 Task: Find connections with filter location Molins de Rei with filter topic #lawyerlifewith filter profile language English with filter current company Freshers Jobs with filter school Lachoo Memorial College of Science & Tech with filter industry Legal Services with filter service category Interior Design with filter keywords title Marketing Manager
Action: Mouse moved to (164, 247)
Screenshot: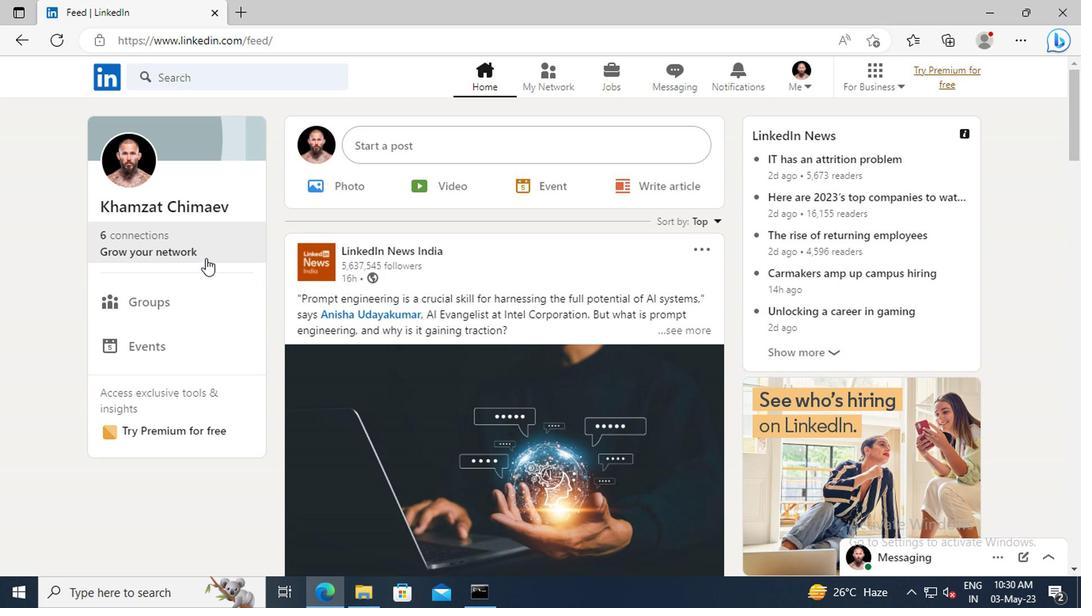 
Action: Mouse pressed left at (164, 247)
Screenshot: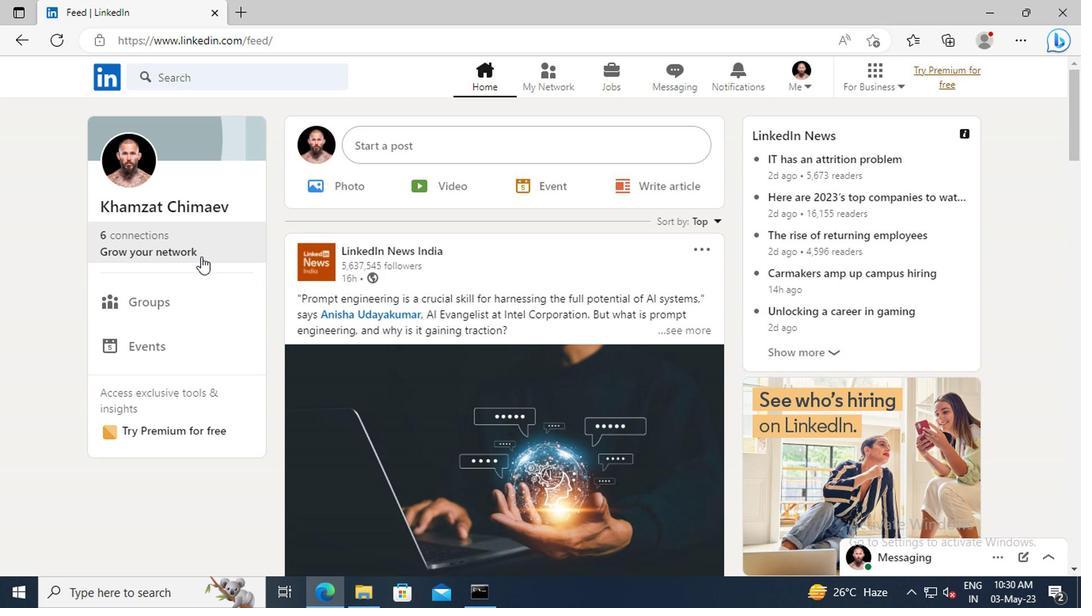 
Action: Mouse moved to (160, 167)
Screenshot: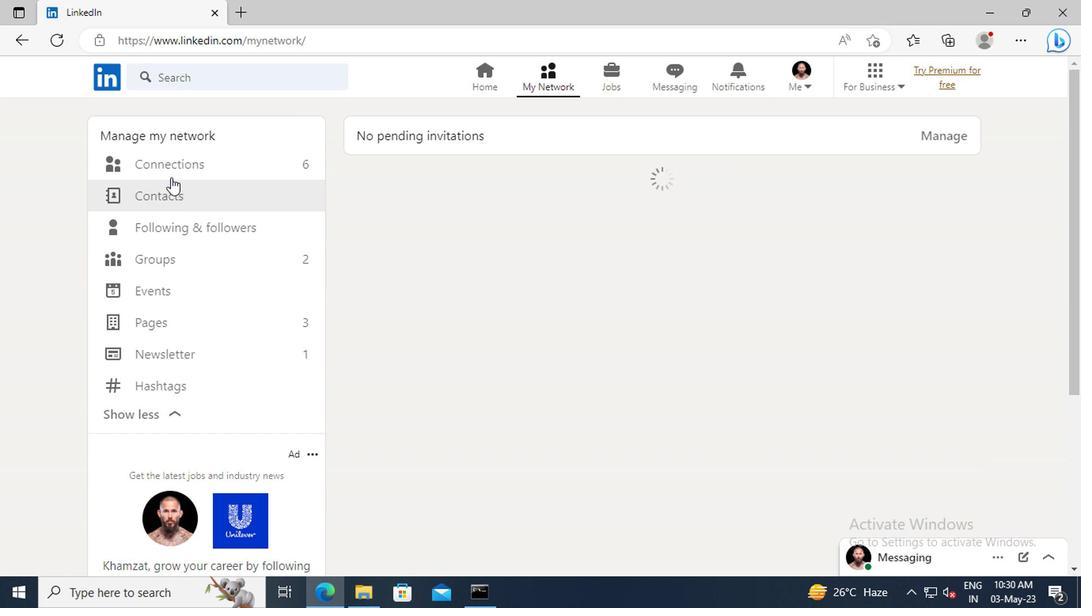 
Action: Mouse pressed left at (160, 167)
Screenshot: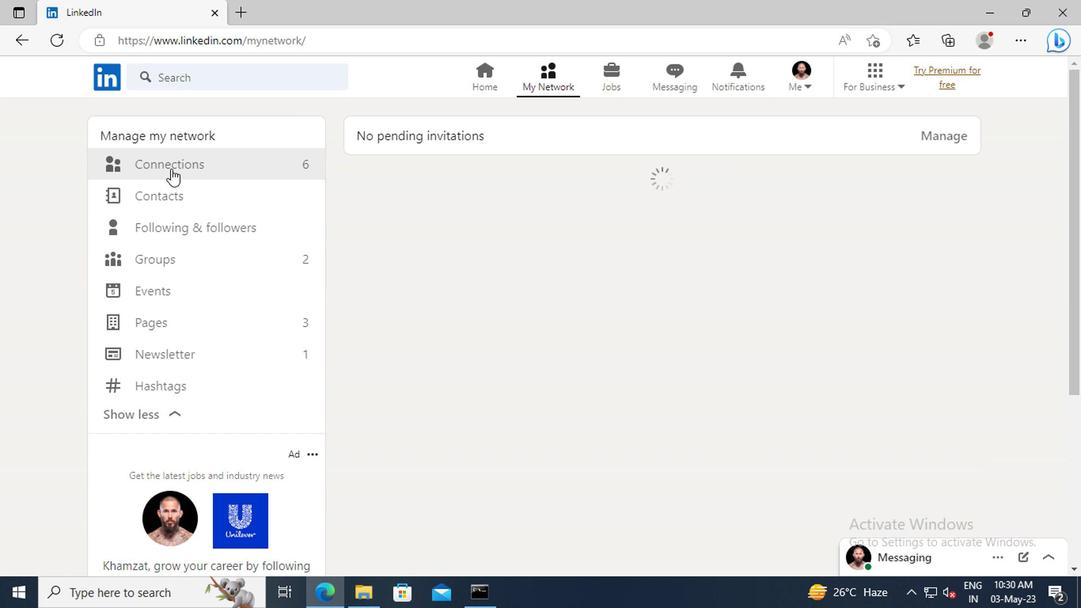 
Action: Mouse moved to (623, 167)
Screenshot: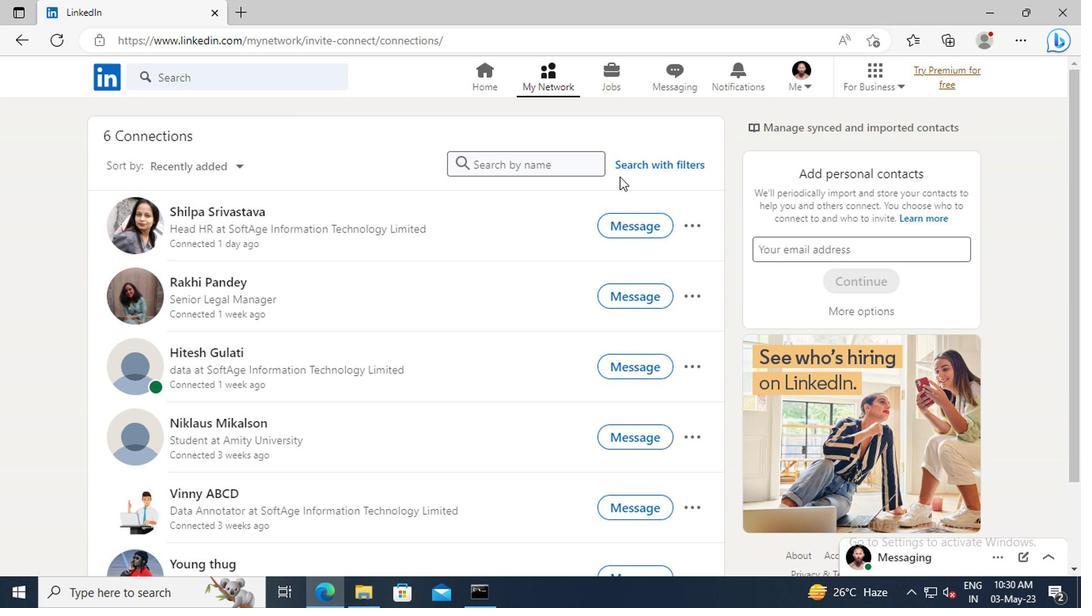 
Action: Mouse pressed left at (623, 167)
Screenshot: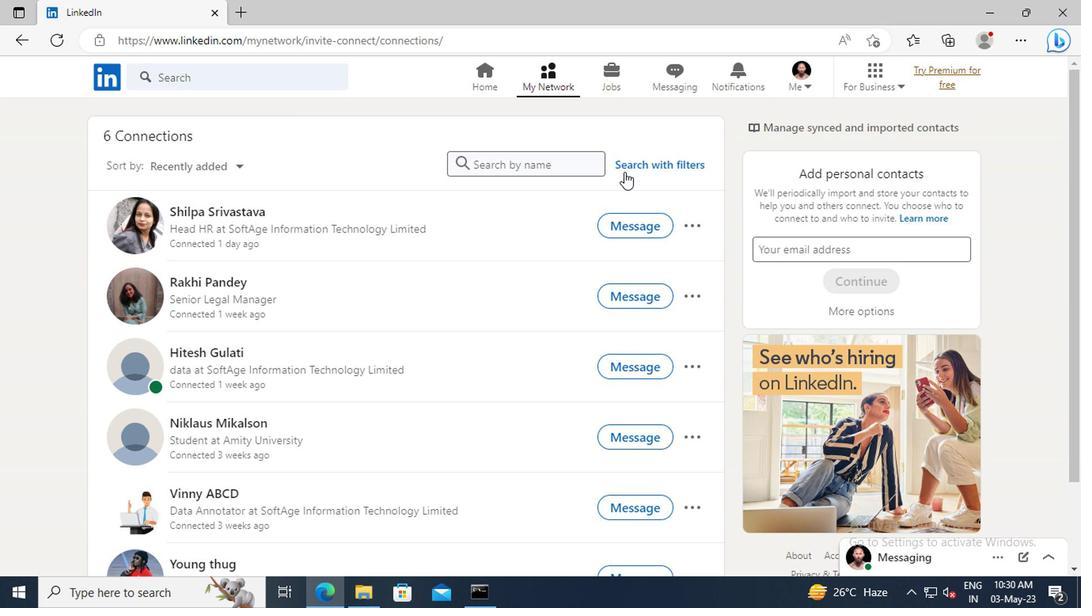 
Action: Mouse moved to (591, 121)
Screenshot: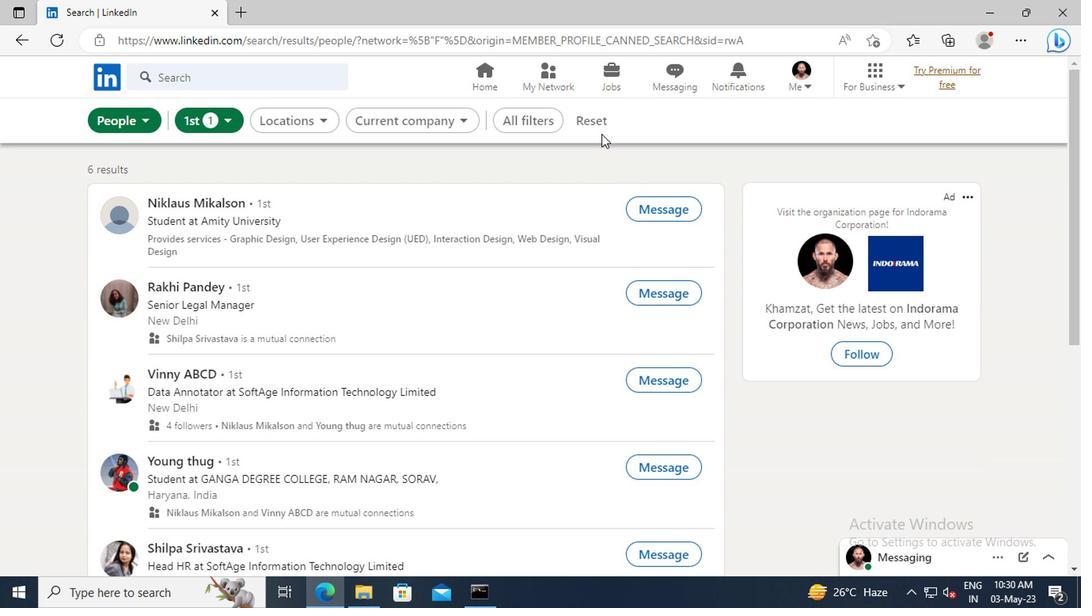 
Action: Mouse pressed left at (591, 121)
Screenshot: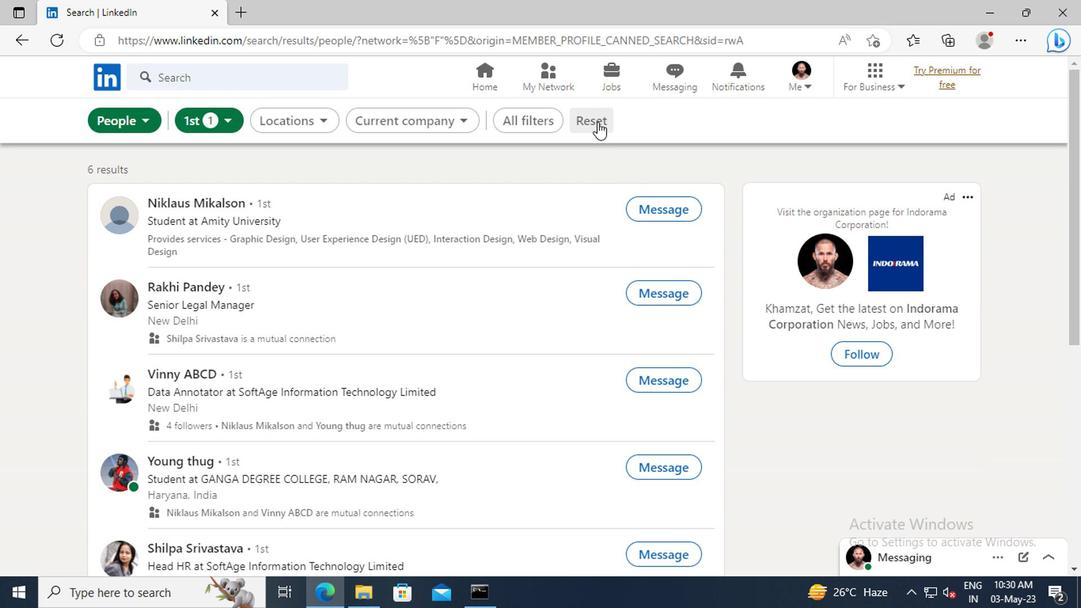 
Action: Mouse moved to (571, 120)
Screenshot: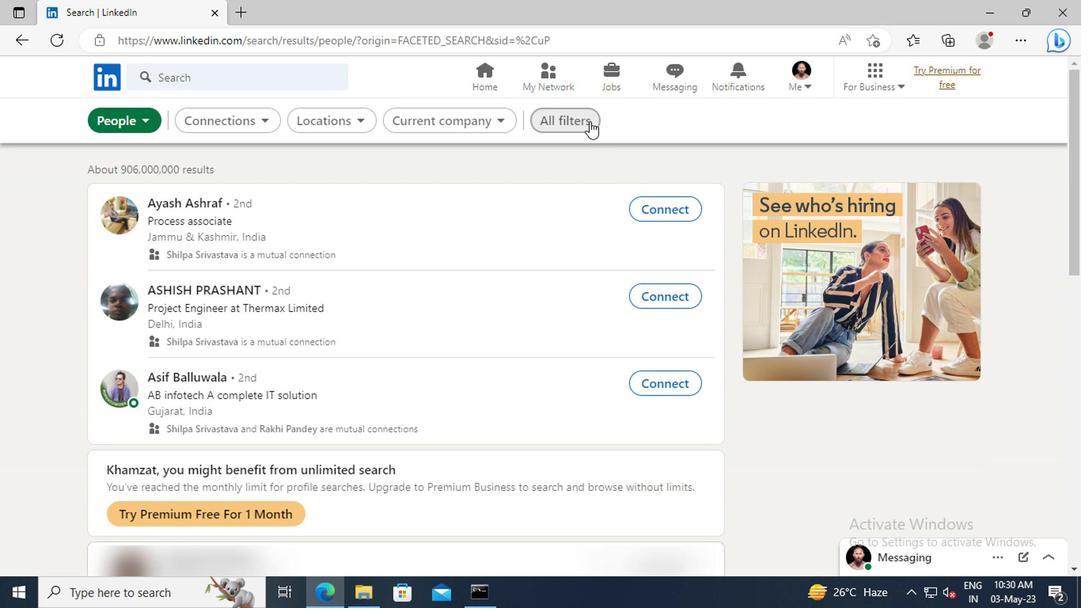 
Action: Mouse pressed left at (571, 120)
Screenshot: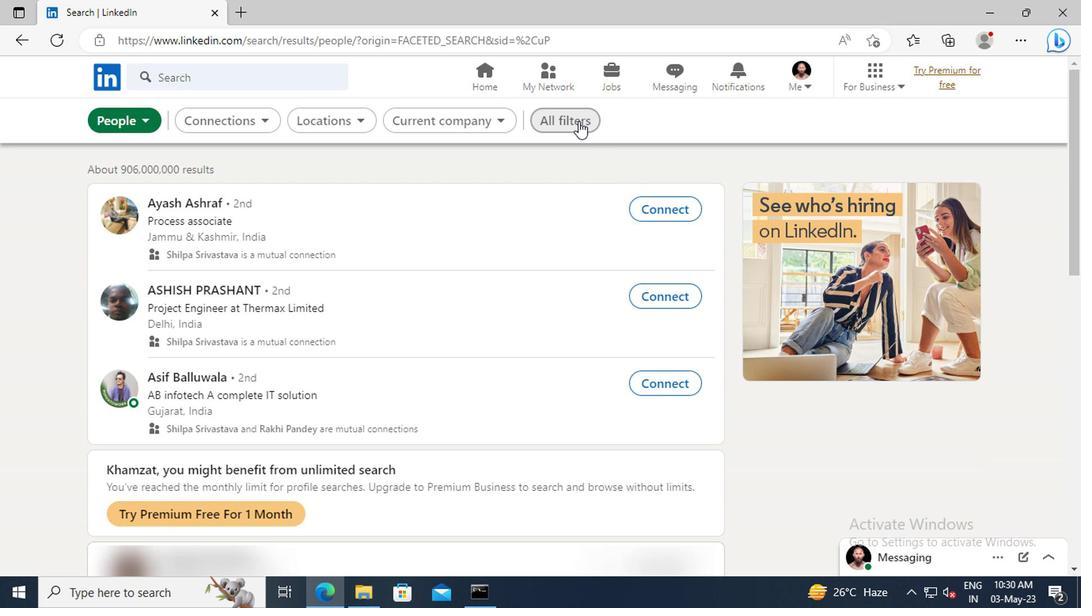 
Action: Mouse moved to (865, 284)
Screenshot: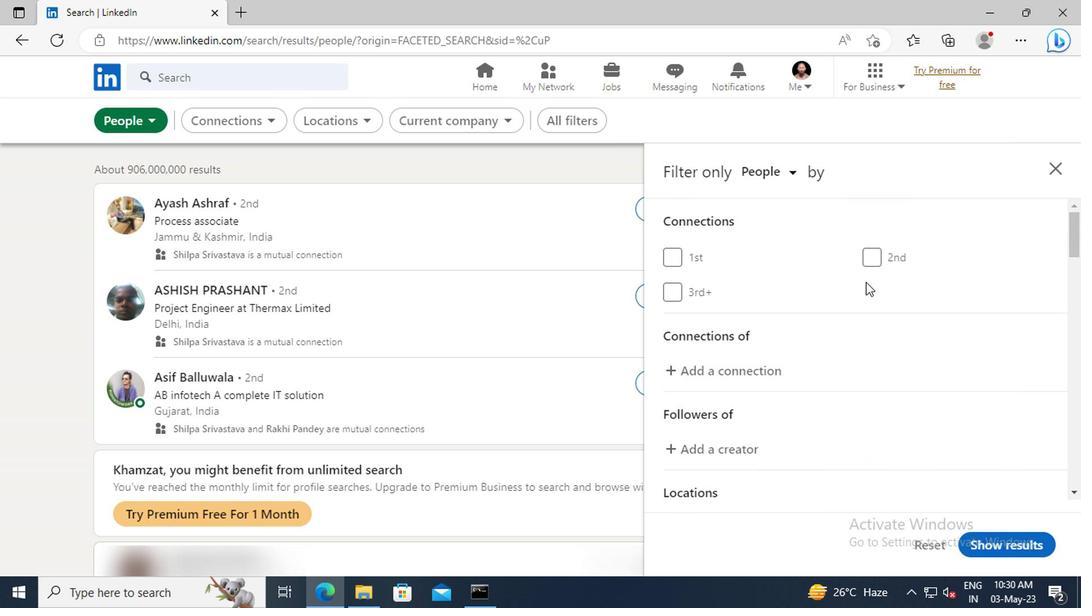 
Action: Mouse scrolled (865, 283) with delta (0, 0)
Screenshot: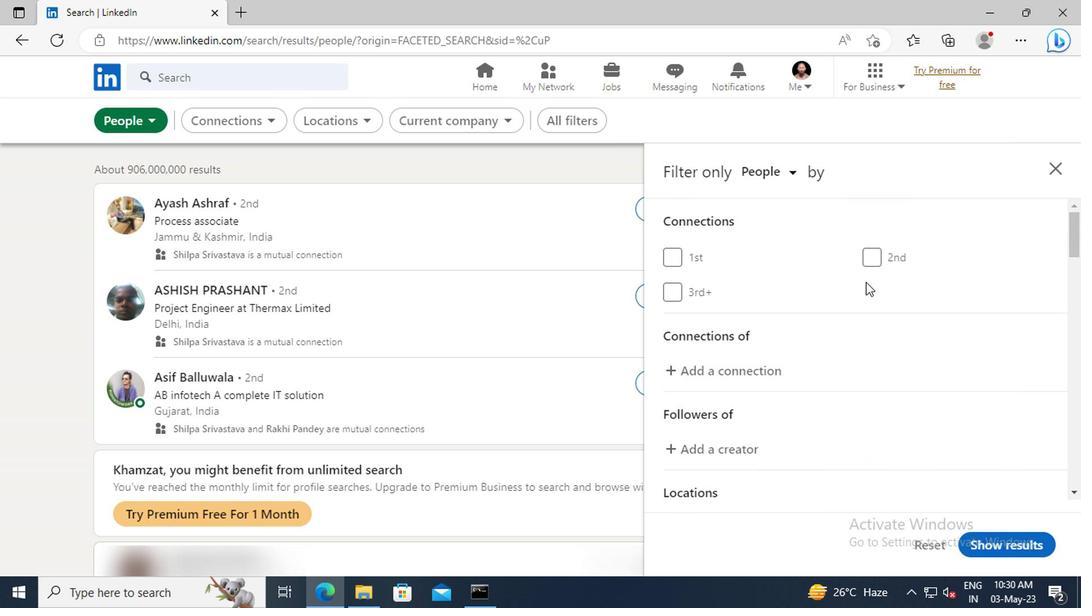 
Action: Mouse scrolled (865, 283) with delta (0, 0)
Screenshot: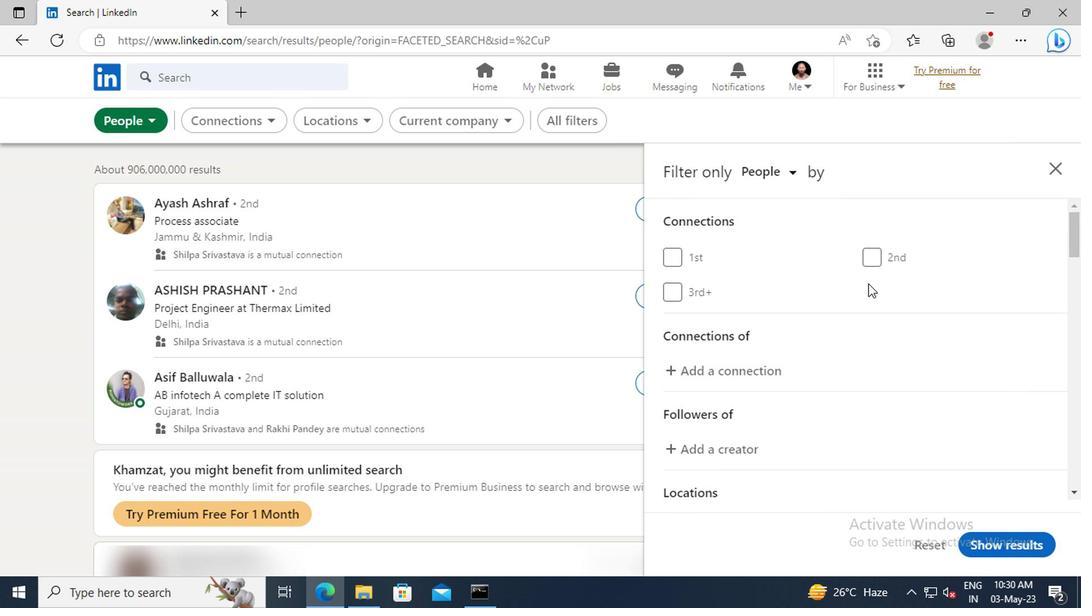 
Action: Mouse scrolled (865, 283) with delta (0, 0)
Screenshot: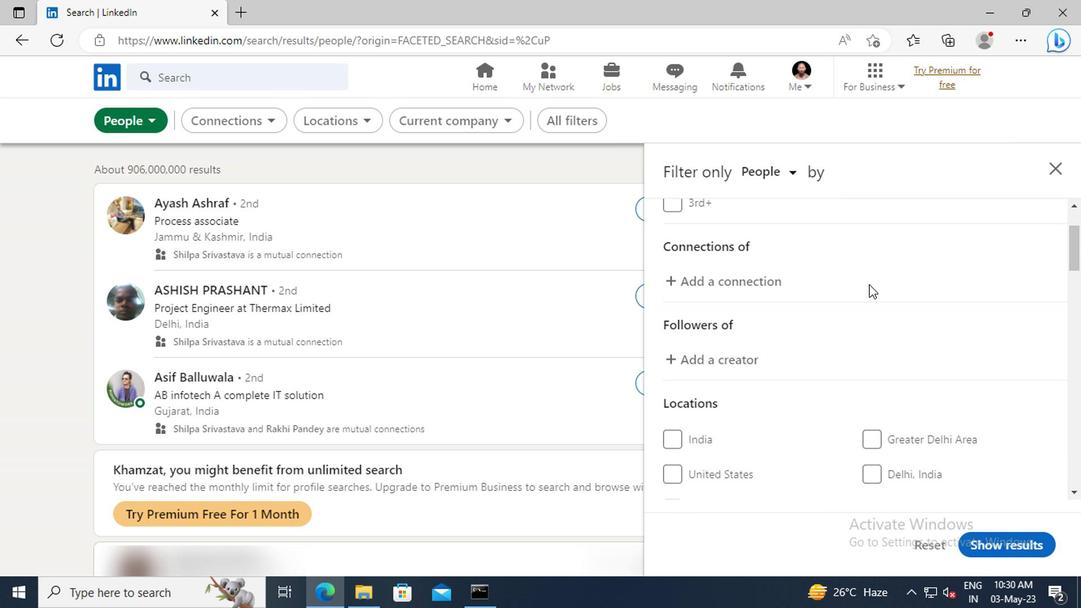 
Action: Mouse scrolled (865, 283) with delta (0, 0)
Screenshot: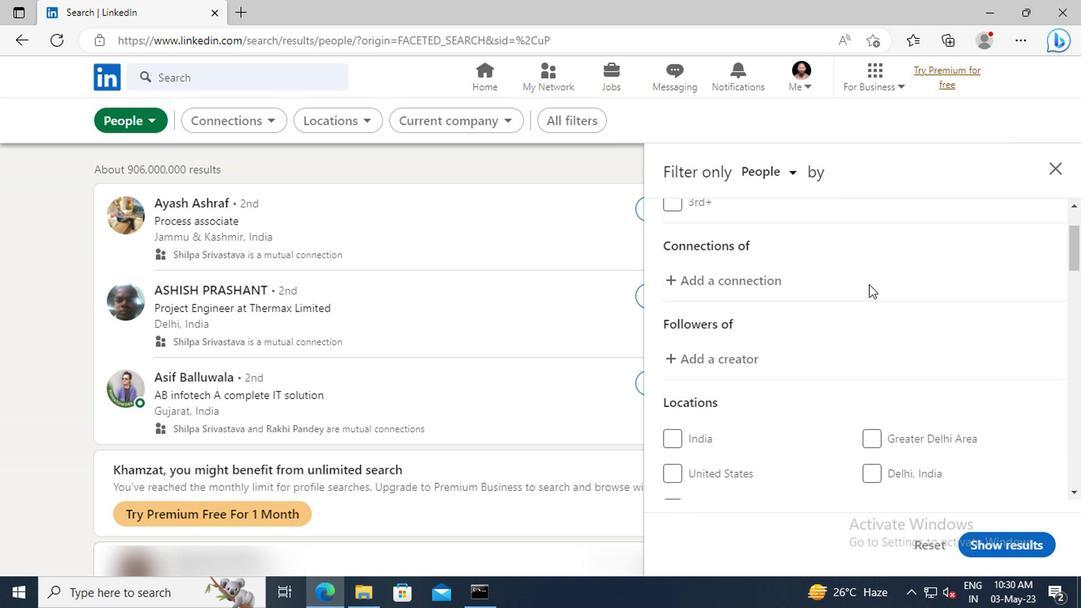 
Action: Mouse scrolled (865, 283) with delta (0, 0)
Screenshot: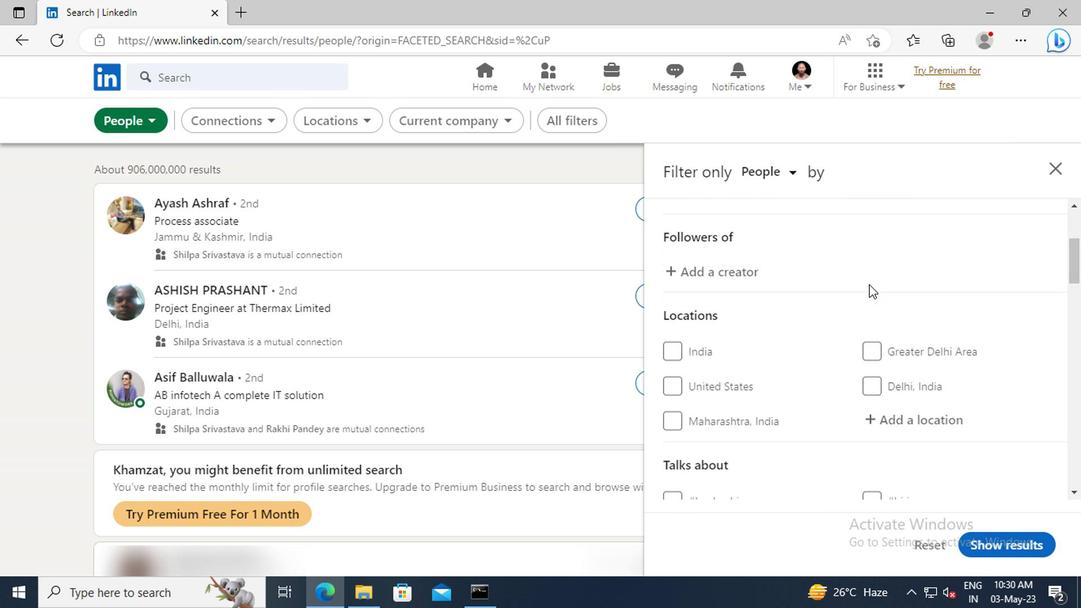 
Action: Mouse moved to (883, 380)
Screenshot: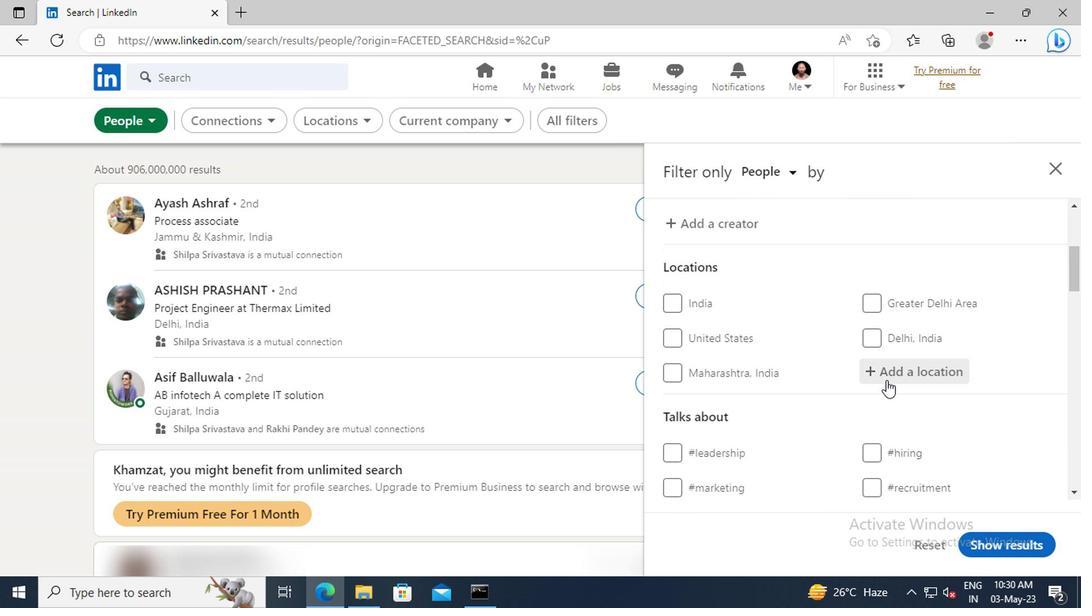 
Action: Mouse pressed left at (883, 380)
Screenshot: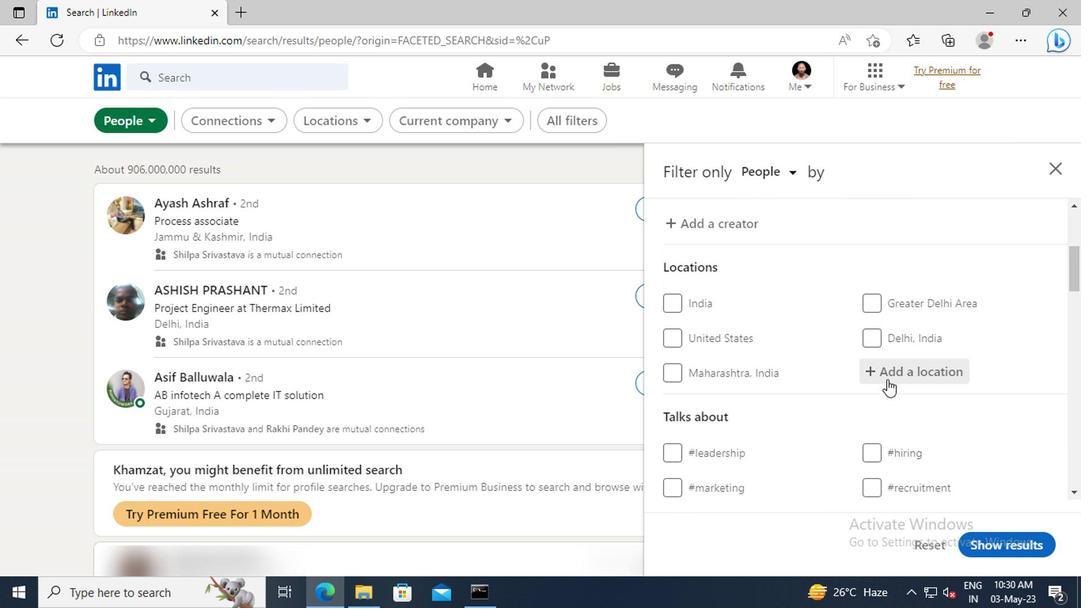
Action: Key pressed <Key.shift>MOLINS<Key.space>DE
Screenshot: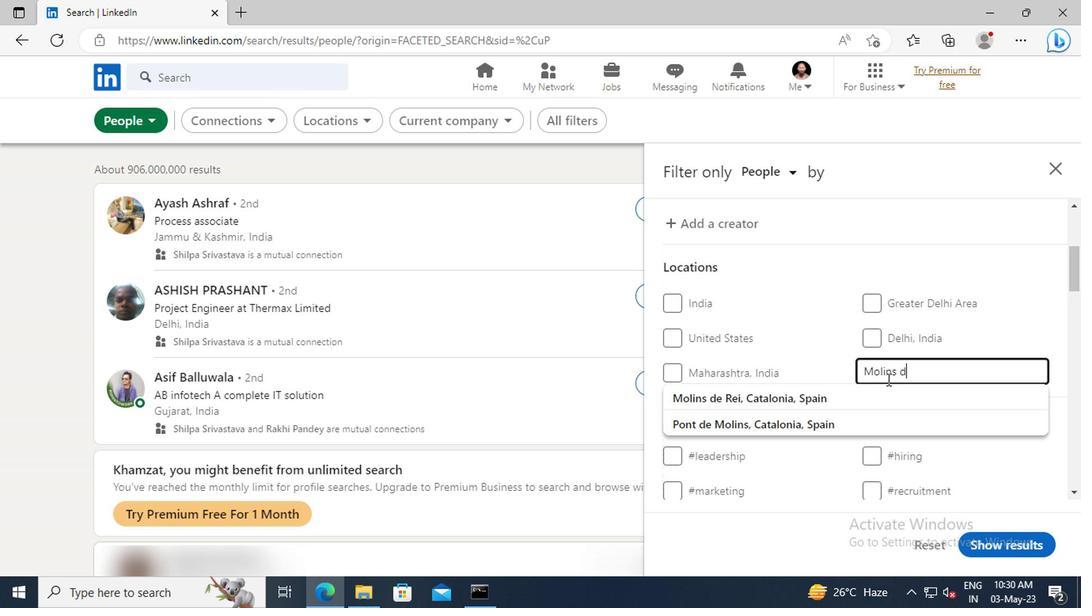
Action: Mouse moved to (887, 391)
Screenshot: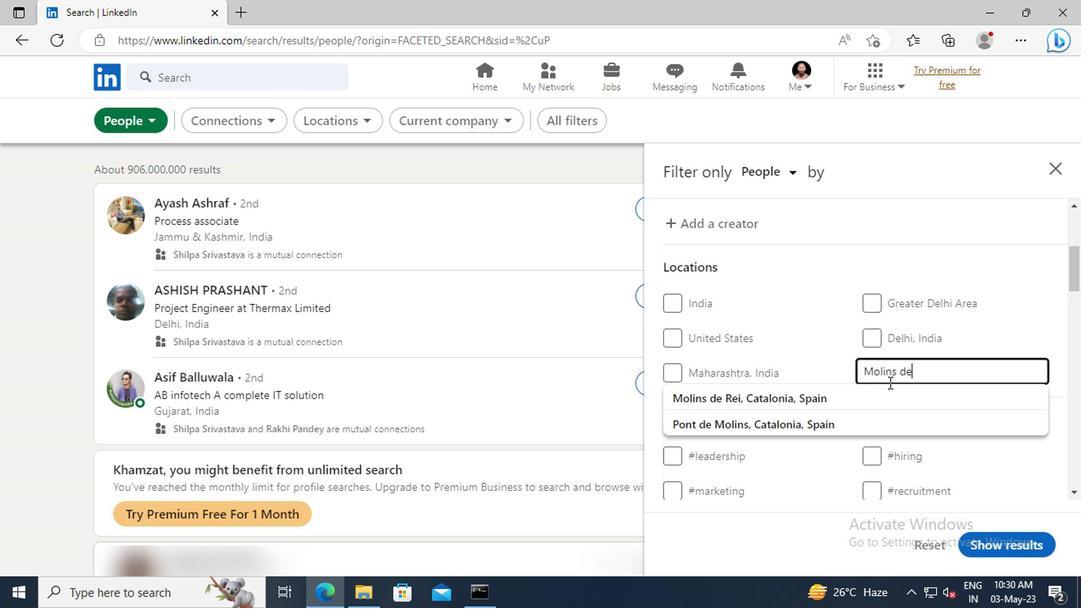
Action: Mouse pressed left at (887, 391)
Screenshot: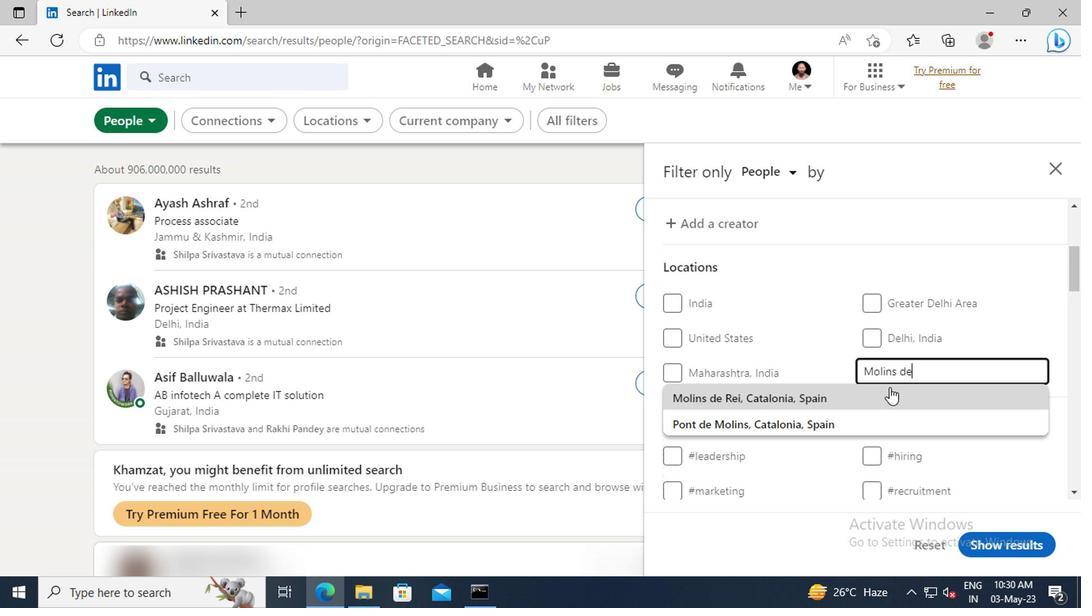 
Action: Mouse scrolled (887, 391) with delta (0, 0)
Screenshot: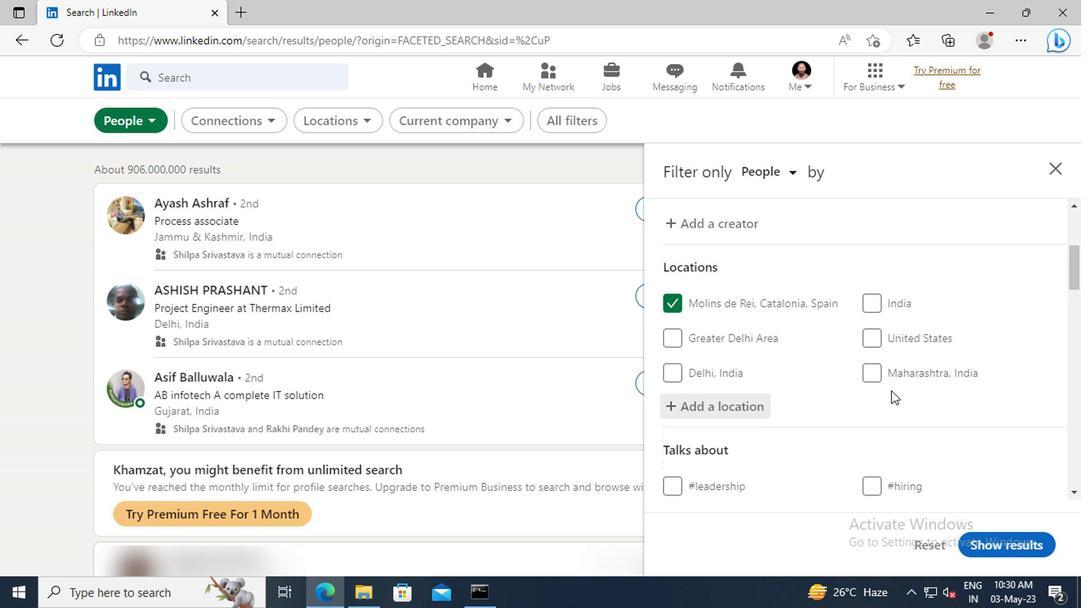 
Action: Mouse moved to (887, 389)
Screenshot: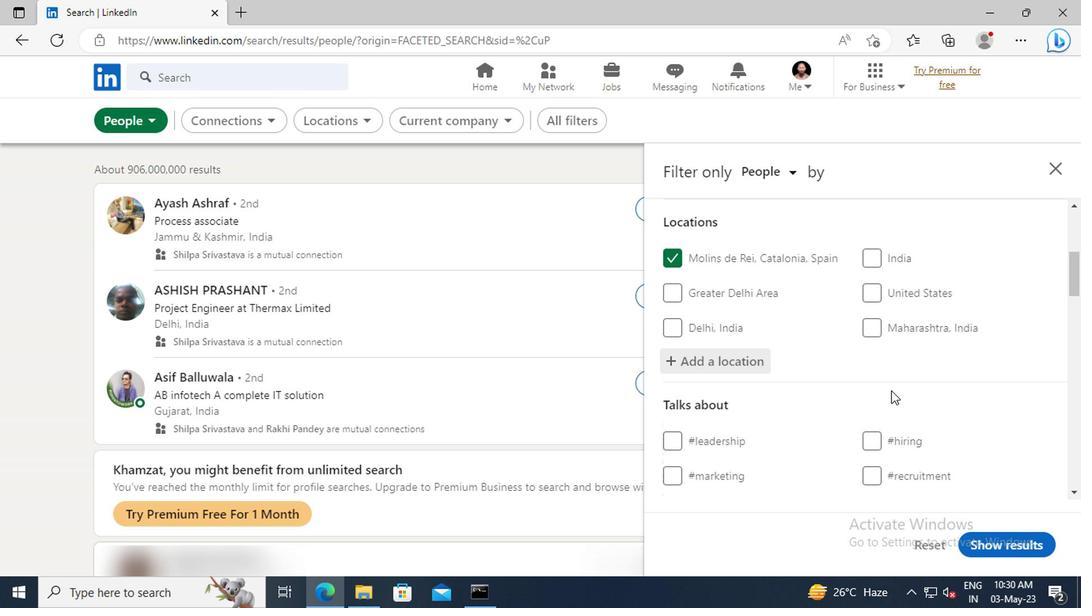 
Action: Mouse scrolled (887, 389) with delta (0, 0)
Screenshot: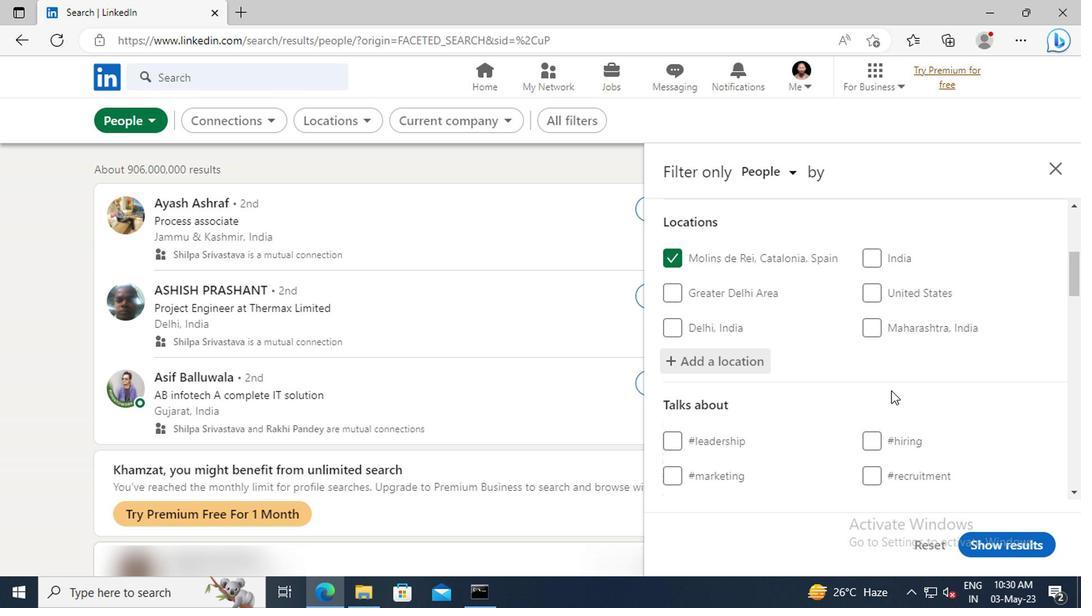 
Action: Mouse scrolled (887, 389) with delta (0, 0)
Screenshot: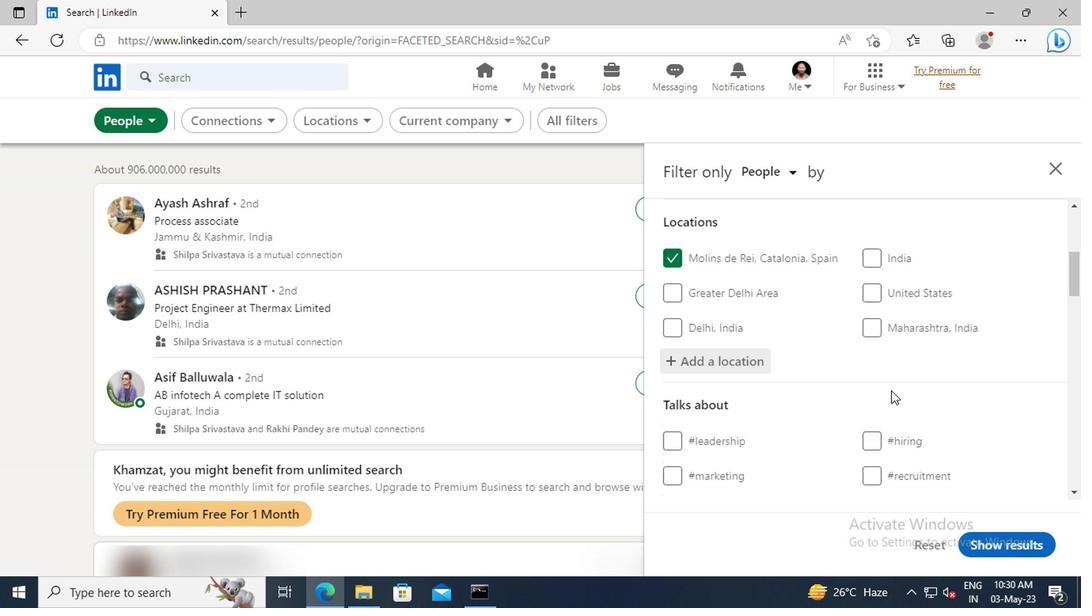 
Action: Mouse moved to (881, 372)
Screenshot: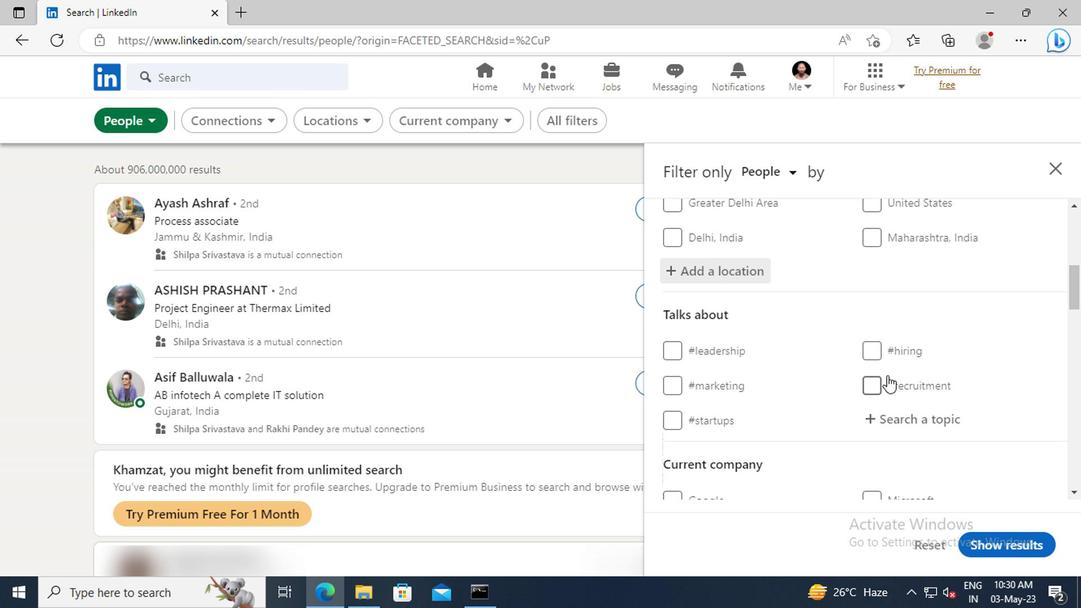 
Action: Mouse scrolled (881, 371) with delta (0, 0)
Screenshot: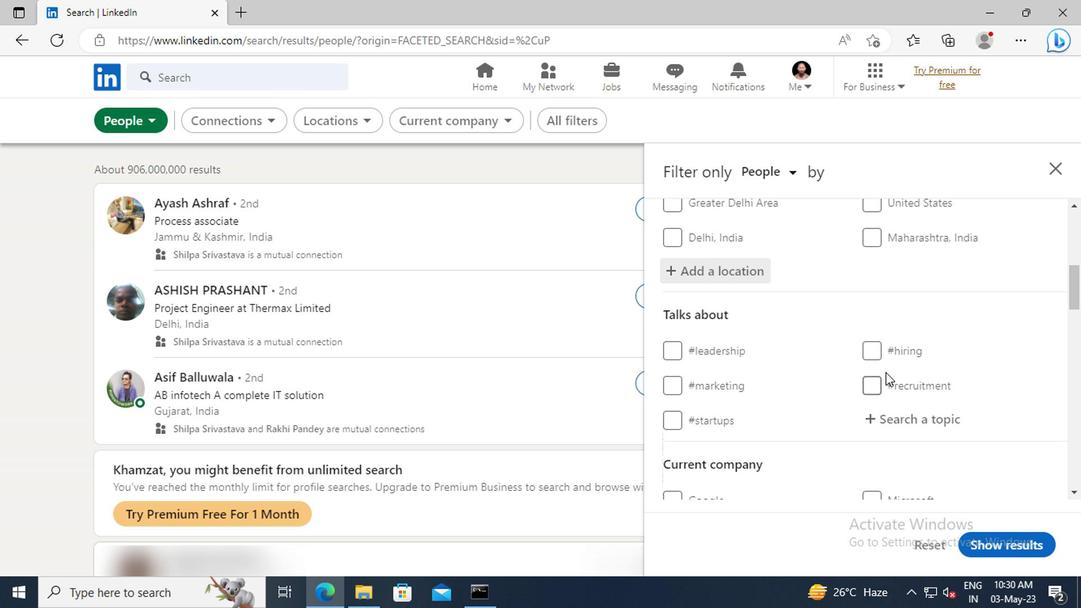 
Action: Mouse moved to (893, 375)
Screenshot: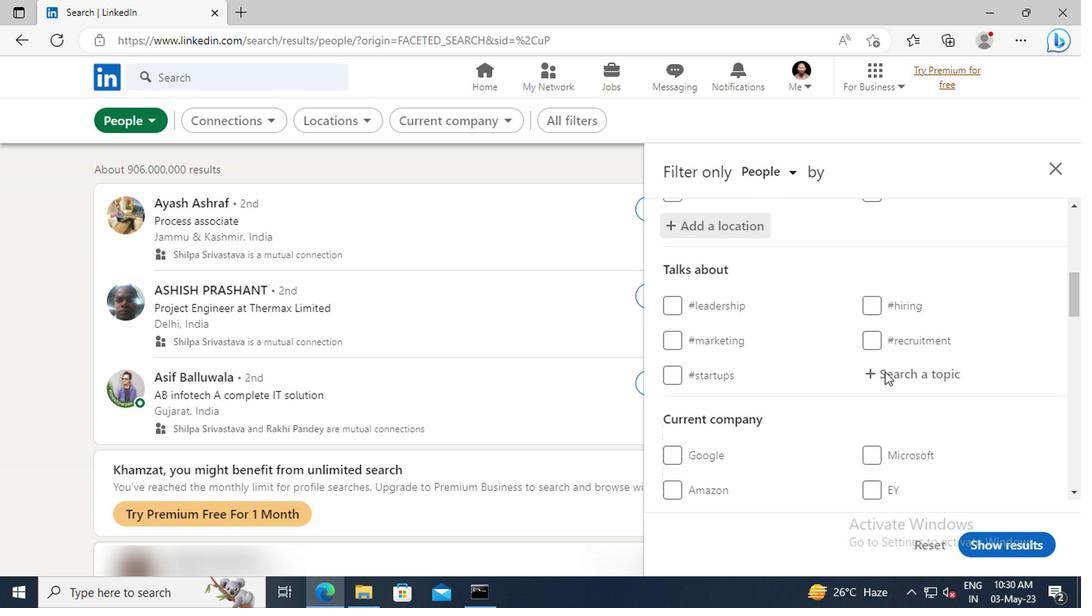 
Action: Mouse pressed left at (893, 375)
Screenshot: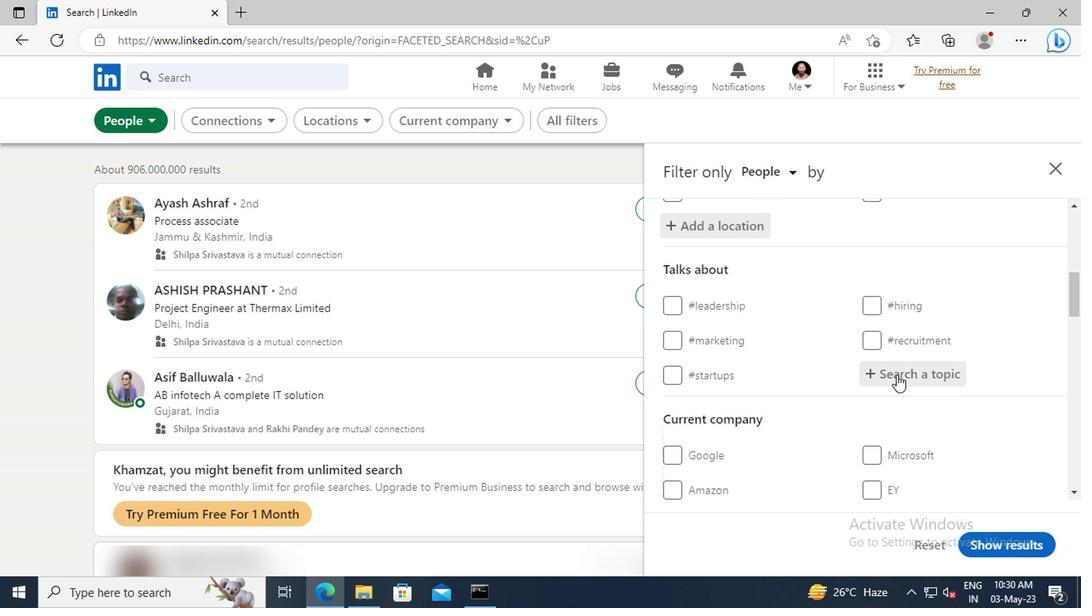 
Action: Key pressed LAWYERLI
Screenshot: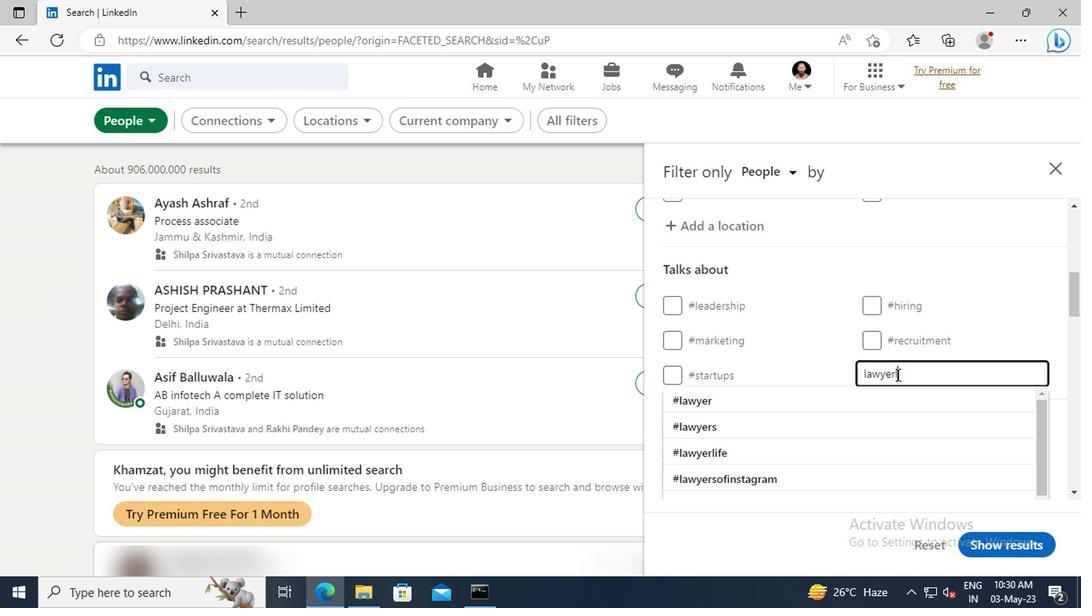 
Action: Mouse moved to (899, 393)
Screenshot: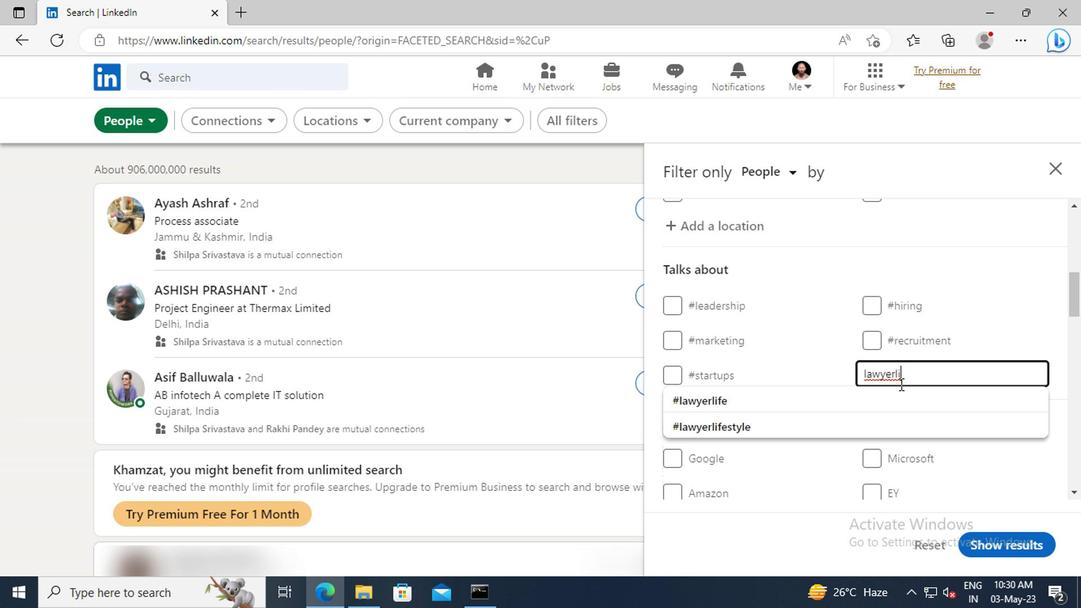 
Action: Mouse pressed left at (899, 393)
Screenshot: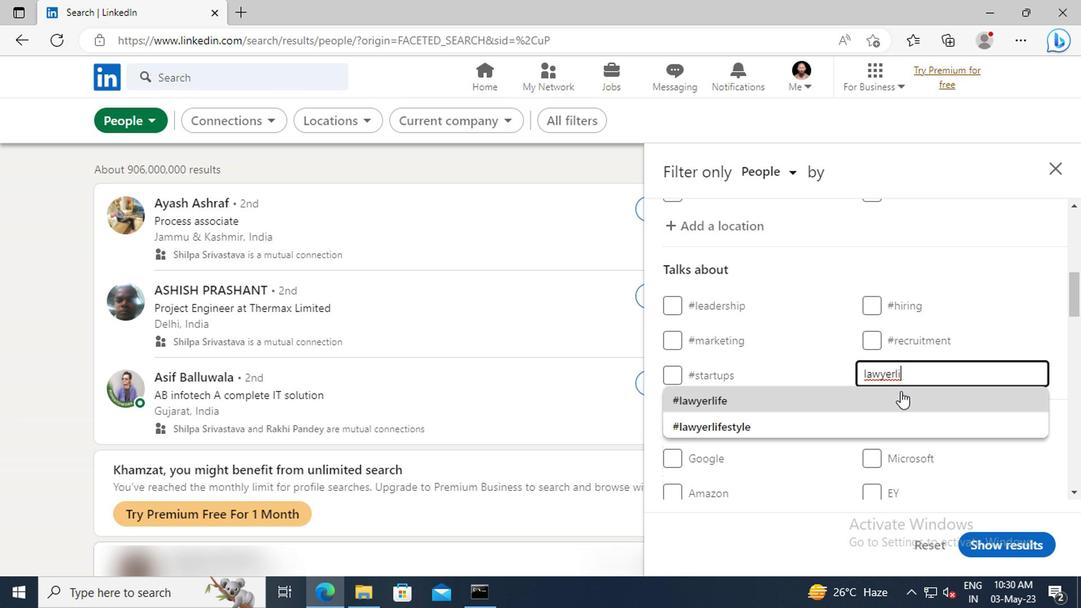 
Action: Mouse scrolled (899, 393) with delta (0, 0)
Screenshot: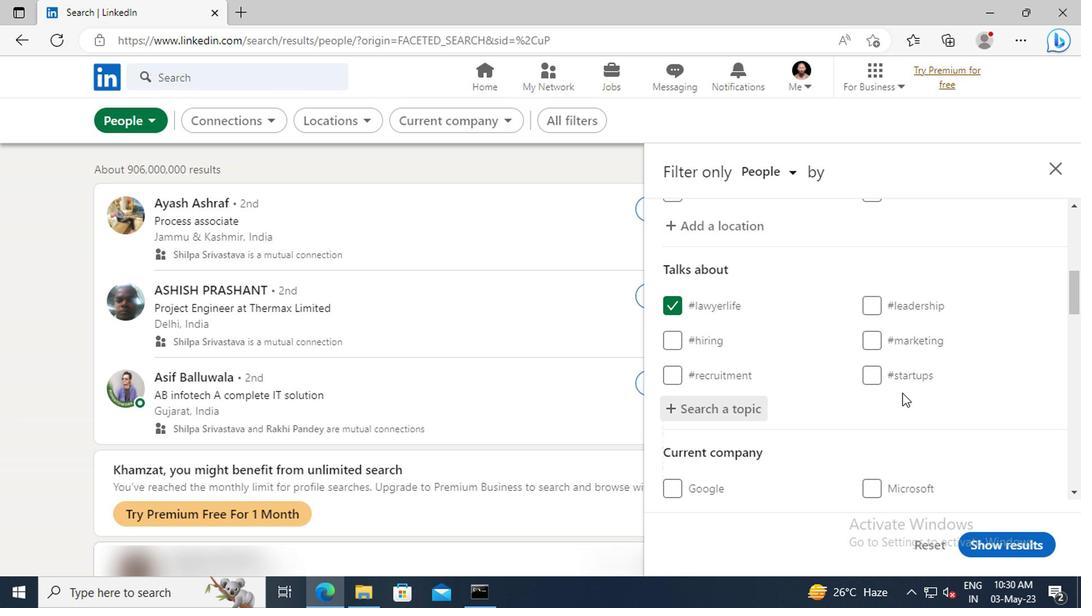 
Action: Mouse scrolled (899, 393) with delta (0, 0)
Screenshot: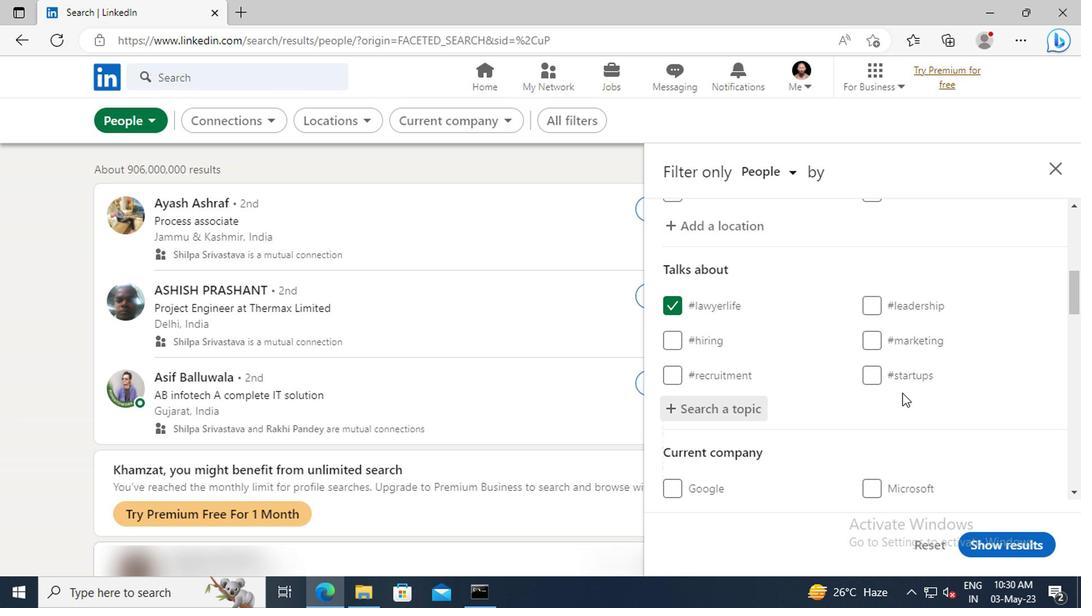 
Action: Mouse scrolled (899, 393) with delta (0, 0)
Screenshot: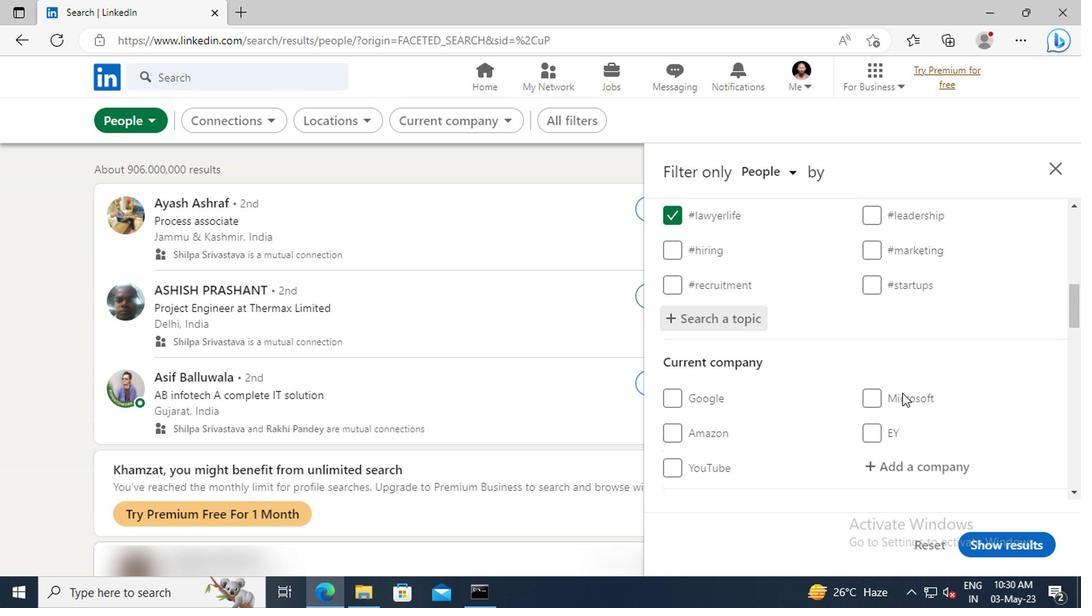 
Action: Mouse scrolled (899, 393) with delta (0, 0)
Screenshot: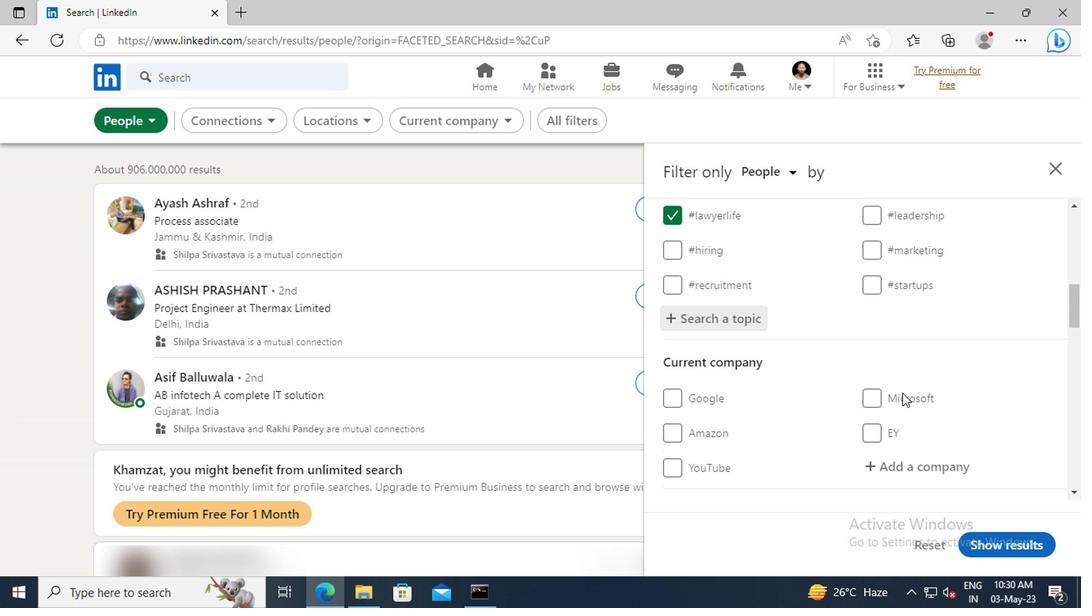 
Action: Mouse scrolled (899, 393) with delta (0, 0)
Screenshot: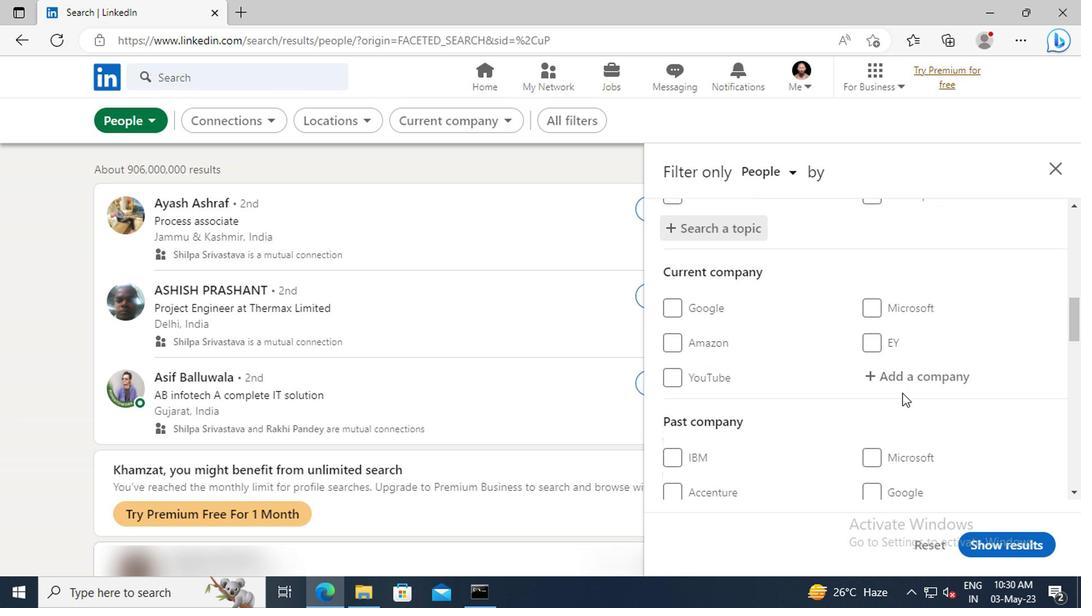 
Action: Mouse scrolled (899, 393) with delta (0, 0)
Screenshot: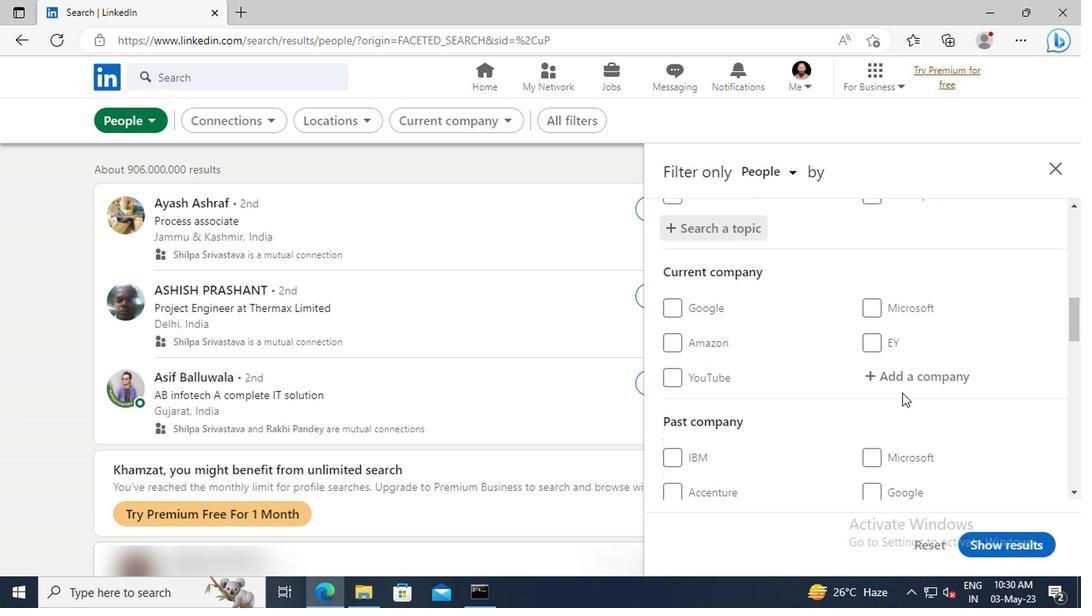 
Action: Mouse scrolled (899, 393) with delta (0, 0)
Screenshot: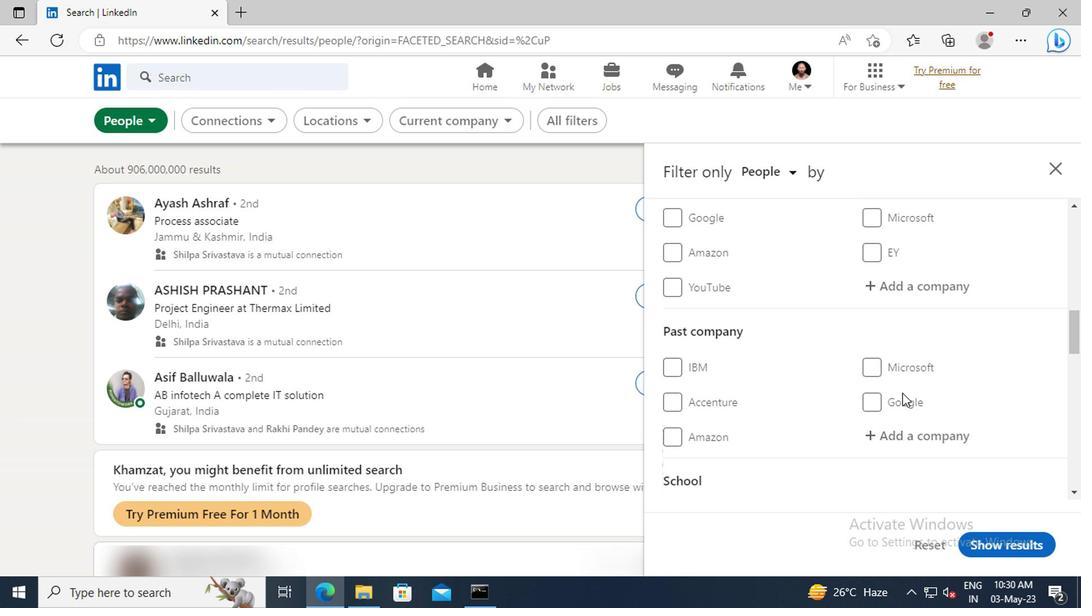 
Action: Mouse scrolled (899, 393) with delta (0, 0)
Screenshot: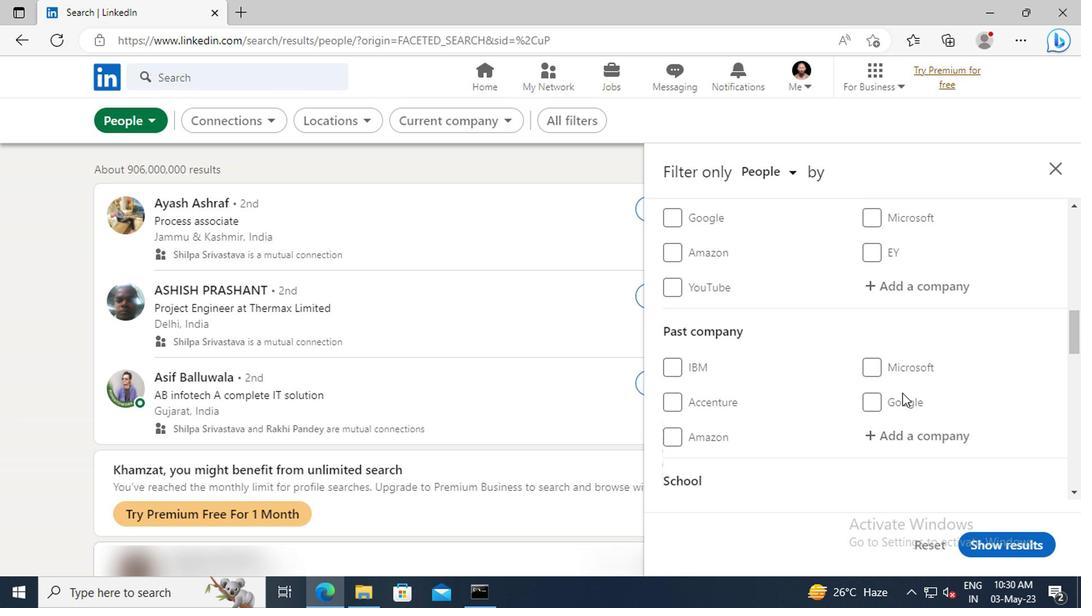 
Action: Mouse scrolled (899, 393) with delta (0, 0)
Screenshot: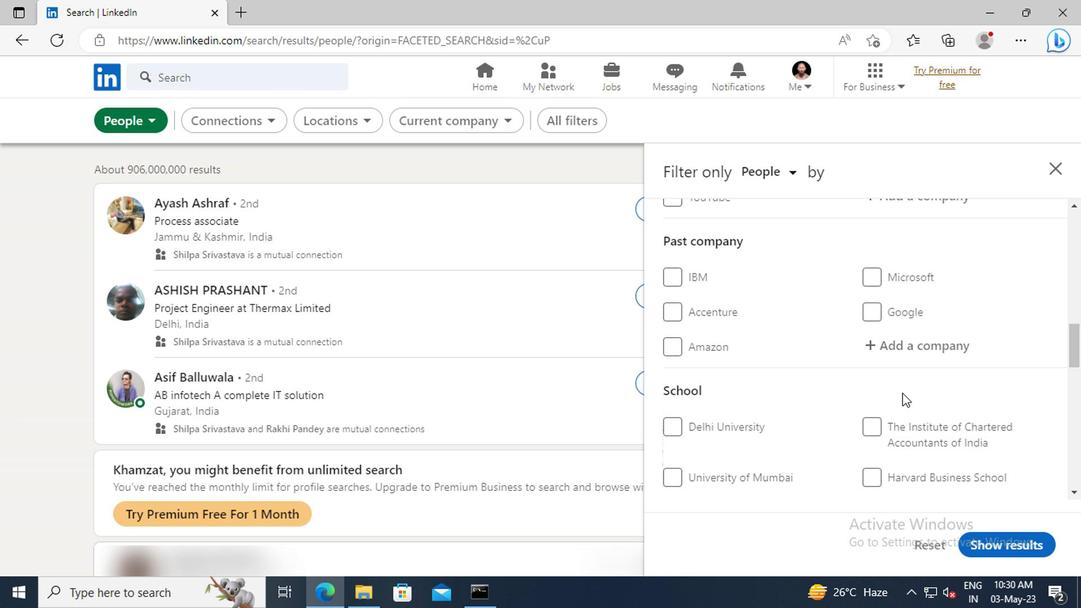 
Action: Mouse scrolled (899, 393) with delta (0, 0)
Screenshot: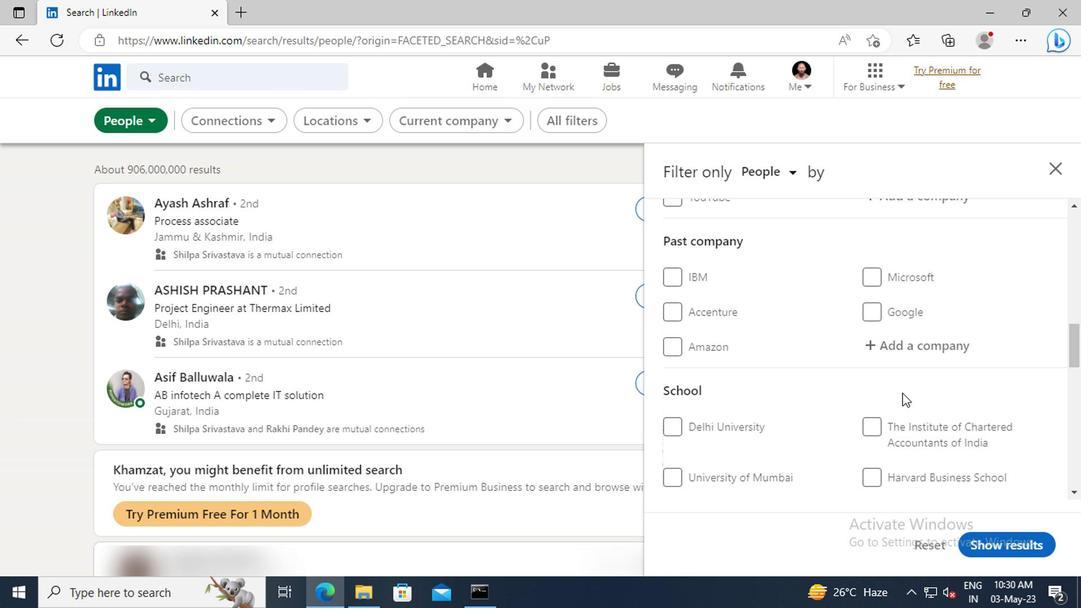 
Action: Mouse scrolled (899, 393) with delta (0, 0)
Screenshot: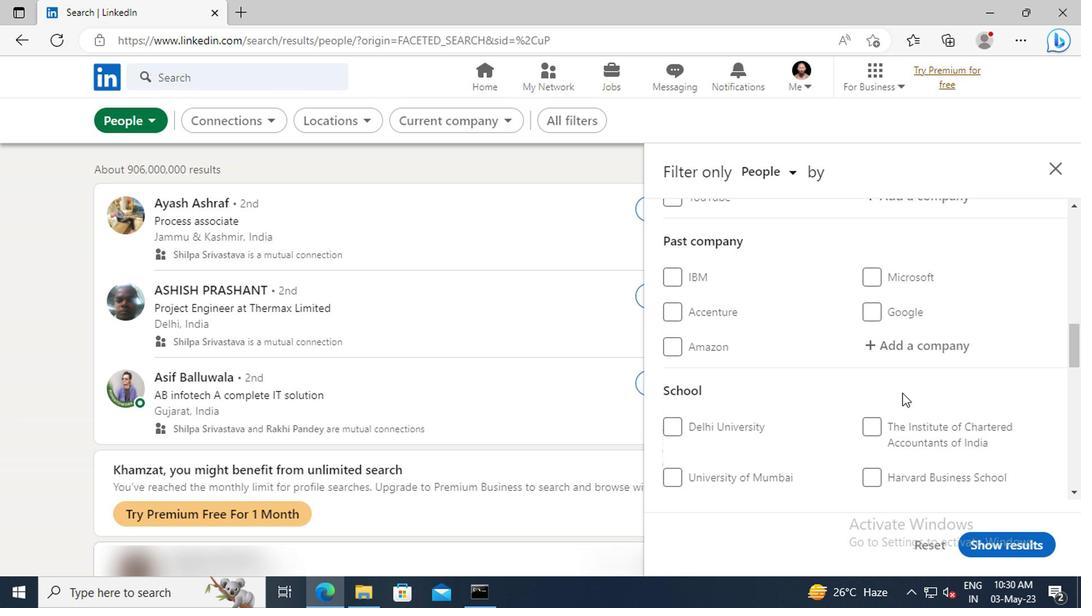 
Action: Mouse scrolled (899, 393) with delta (0, 0)
Screenshot: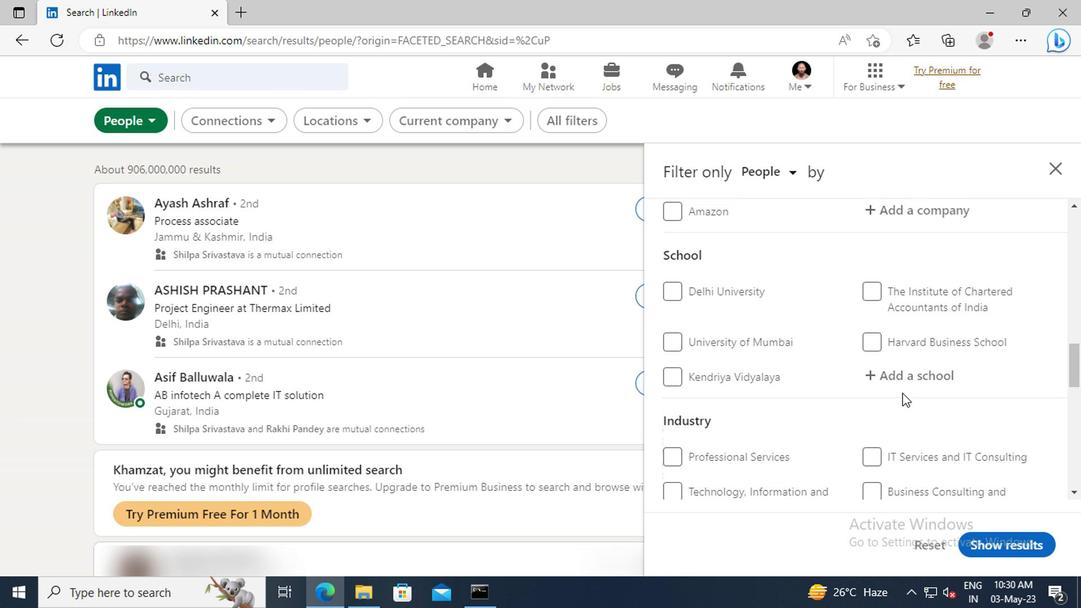 
Action: Mouse scrolled (899, 393) with delta (0, 0)
Screenshot: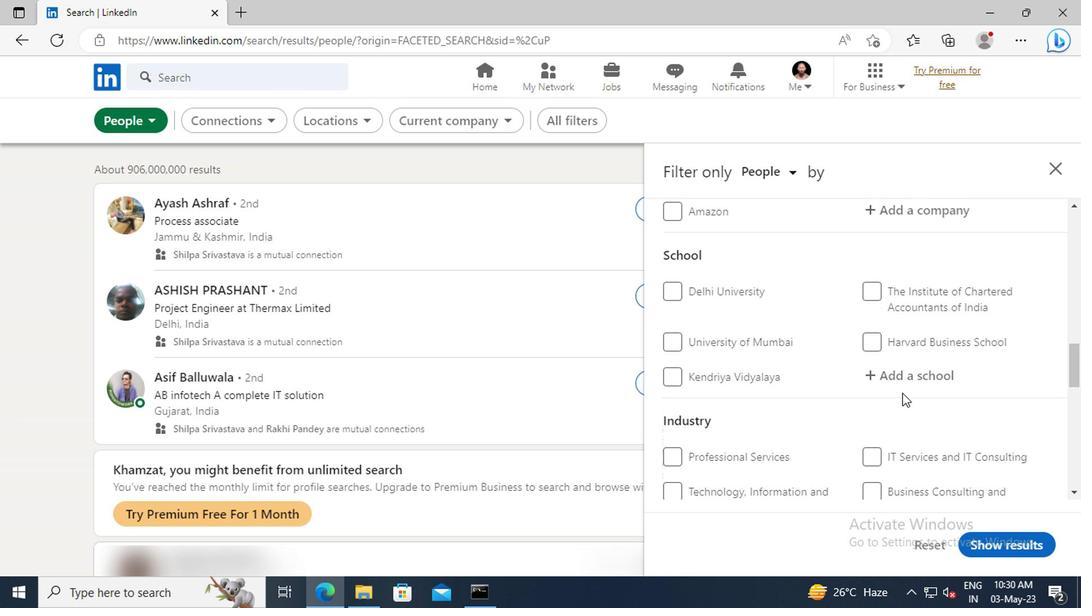 
Action: Mouse scrolled (899, 393) with delta (0, 0)
Screenshot: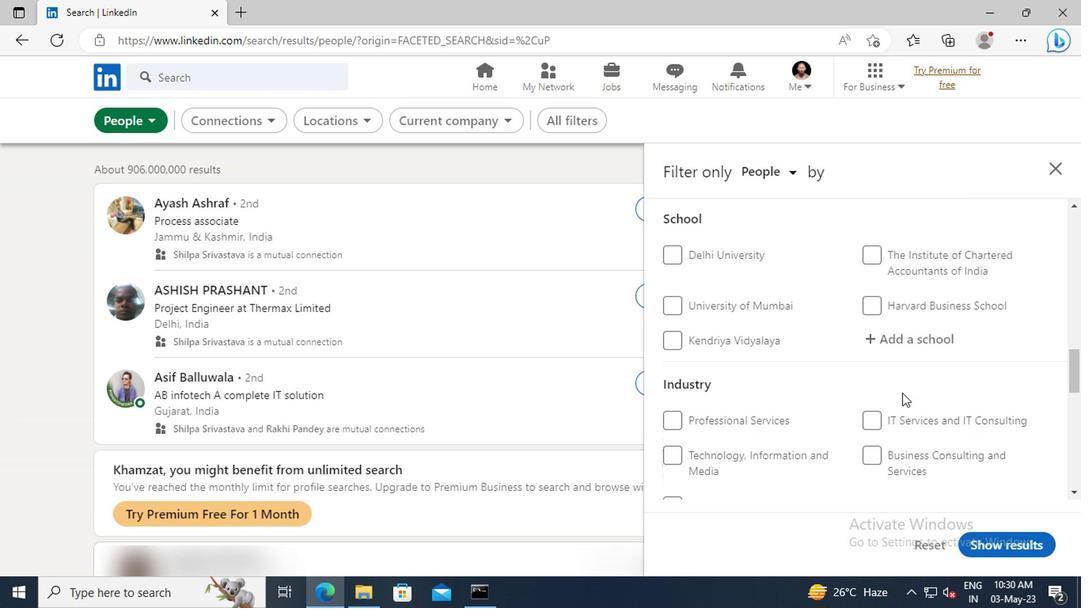 
Action: Mouse scrolled (899, 393) with delta (0, 0)
Screenshot: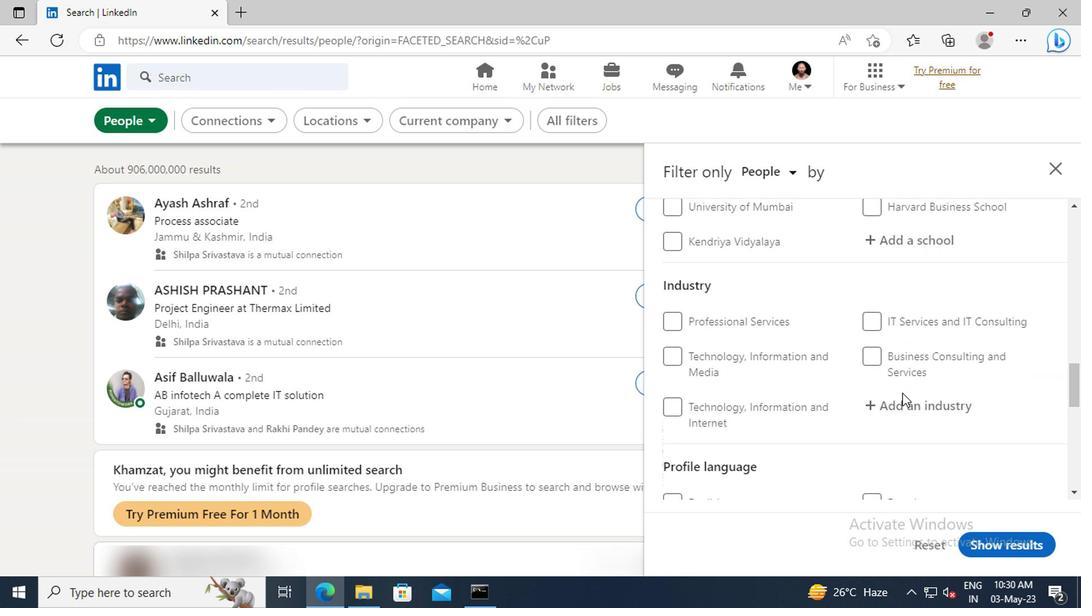 
Action: Mouse scrolled (899, 393) with delta (0, 0)
Screenshot: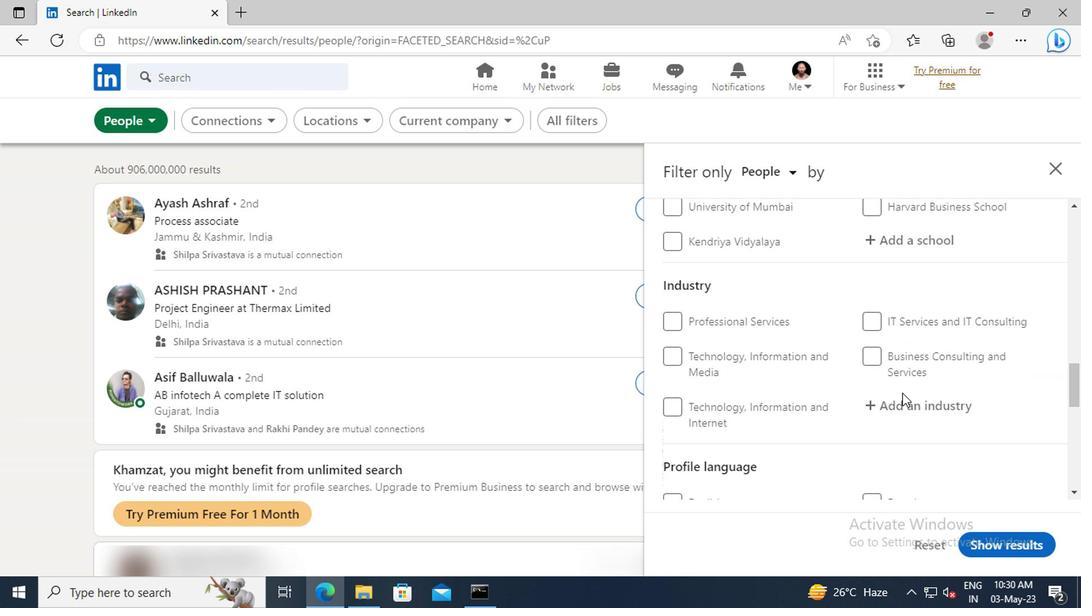 
Action: Mouse moved to (672, 414)
Screenshot: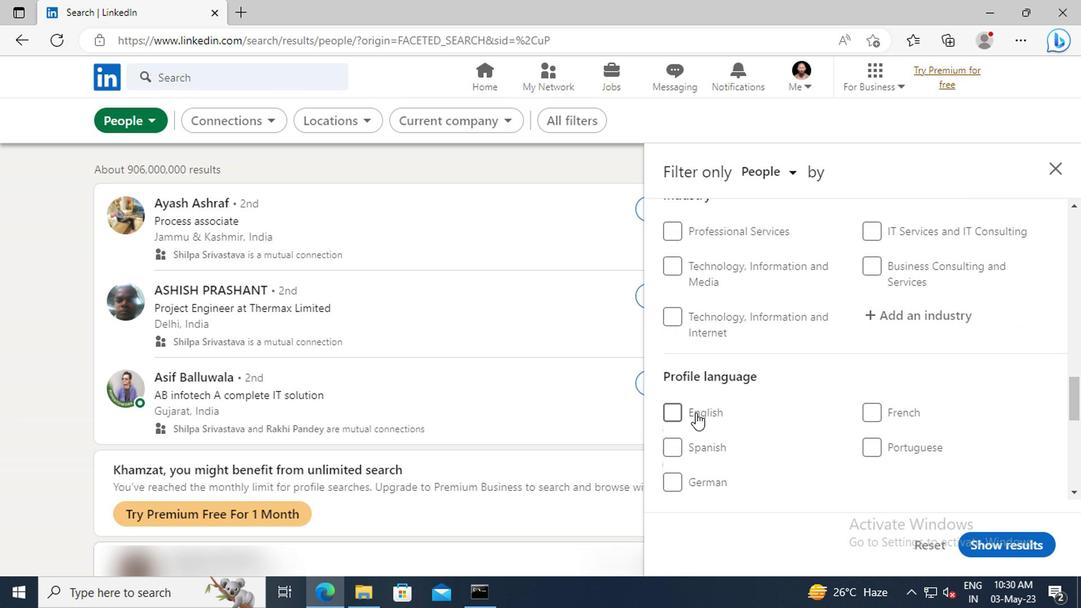 
Action: Mouse pressed left at (672, 414)
Screenshot: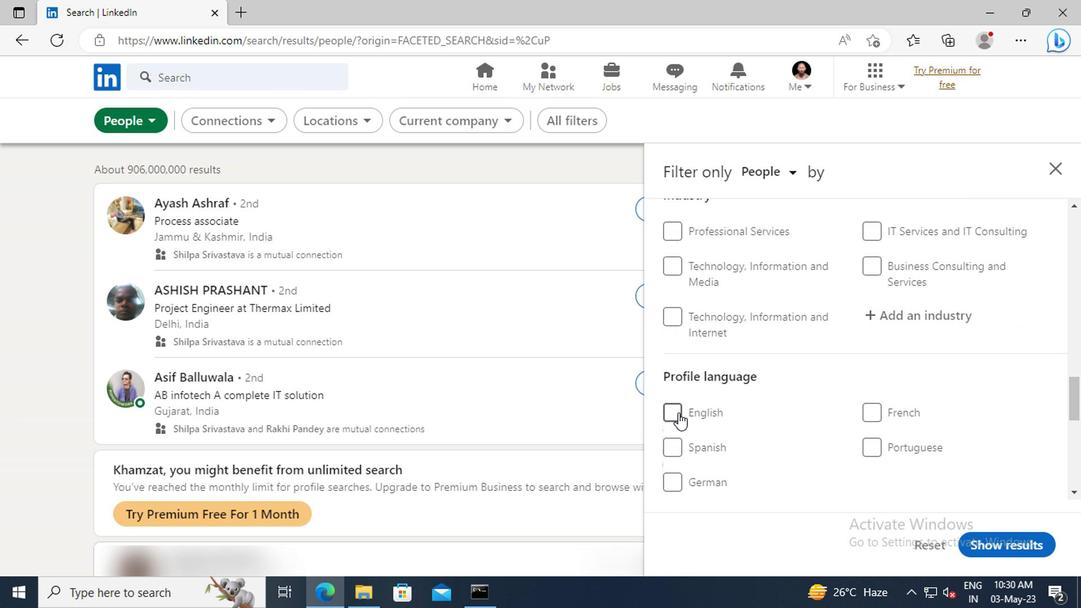 
Action: Mouse moved to (830, 410)
Screenshot: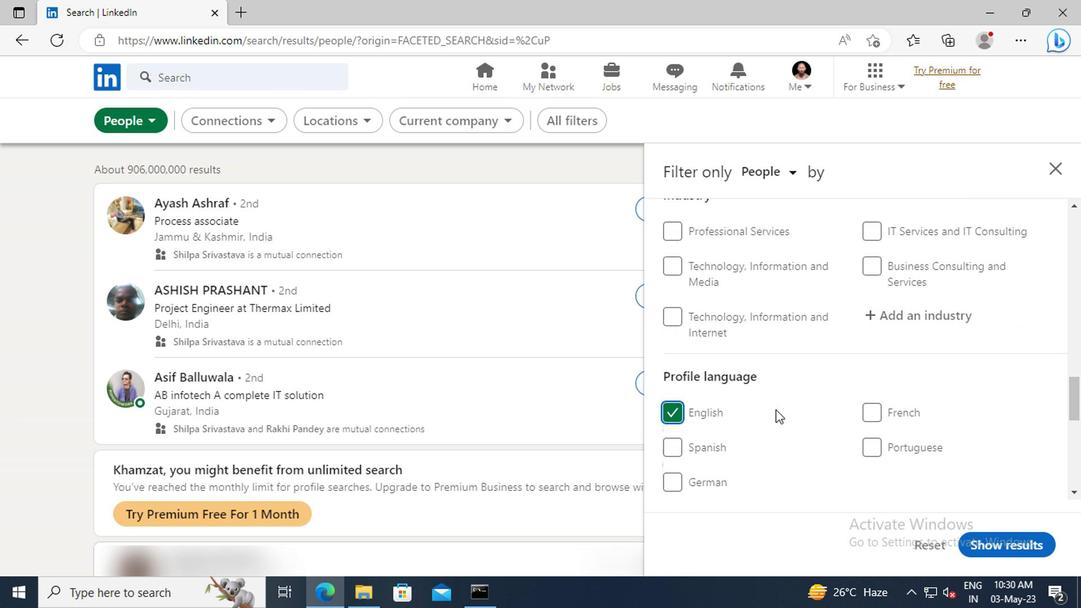 
Action: Mouse scrolled (830, 410) with delta (0, 0)
Screenshot: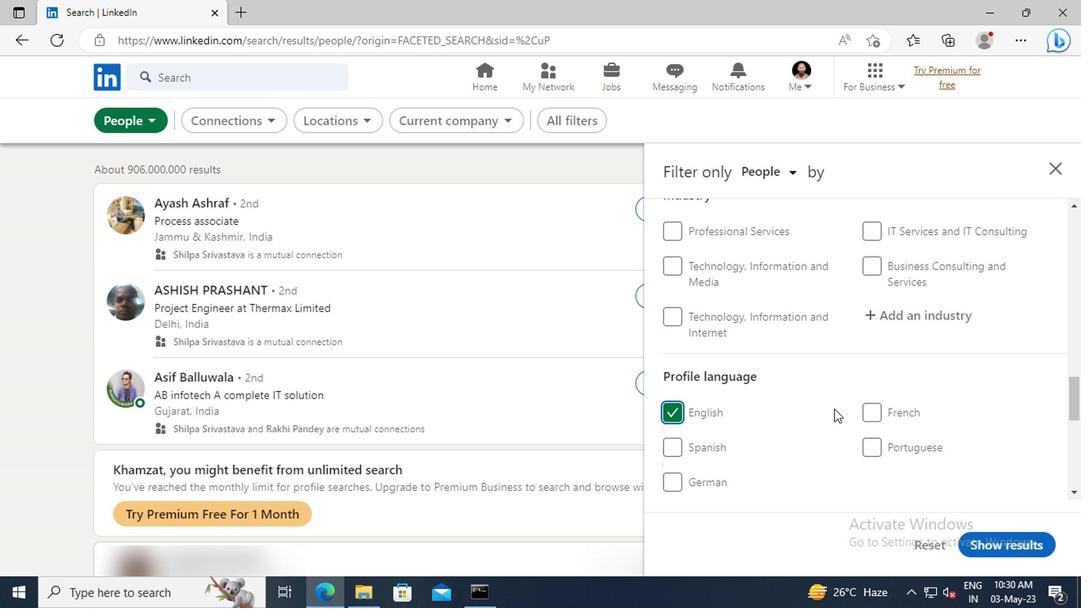 
Action: Mouse scrolled (830, 410) with delta (0, 0)
Screenshot: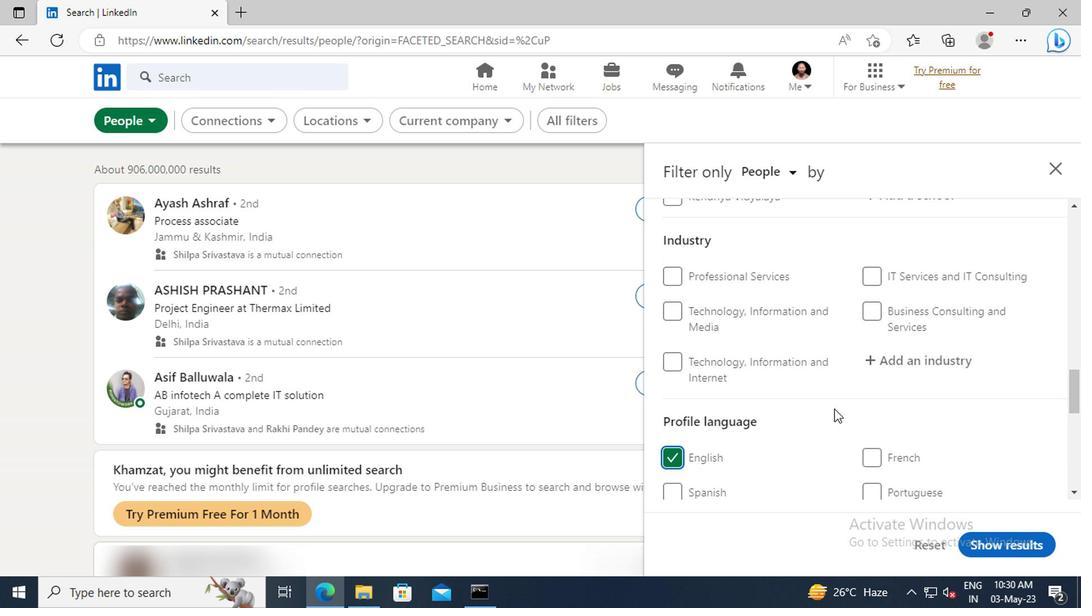 
Action: Mouse scrolled (830, 410) with delta (0, 0)
Screenshot: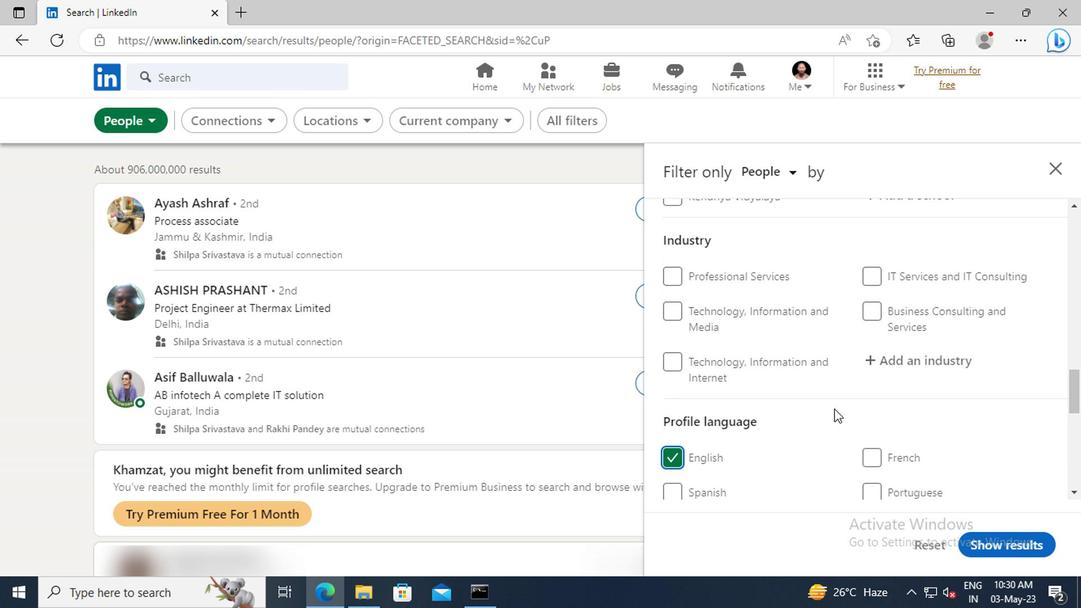 
Action: Mouse scrolled (830, 410) with delta (0, 0)
Screenshot: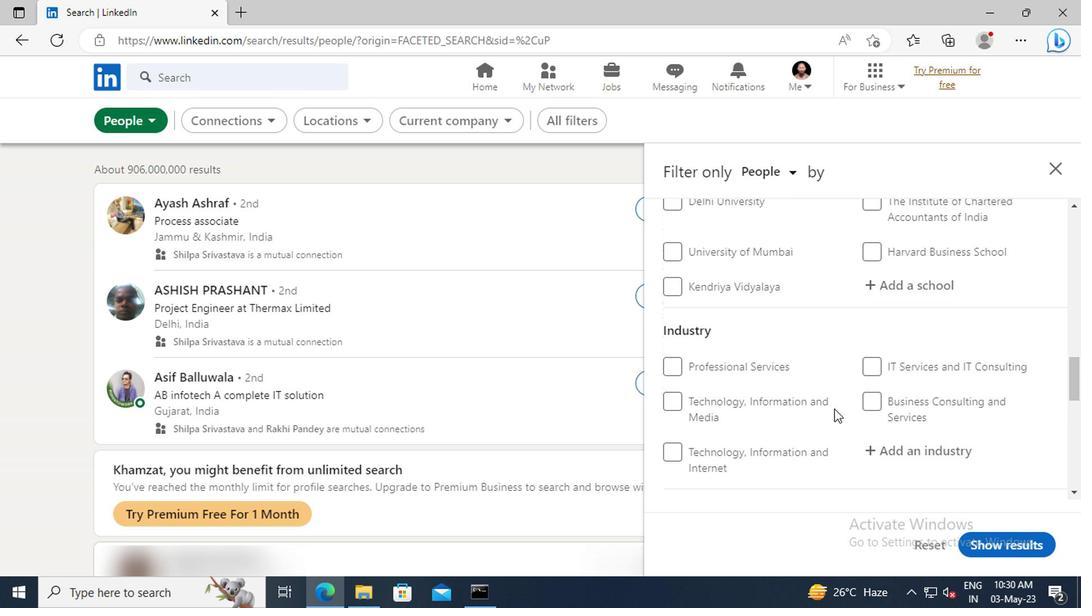
Action: Mouse scrolled (830, 410) with delta (0, 0)
Screenshot: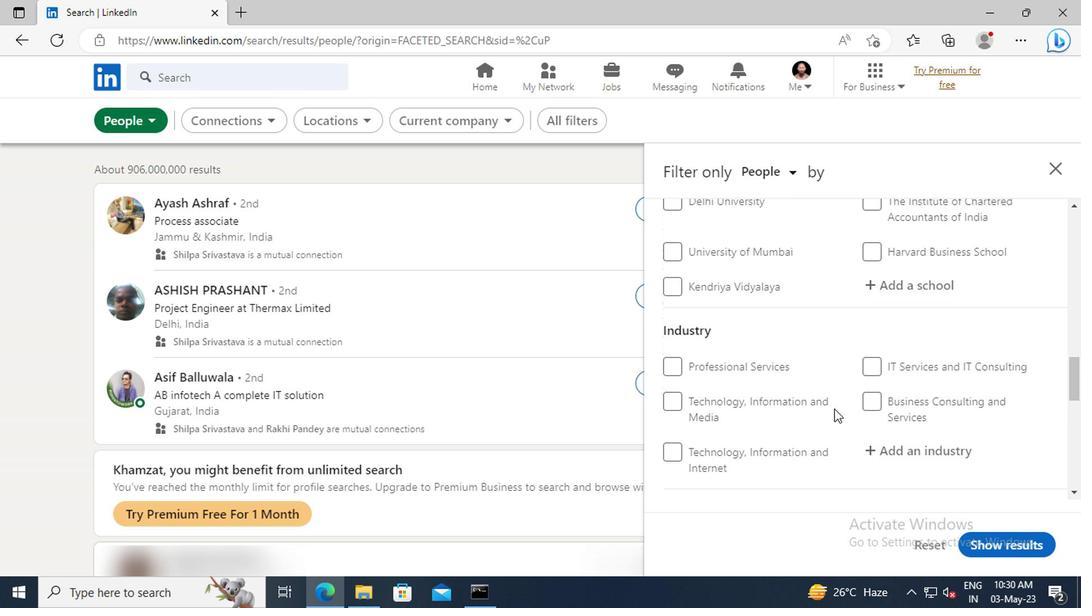 
Action: Mouse scrolled (830, 410) with delta (0, 0)
Screenshot: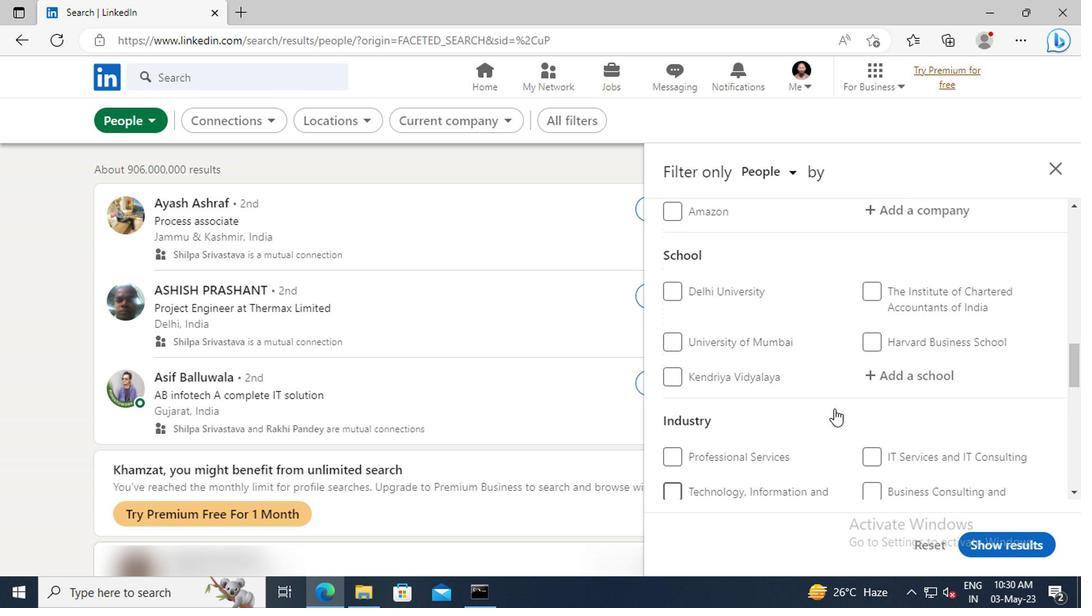 
Action: Mouse scrolled (830, 410) with delta (0, 0)
Screenshot: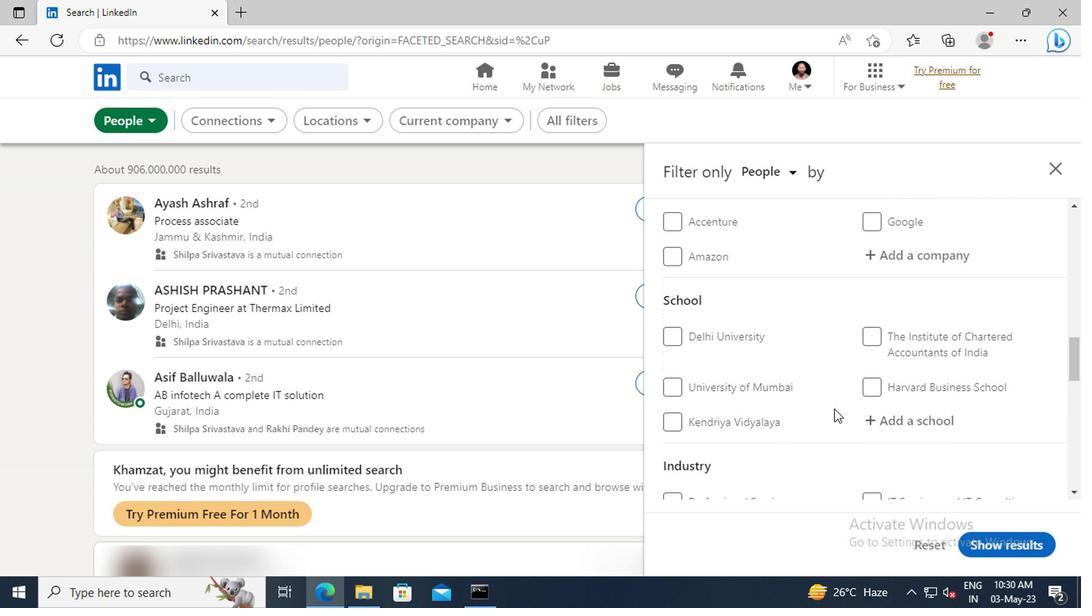 
Action: Mouse scrolled (830, 410) with delta (0, 0)
Screenshot: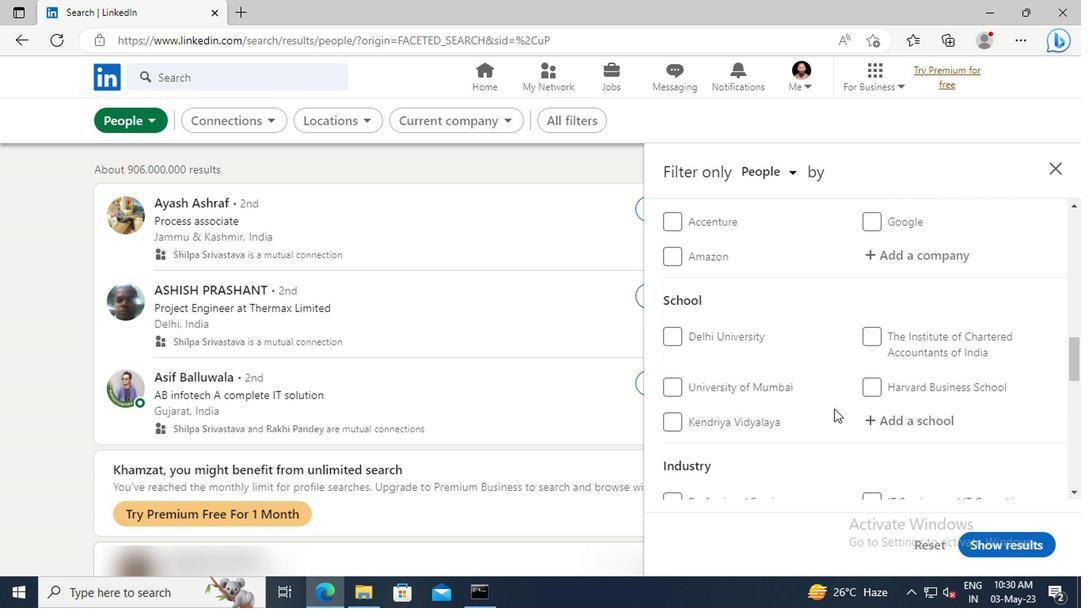 
Action: Mouse scrolled (830, 410) with delta (0, 0)
Screenshot: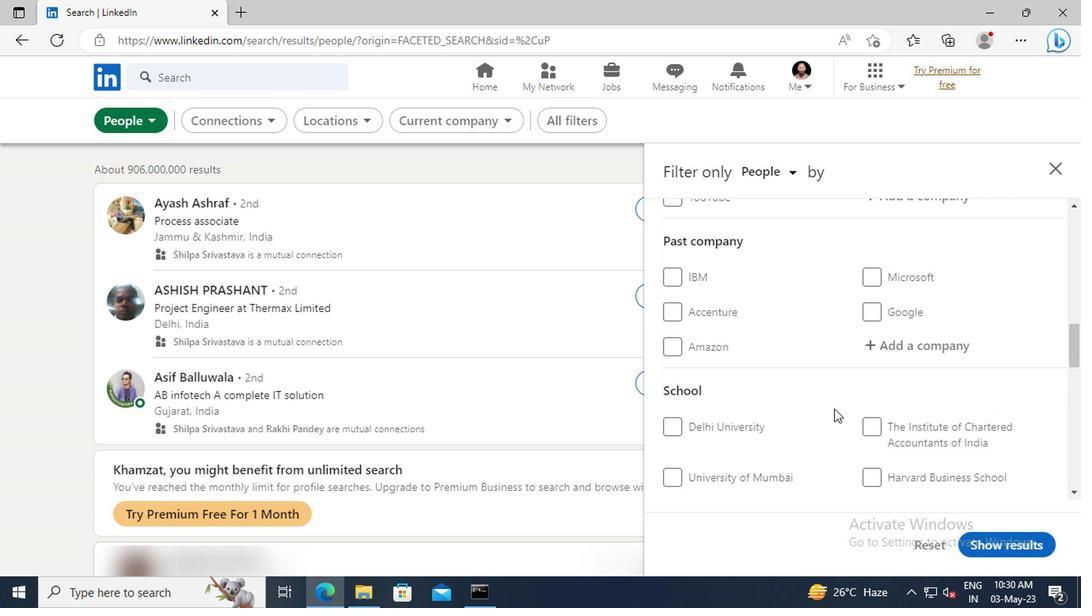 
Action: Mouse scrolled (830, 410) with delta (0, 0)
Screenshot: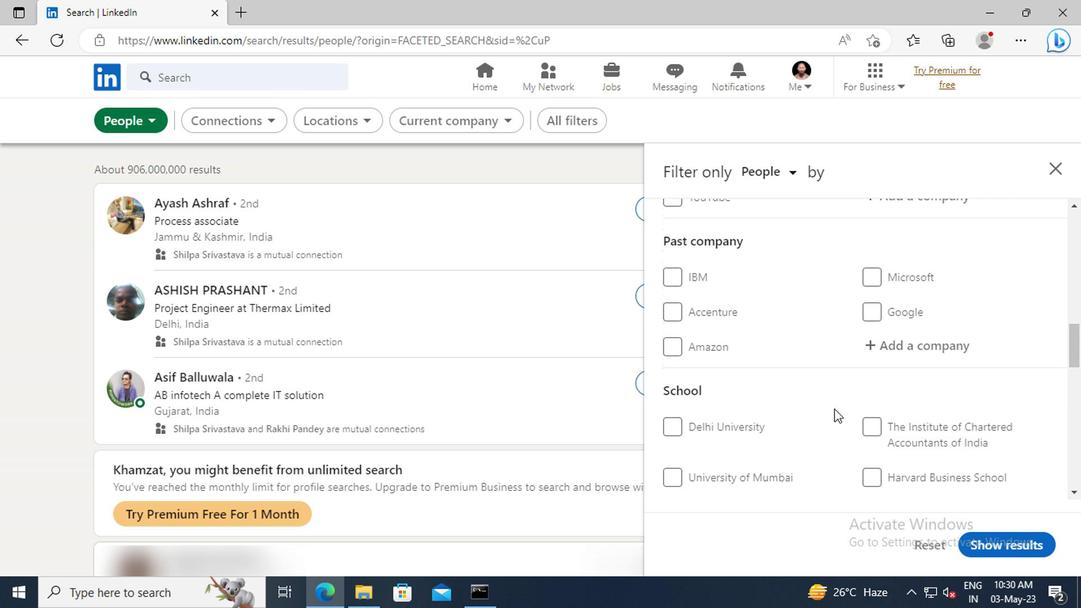 
Action: Mouse scrolled (830, 410) with delta (0, 0)
Screenshot: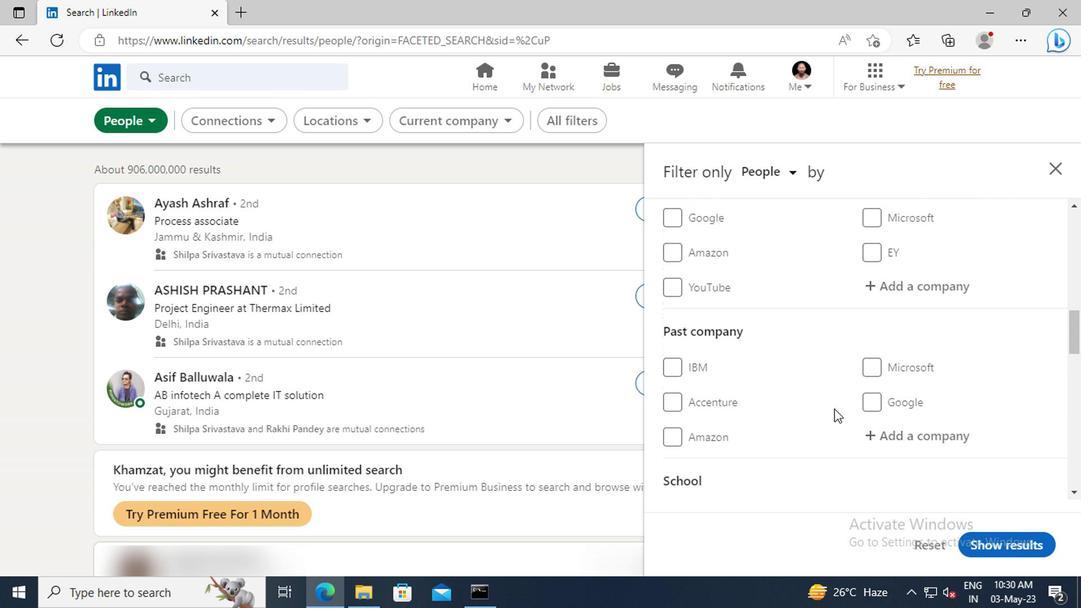 
Action: Mouse scrolled (830, 410) with delta (0, 0)
Screenshot: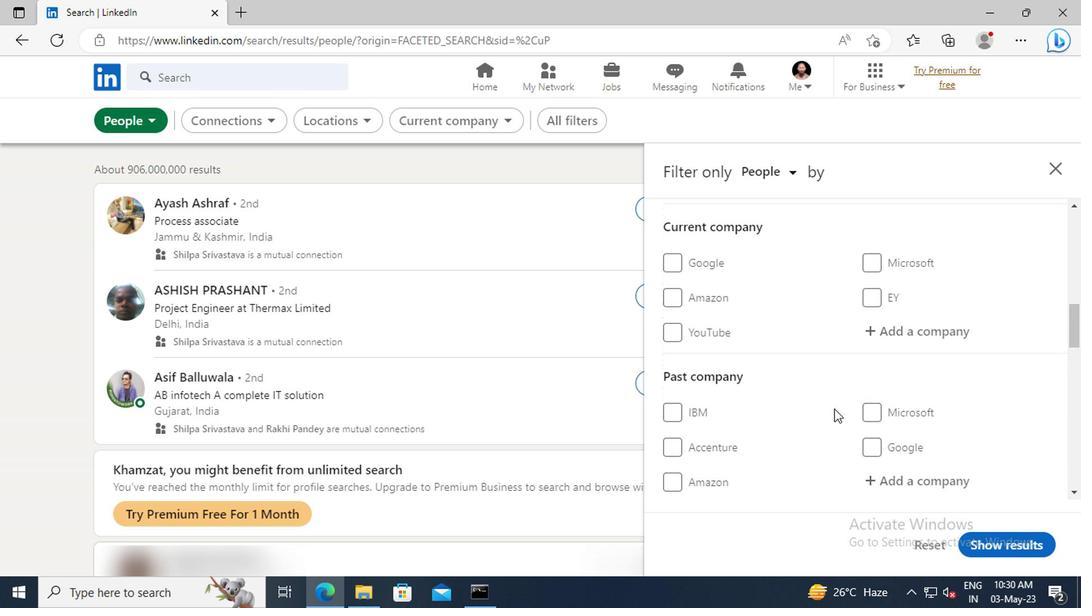 
Action: Mouse moved to (871, 381)
Screenshot: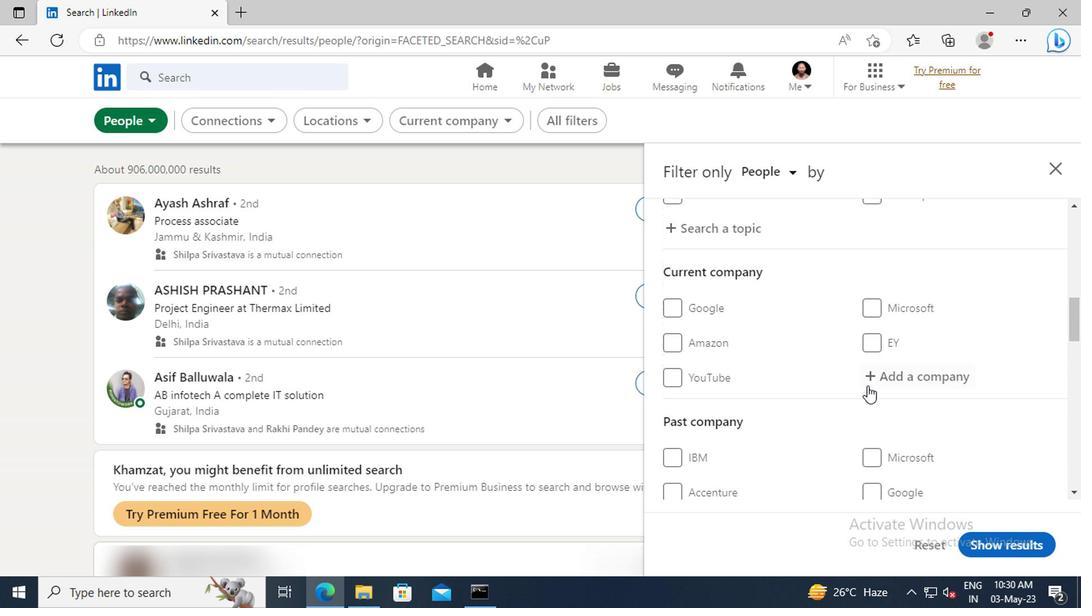 
Action: Mouse pressed left at (871, 381)
Screenshot: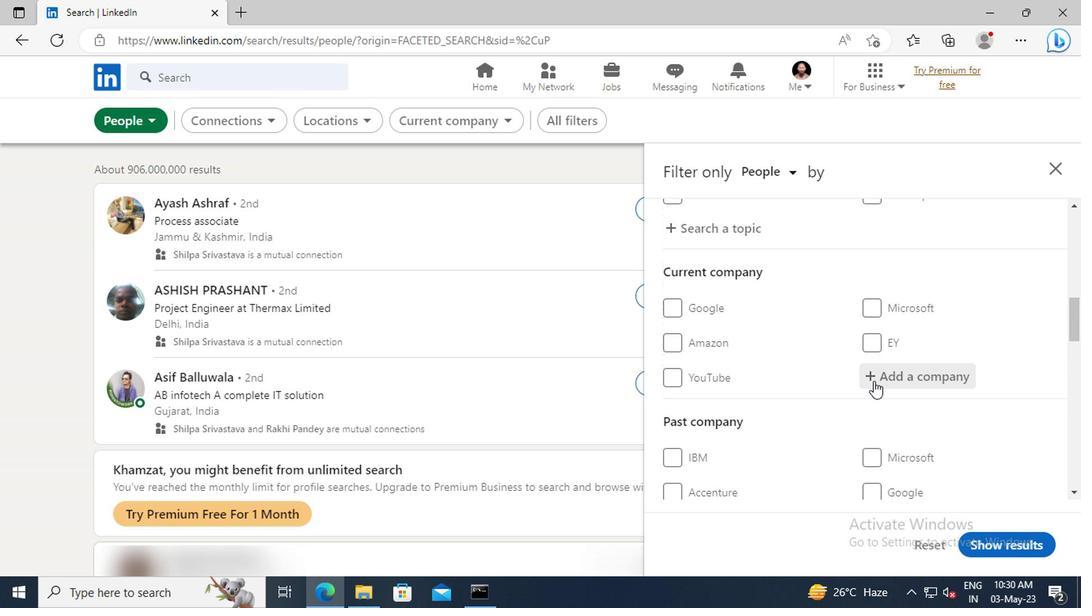 
Action: Key pressed <Key.shift><Key.shift><Key.shift><Key.shift><Key.shift>FRESHERS<Key.space><Key.shift>JO
Screenshot: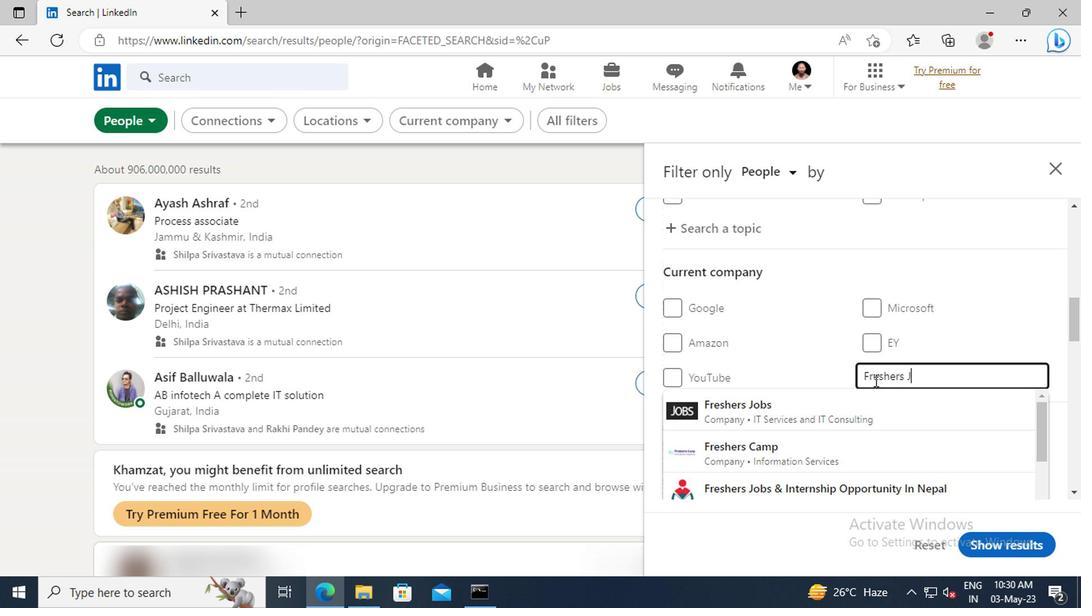 
Action: Mouse moved to (868, 399)
Screenshot: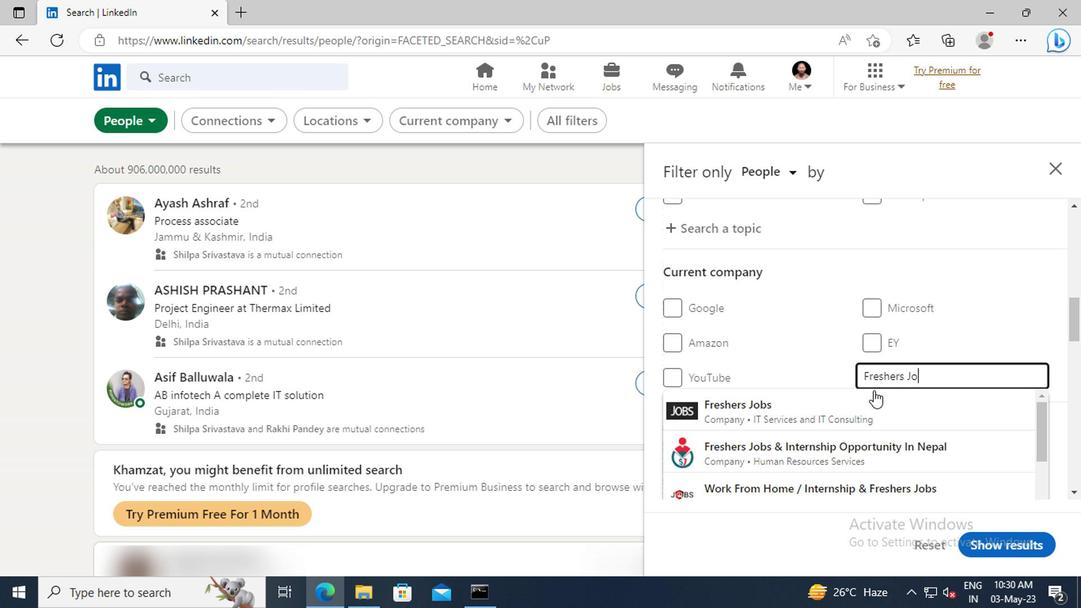 
Action: Mouse pressed left at (868, 399)
Screenshot: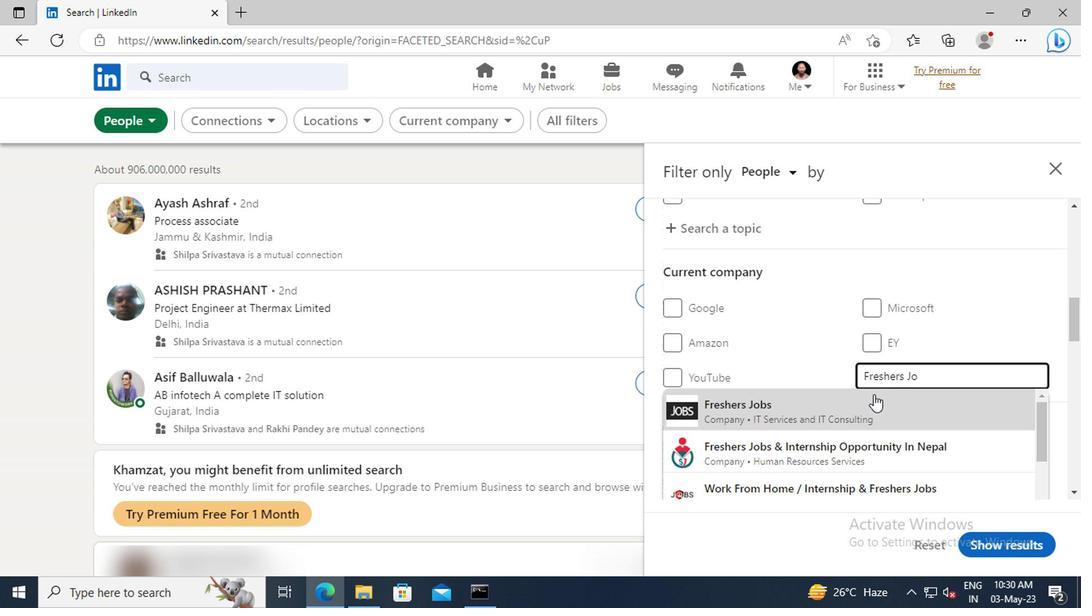 
Action: Mouse scrolled (868, 398) with delta (0, 0)
Screenshot: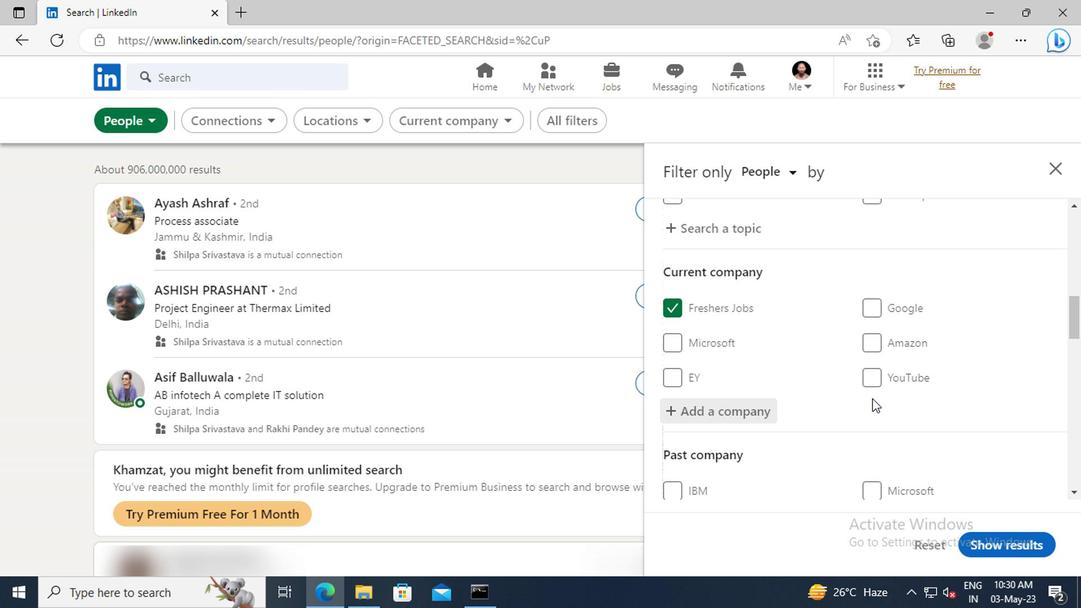 
Action: Mouse scrolled (868, 398) with delta (0, 0)
Screenshot: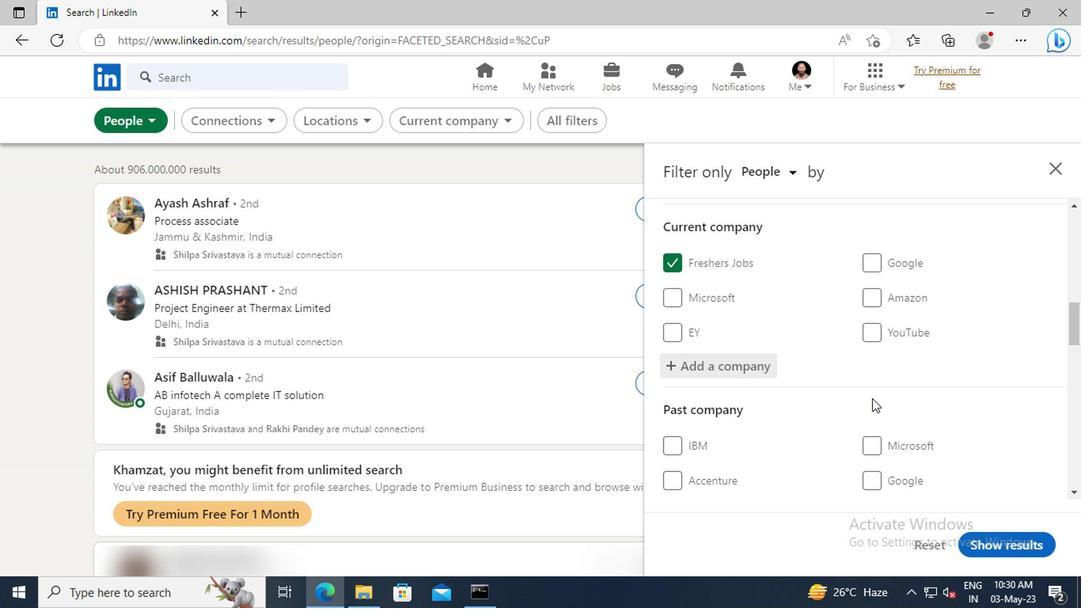 
Action: Mouse scrolled (868, 398) with delta (0, 0)
Screenshot: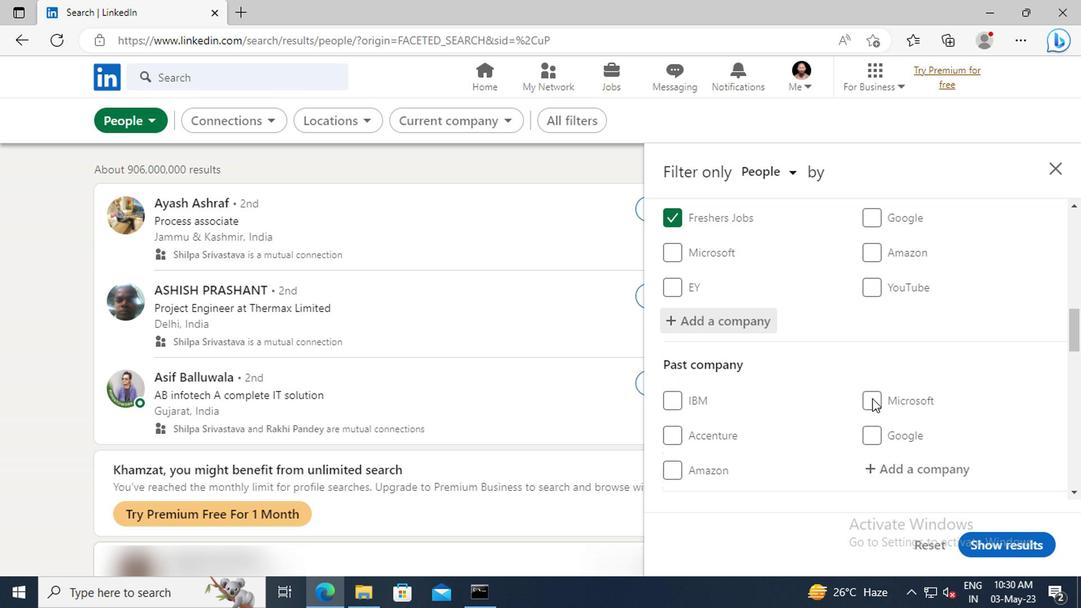 
Action: Mouse scrolled (868, 398) with delta (0, 0)
Screenshot: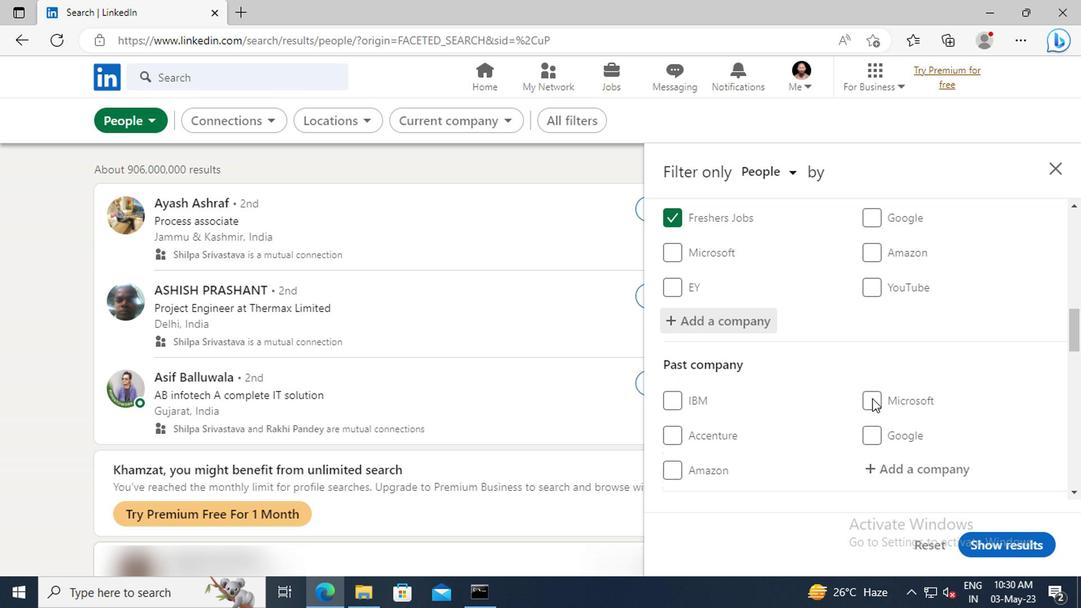 
Action: Mouse scrolled (868, 398) with delta (0, 0)
Screenshot: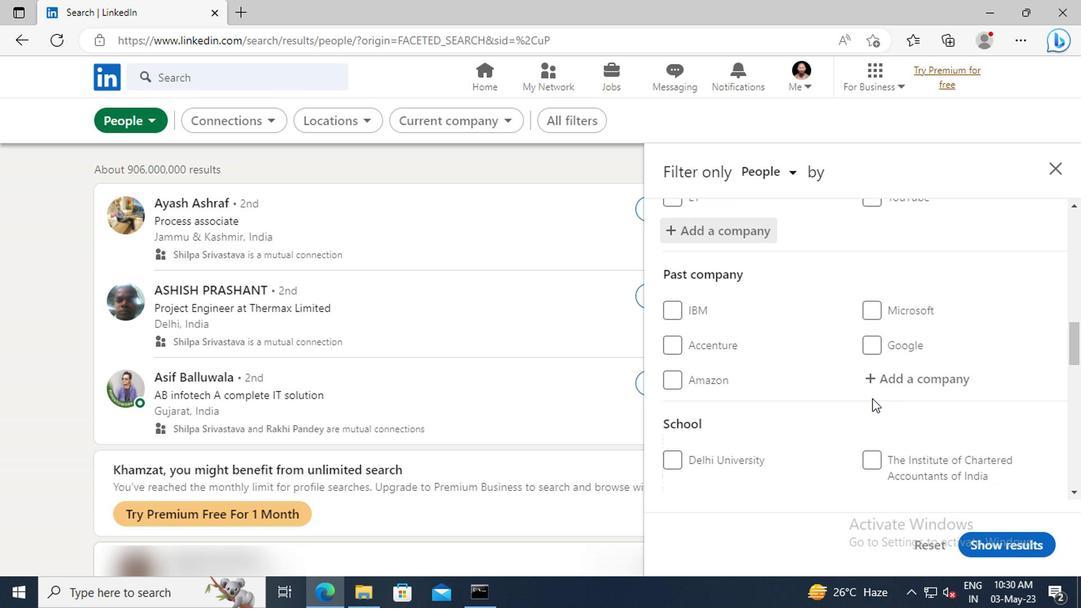 
Action: Mouse moved to (861, 388)
Screenshot: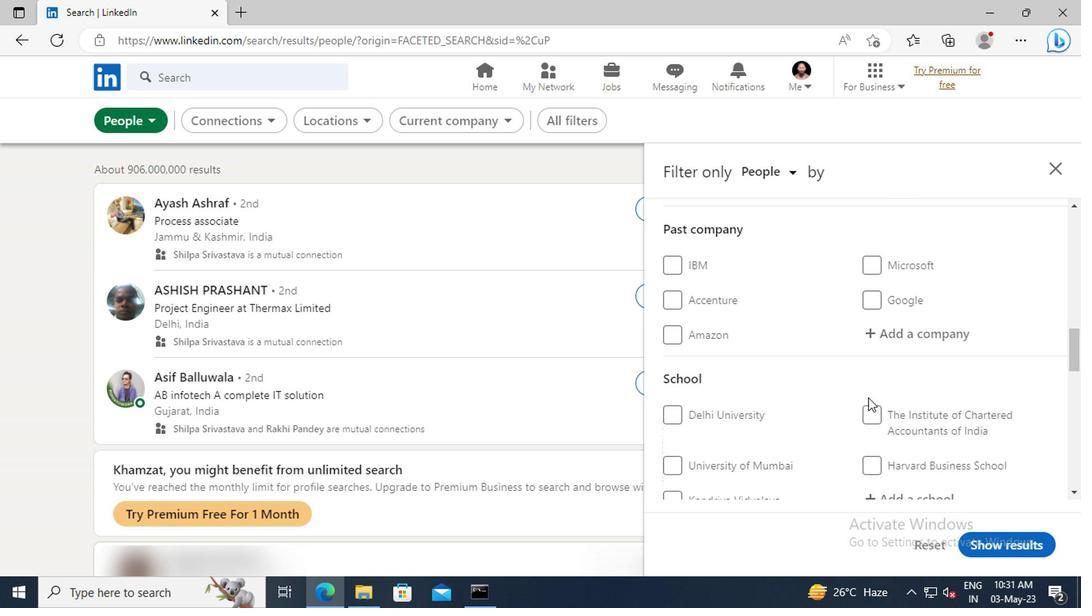 
Action: Mouse scrolled (861, 387) with delta (0, 0)
Screenshot: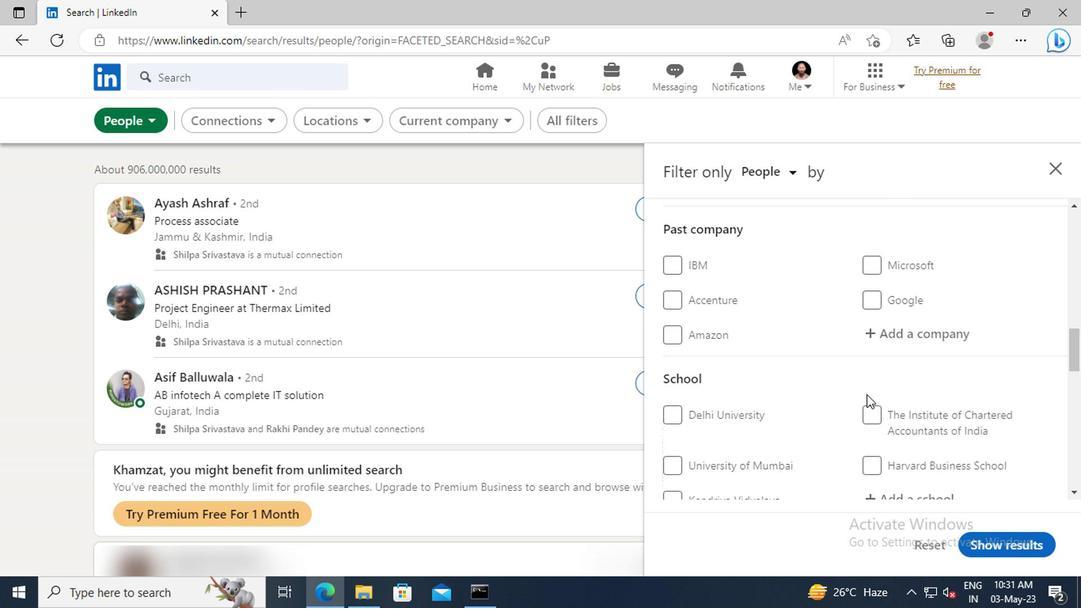 
Action: Mouse scrolled (861, 387) with delta (0, 0)
Screenshot: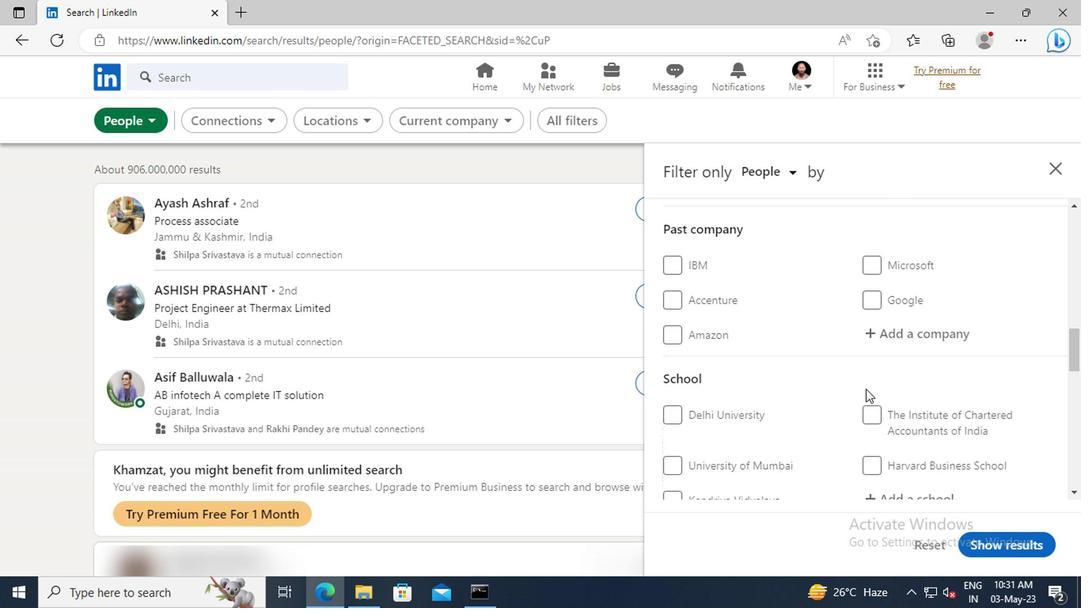 
Action: Mouse moved to (871, 408)
Screenshot: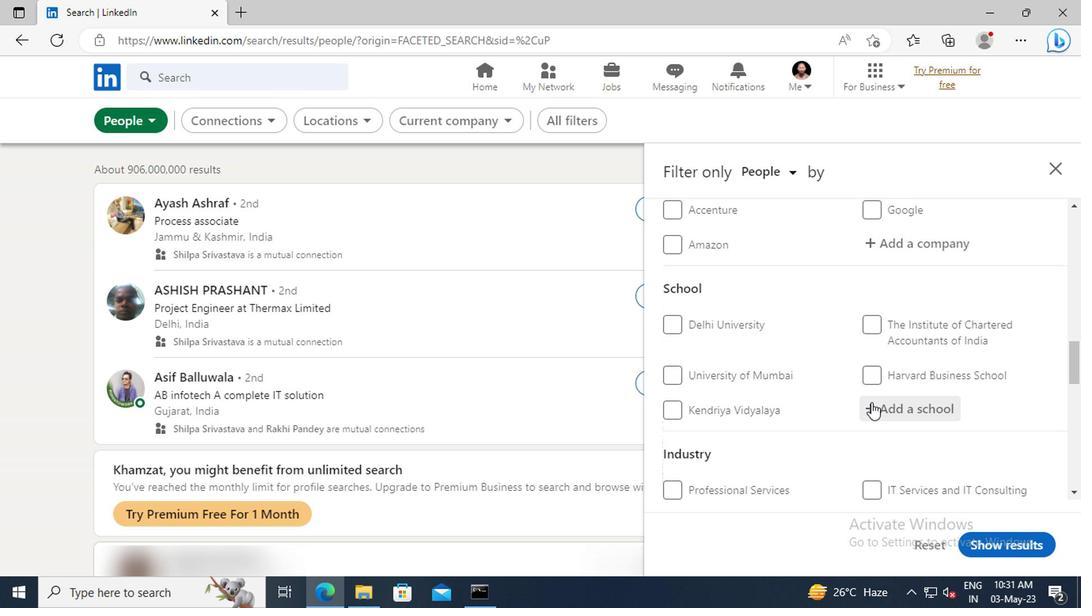 
Action: Mouse pressed left at (871, 408)
Screenshot: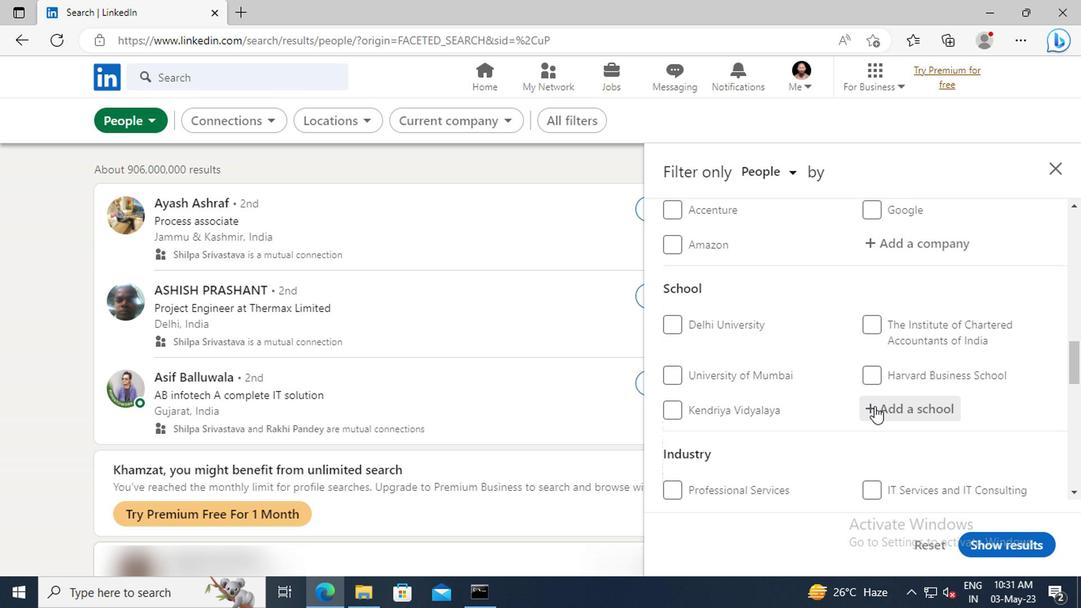 
Action: Key pressed <Key.shift>LACHOO<Key.space><Key.shift>M
Screenshot: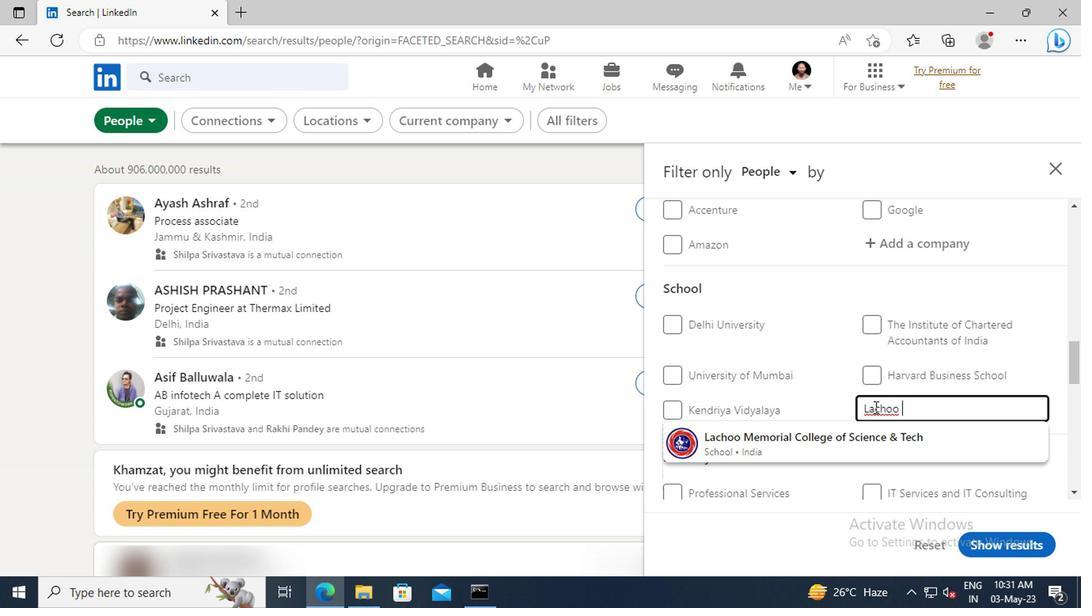 
Action: Mouse moved to (876, 434)
Screenshot: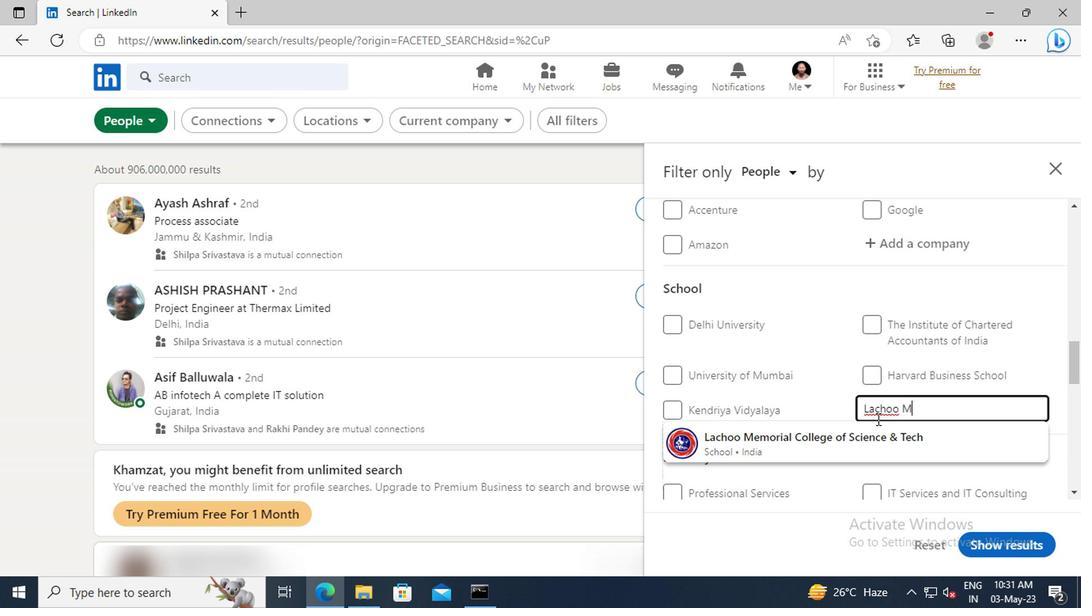 
Action: Mouse pressed left at (876, 434)
Screenshot: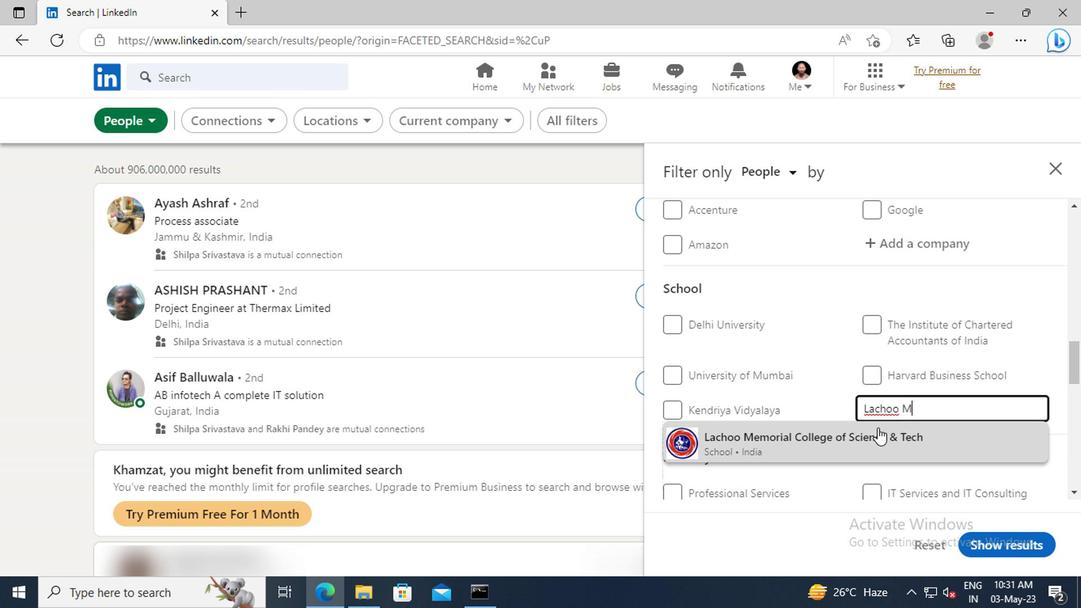 
Action: Mouse scrolled (876, 433) with delta (0, -1)
Screenshot: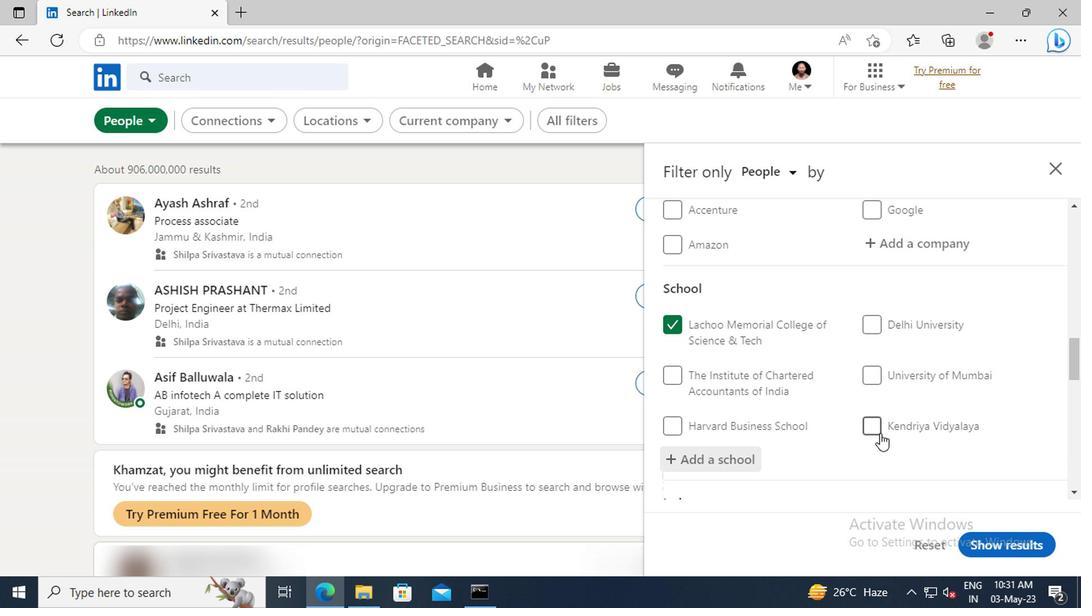 
Action: Mouse scrolled (876, 433) with delta (0, -1)
Screenshot: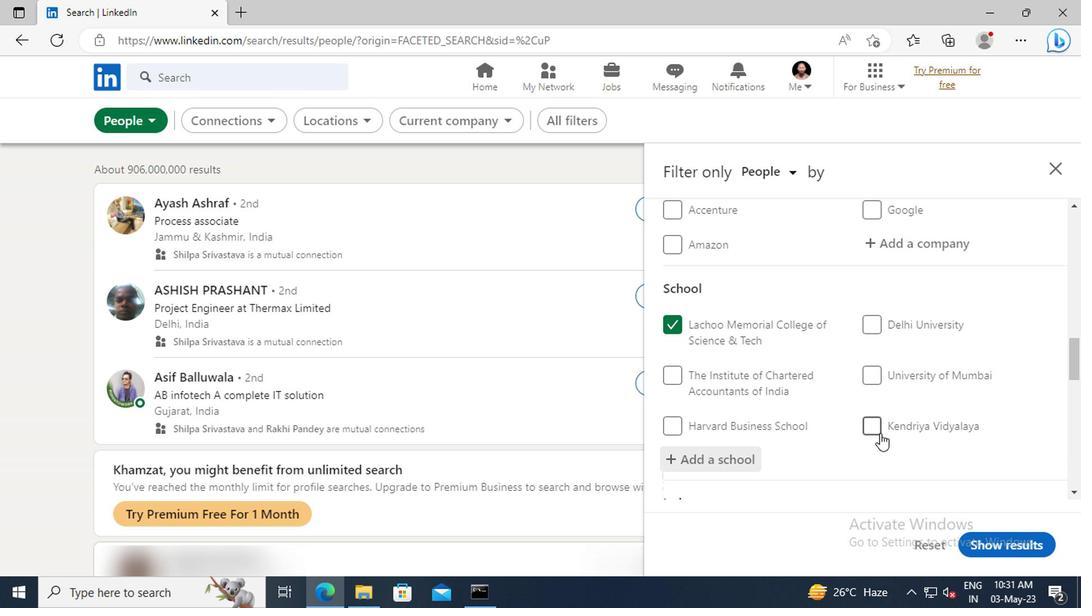 
Action: Mouse scrolled (876, 433) with delta (0, -1)
Screenshot: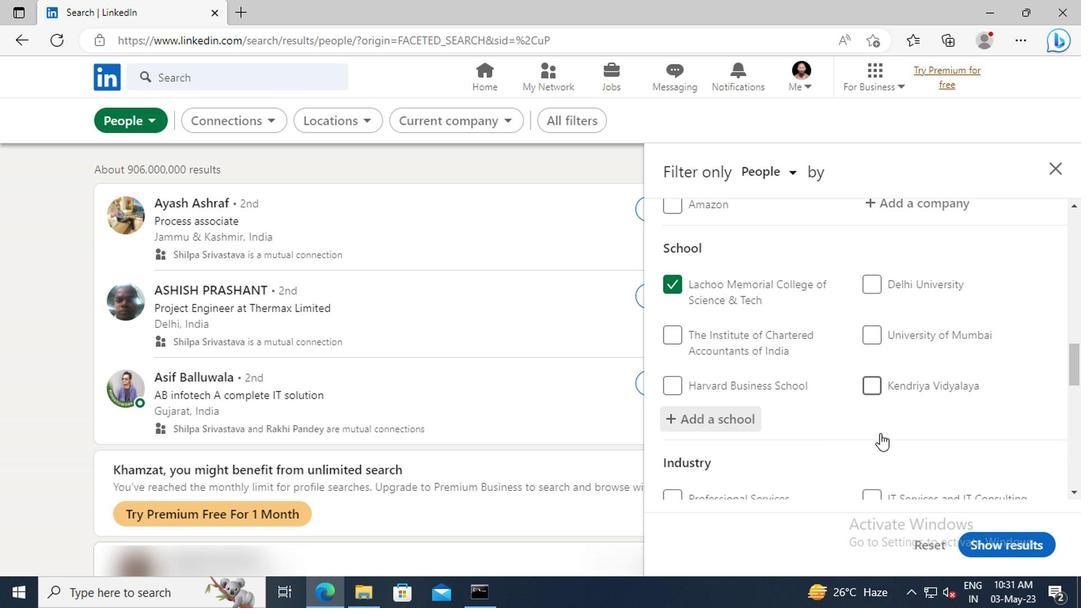 
Action: Mouse moved to (876, 396)
Screenshot: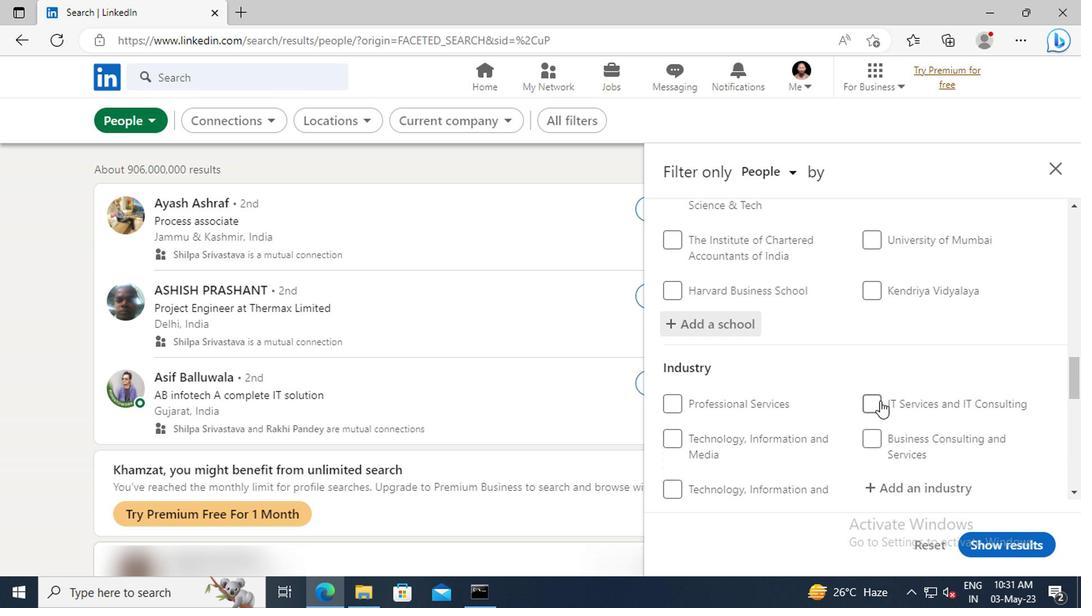 
Action: Mouse scrolled (876, 395) with delta (0, -1)
Screenshot: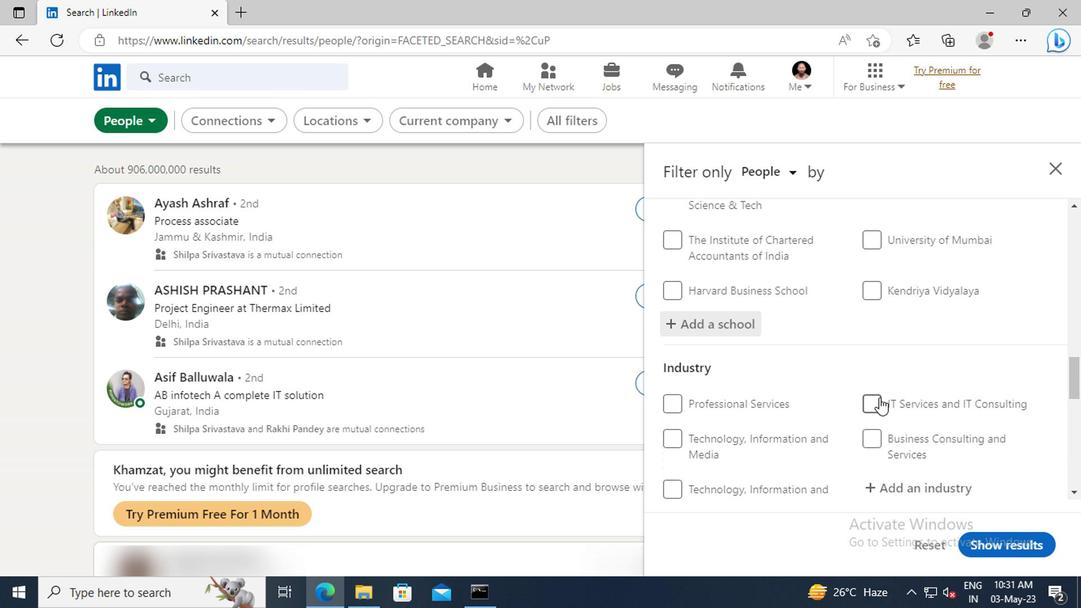 
Action: Mouse scrolled (876, 395) with delta (0, -1)
Screenshot: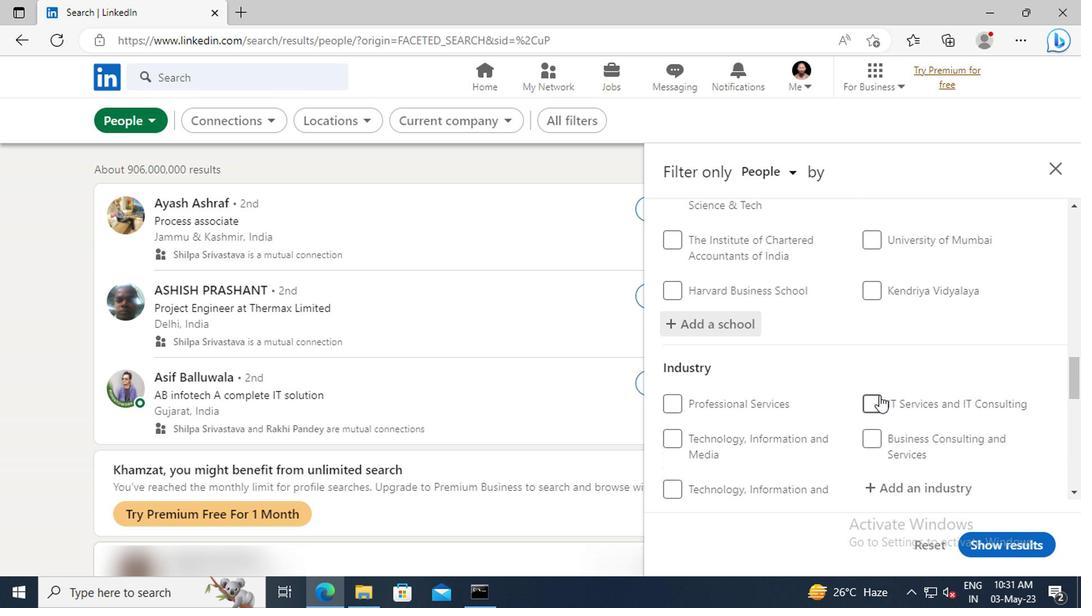 
Action: Mouse moved to (874, 378)
Screenshot: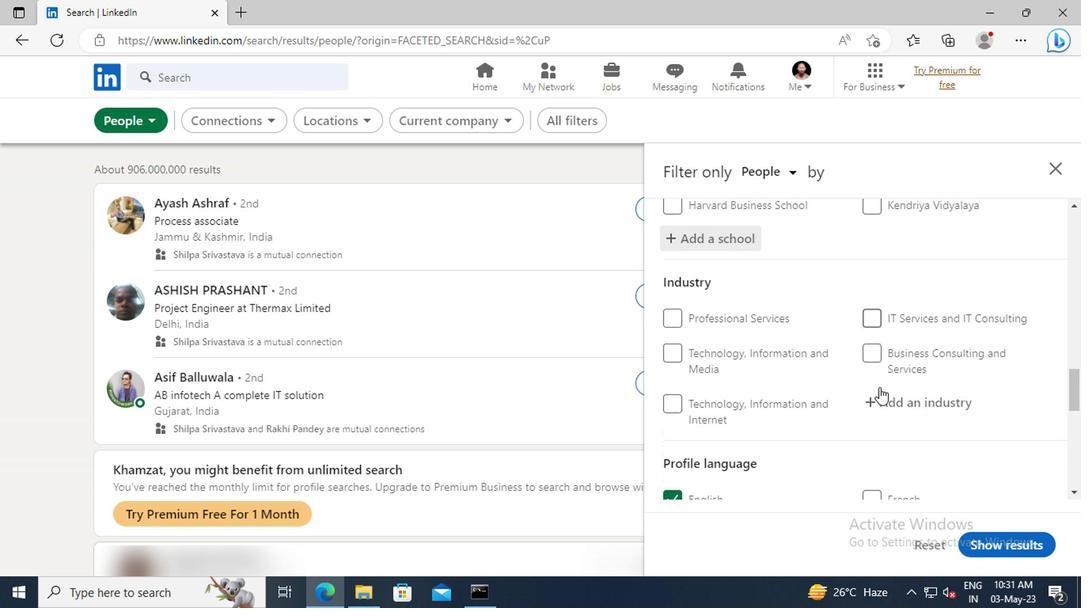 
Action: Mouse scrolled (874, 378) with delta (0, 0)
Screenshot: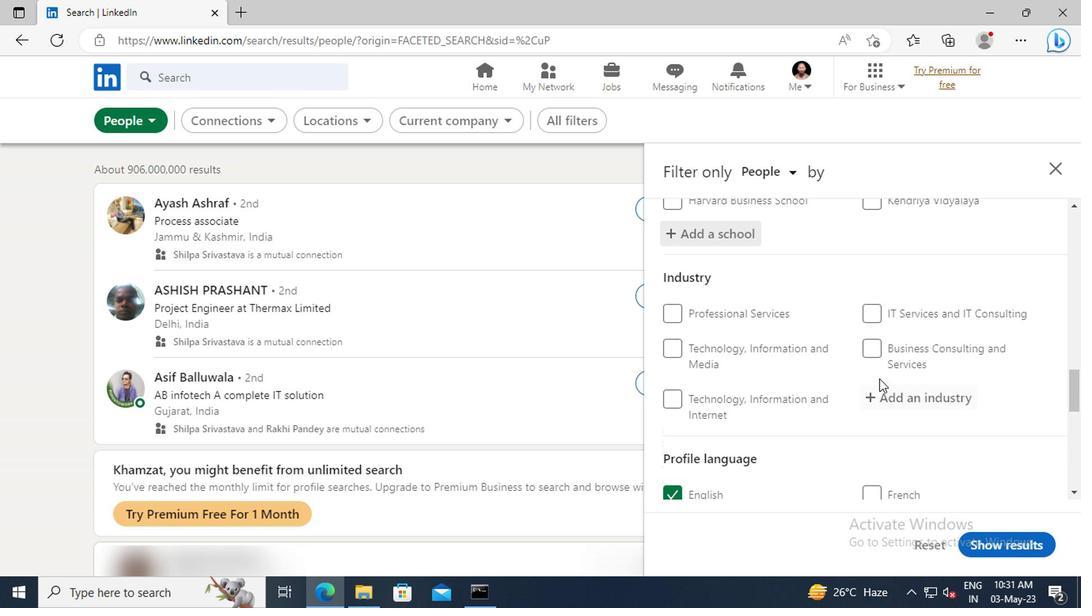 
Action: Mouse moved to (888, 360)
Screenshot: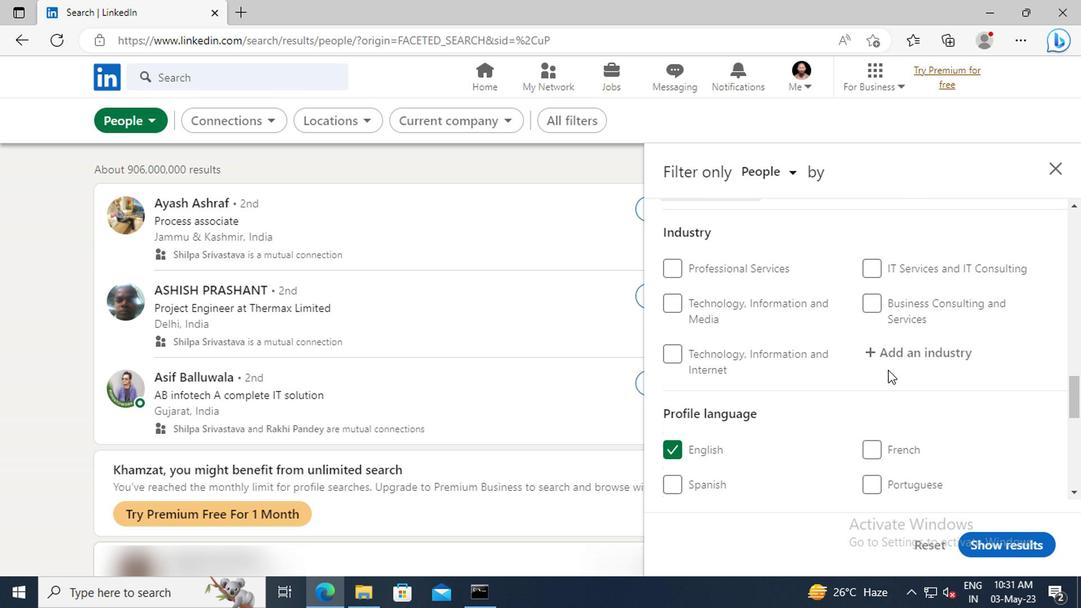 
Action: Mouse pressed left at (888, 360)
Screenshot: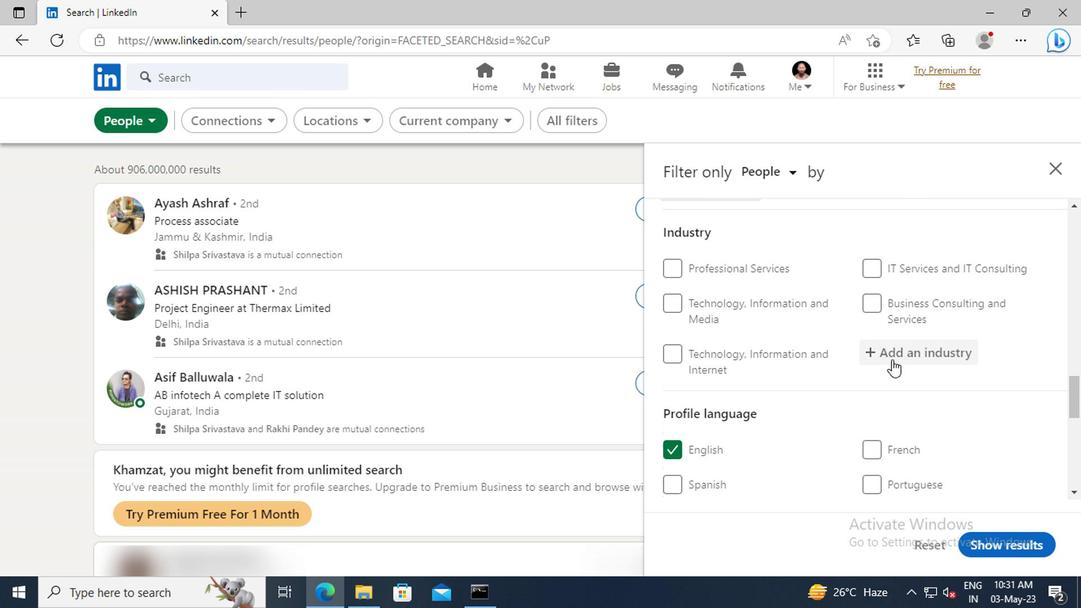 
Action: Key pressed <Key.shift>LEGAL<Key.space>
Screenshot: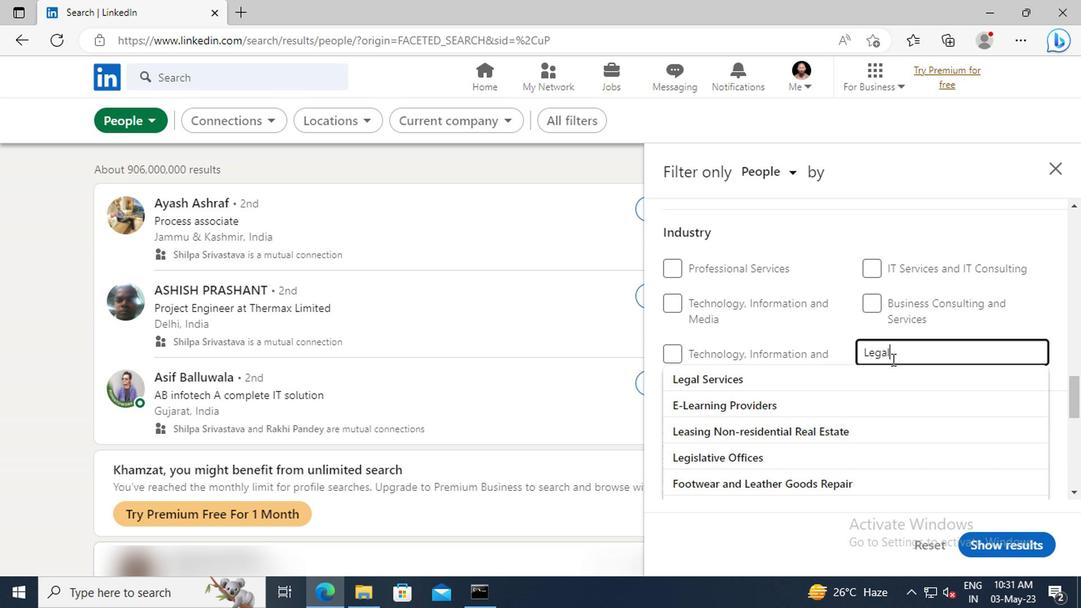 
Action: Mouse moved to (889, 370)
Screenshot: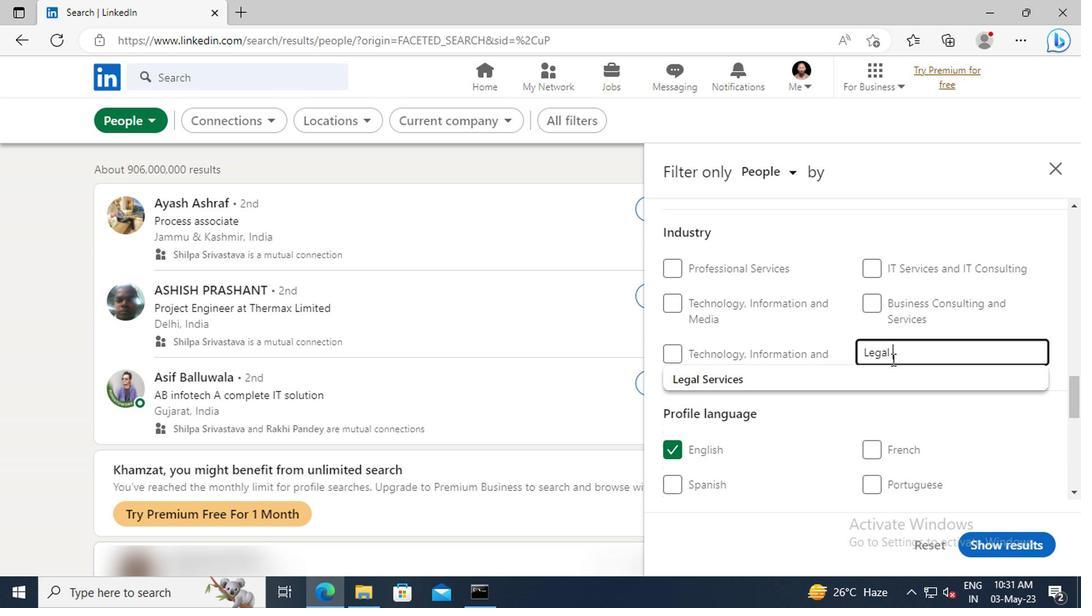 
Action: Mouse pressed left at (889, 370)
Screenshot: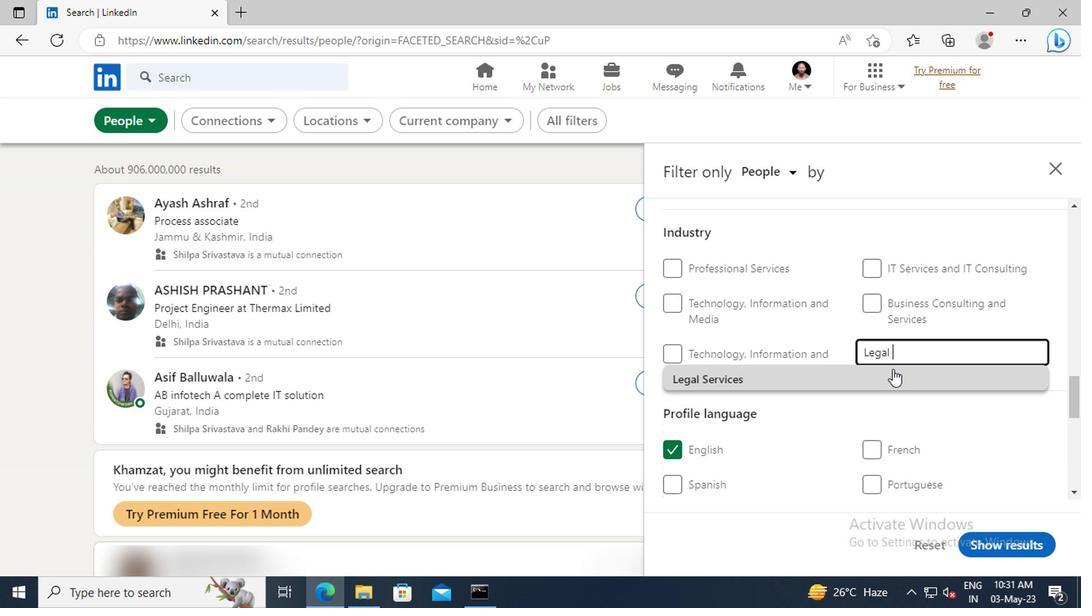 
Action: Mouse scrolled (889, 369) with delta (0, -1)
Screenshot: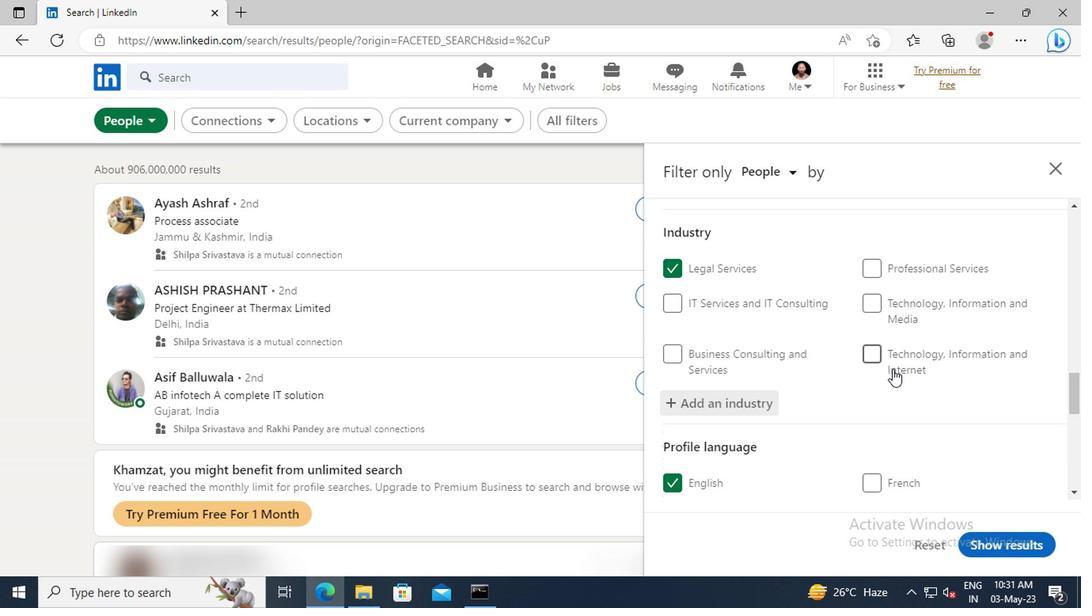 
Action: Mouse scrolled (889, 369) with delta (0, -1)
Screenshot: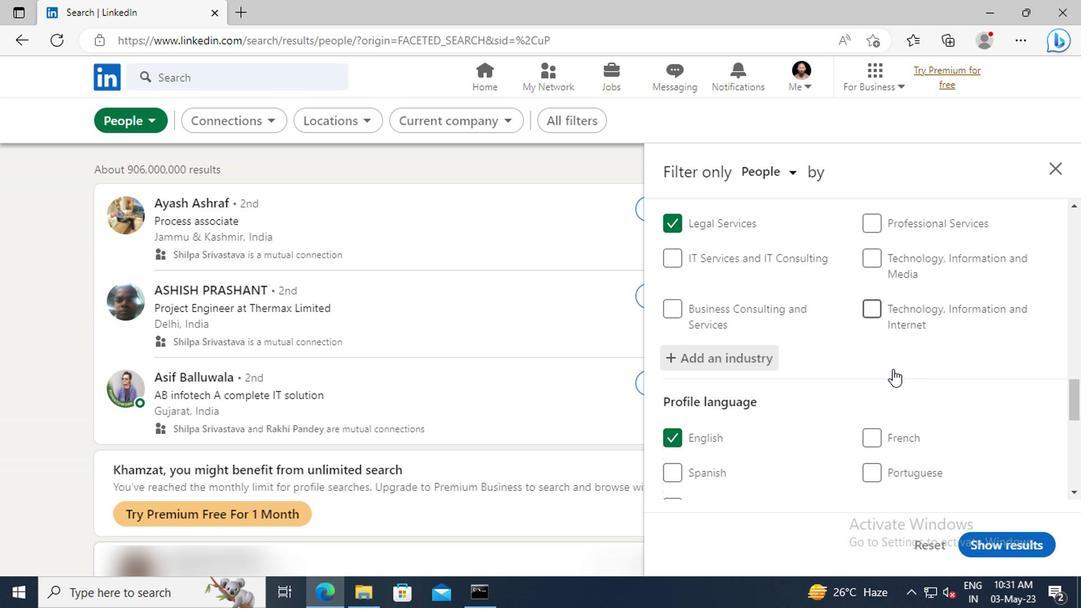 
Action: Mouse scrolled (889, 369) with delta (0, -1)
Screenshot: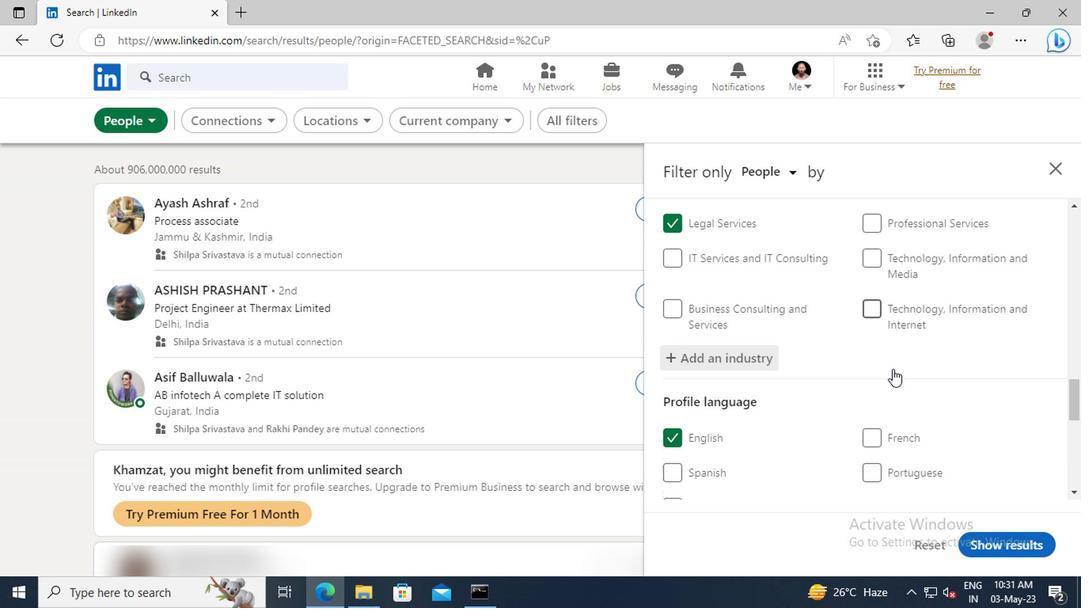 
Action: Mouse scrolled (889, 369) with delta (0, -1)
Screenshot: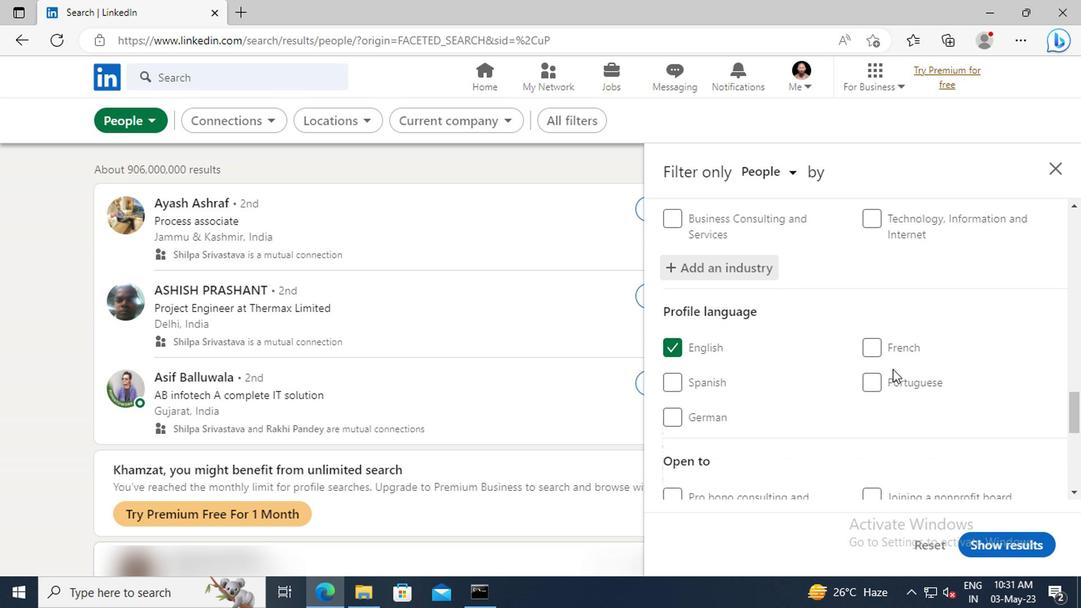 
Action: Mouse scrolled (889, 369) with delta (0, -1)
Screenshot: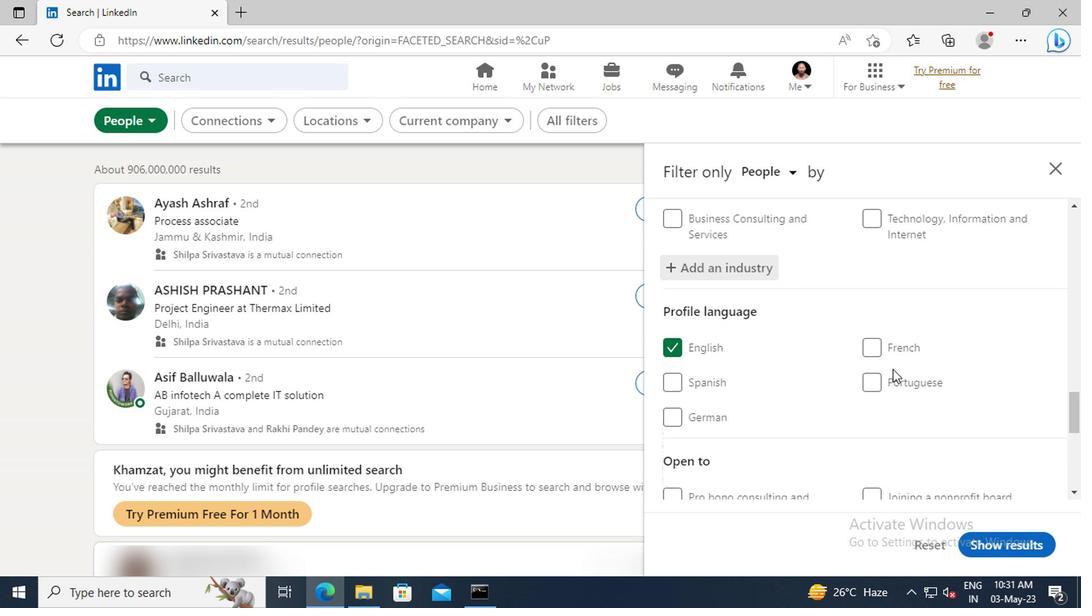 
Action: Mouse scrolled (889, 369) with delta (0, -1)
Screenshot: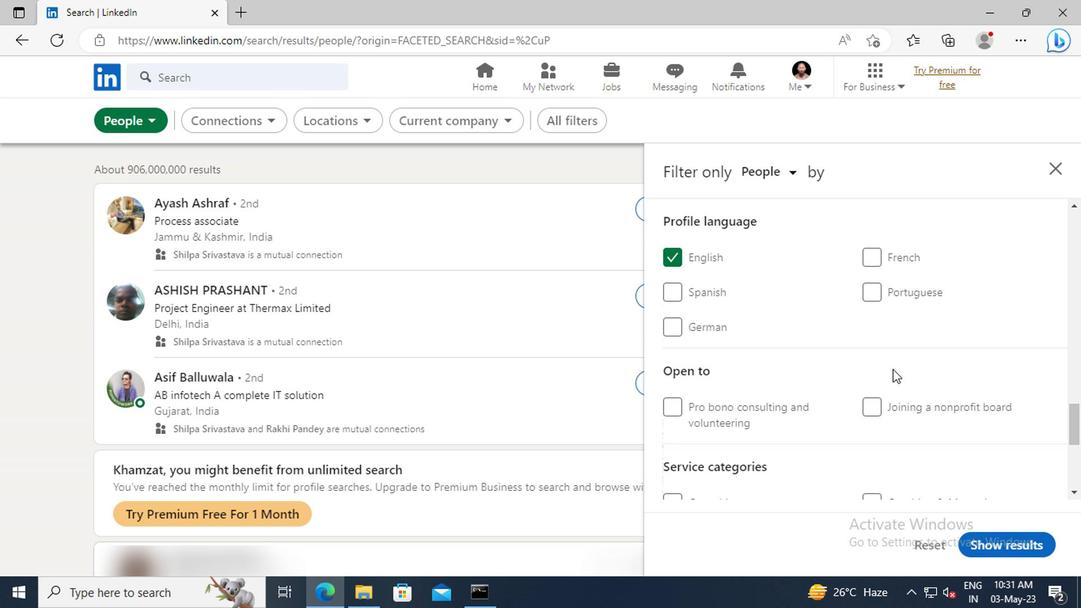 
Action: Mouse scrolled (889, 369) with delta (0, -1)
Screenshot: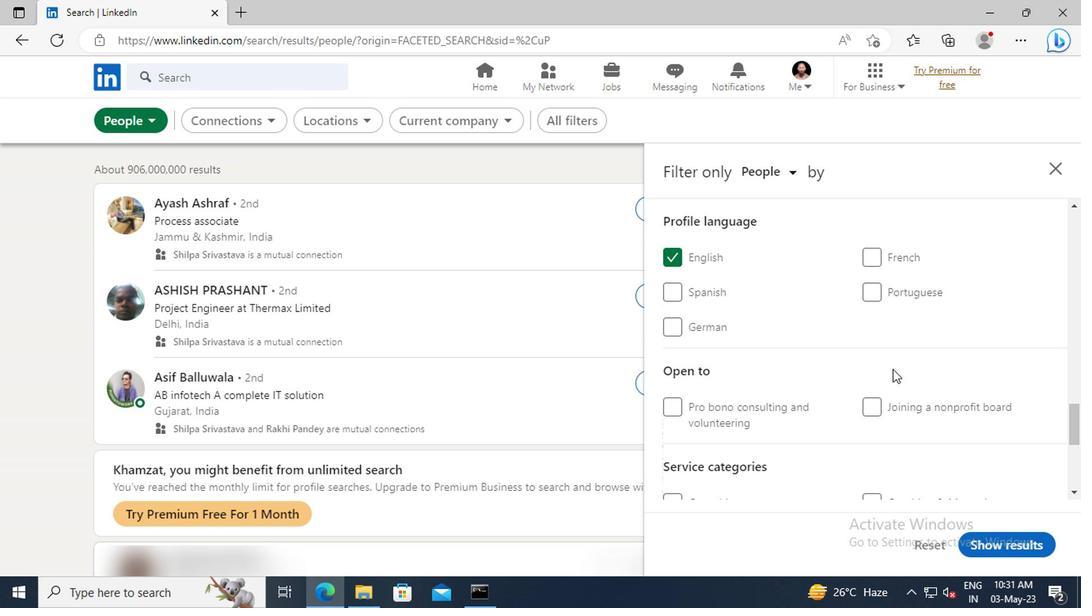 
Action: Mouse moved to (872, 336)
Screenshot: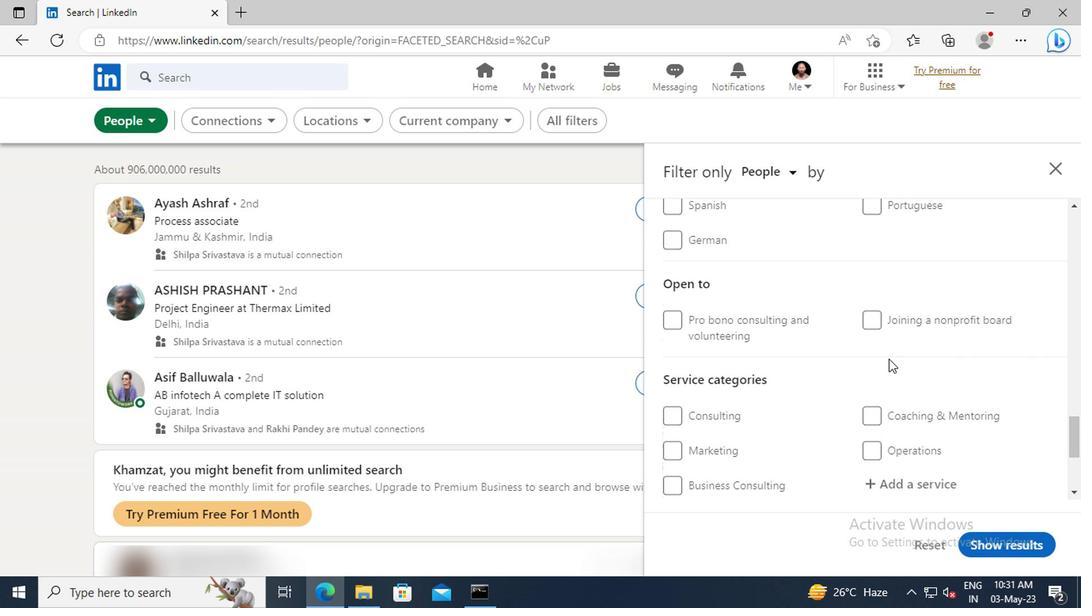 
Action: Mouse scrolled (872, 335) with delta (0, 0)
Screenshot: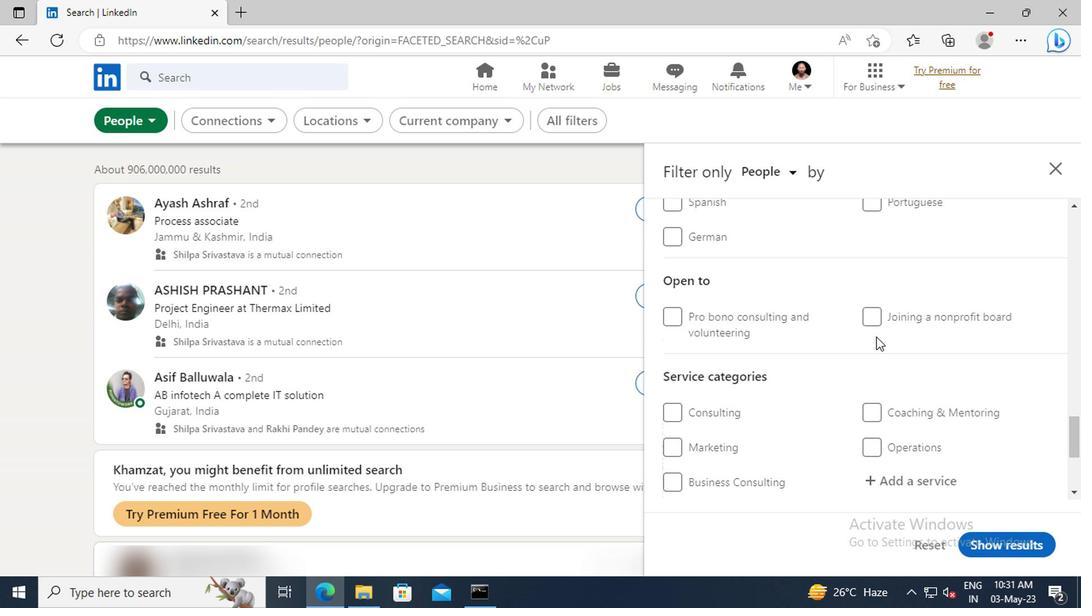 
Action: Mouse scrolled (872, 335) with delta (0, 0)
Screenshot: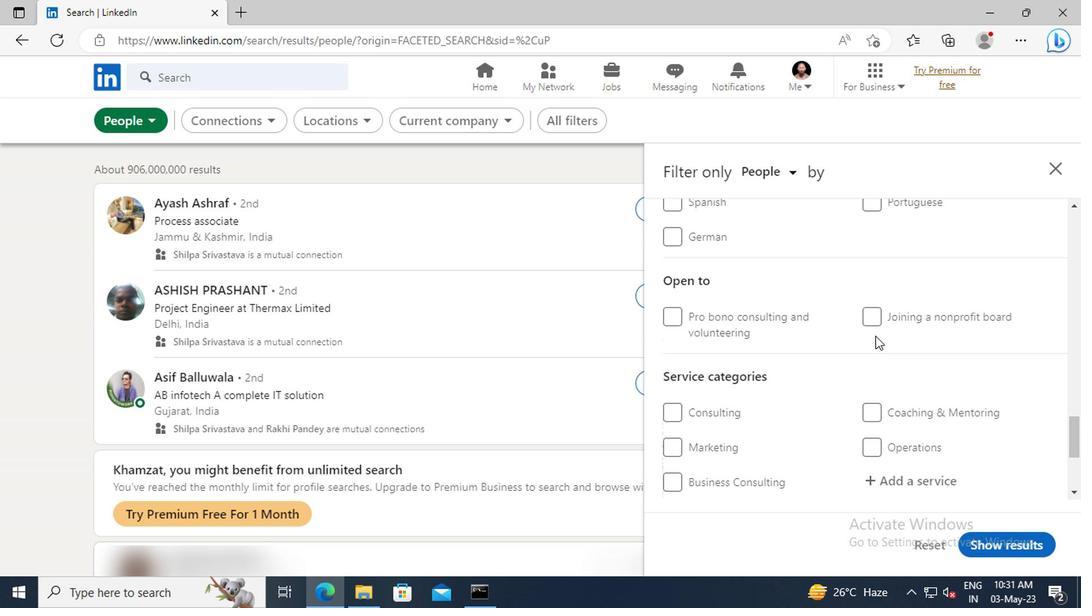 
Action: Mouse scrolled (872, 335) with delta (0, 0)
Screenshot: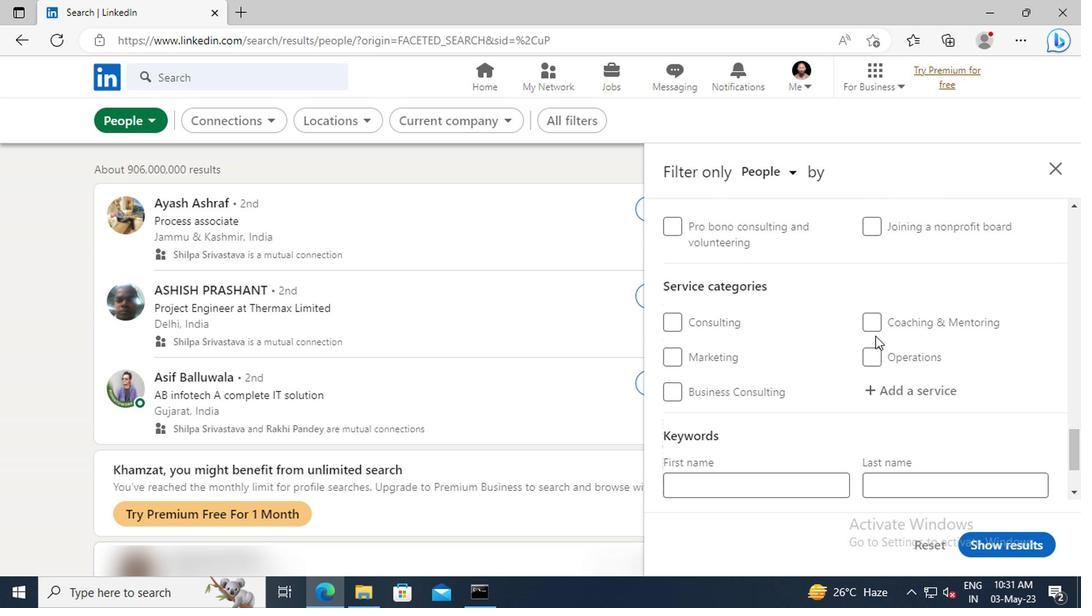 
Action: Mouse moved to (876, 347)
Screenshot: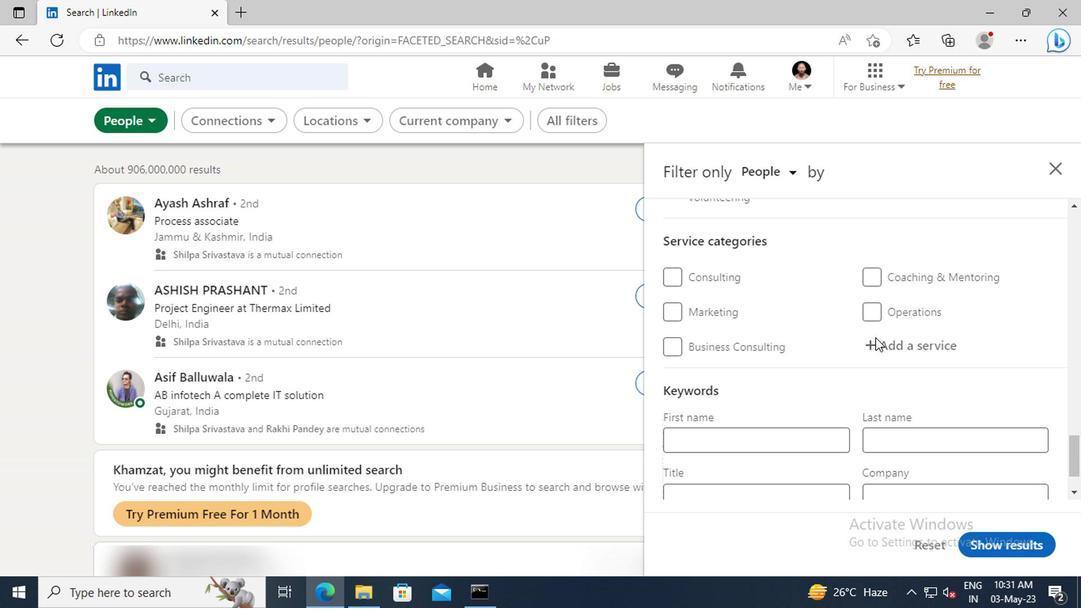 
Action: Mouse pressed left at (876, 347)
Screenshot: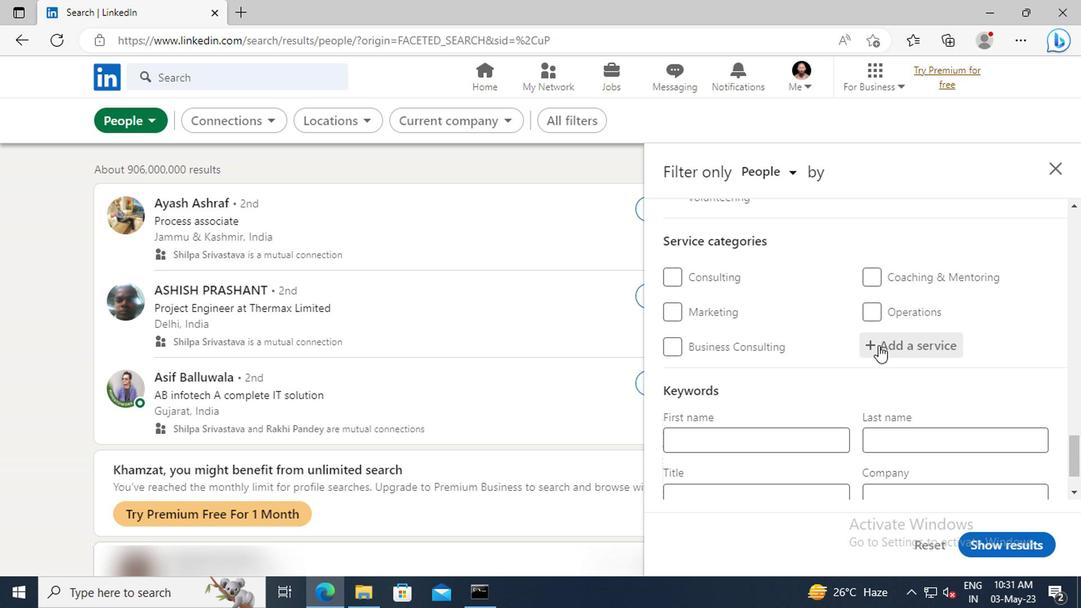
Action: Key pressed <Key.shift>INTERIOR<Key.space>
Screenshot: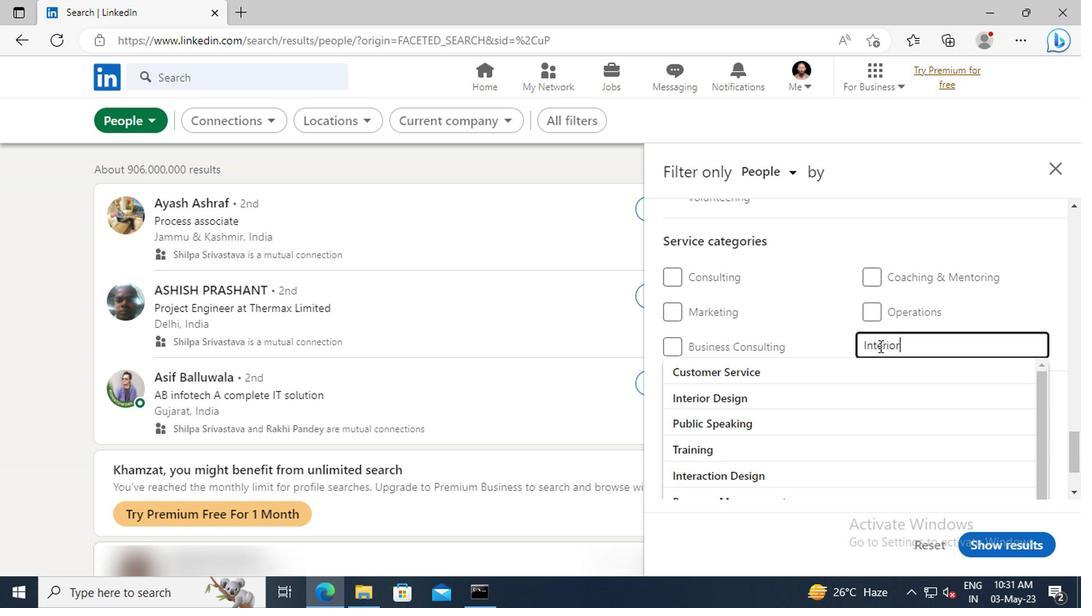 
Action: Mouse moved to (877, 364)
Screenshot: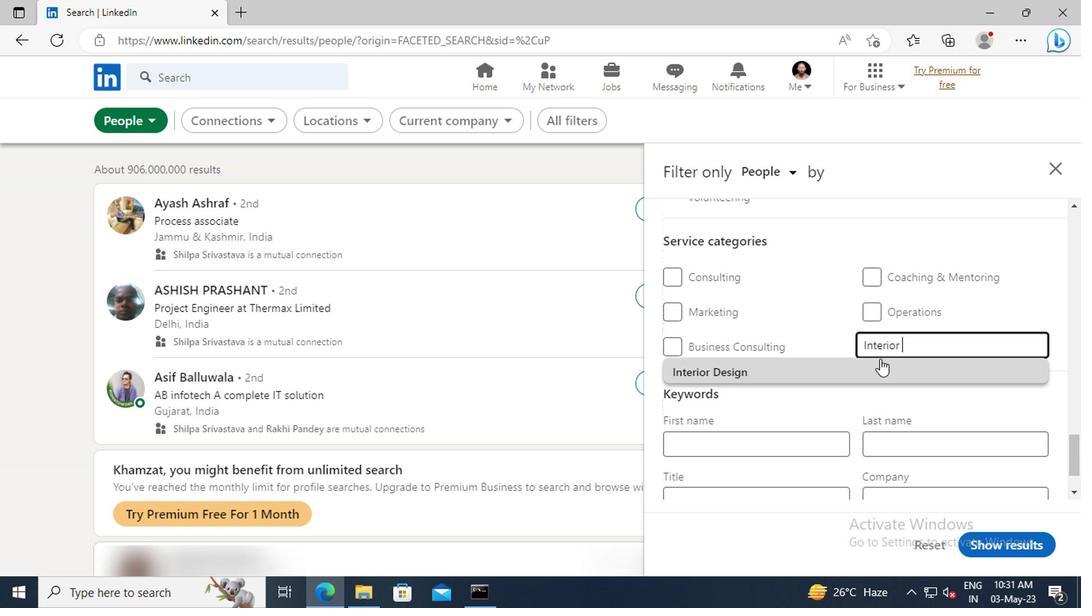 
Action: Mouse pressed left at (877, 364)
Screenshot: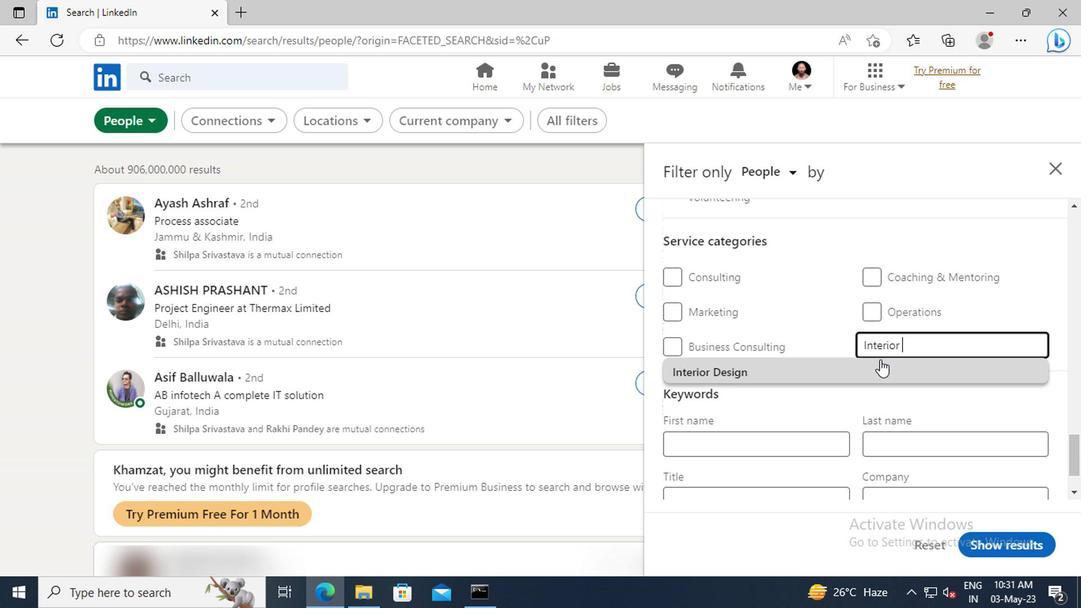 
Action: Mouse scrolled (877, 363) with delta (0, -1)
Screenshot: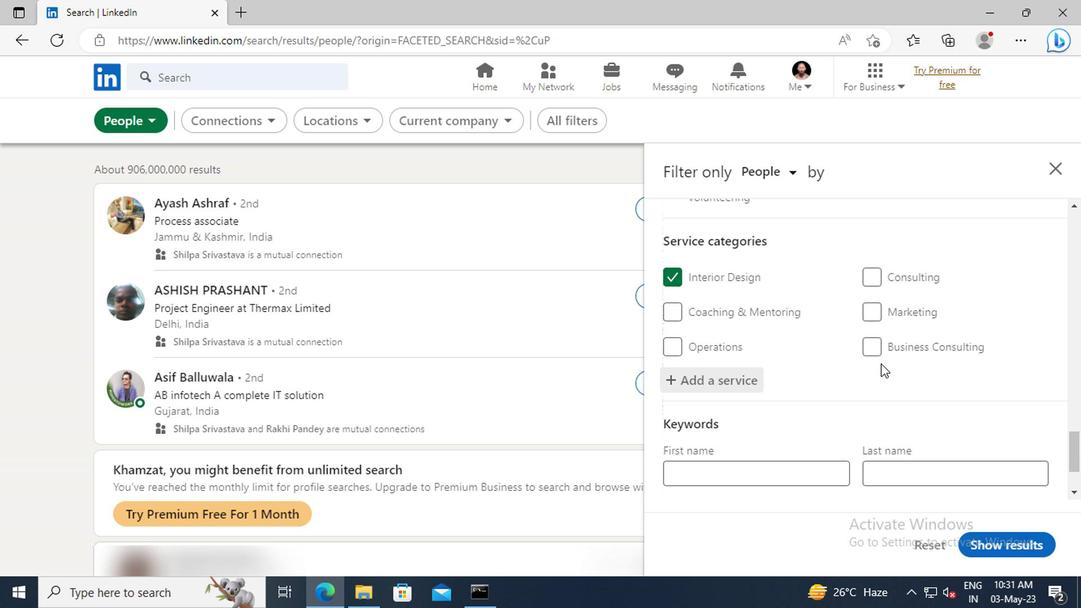 
Action: Mouse scrolled (877, 363) with delta (0, -1)
Screenshot: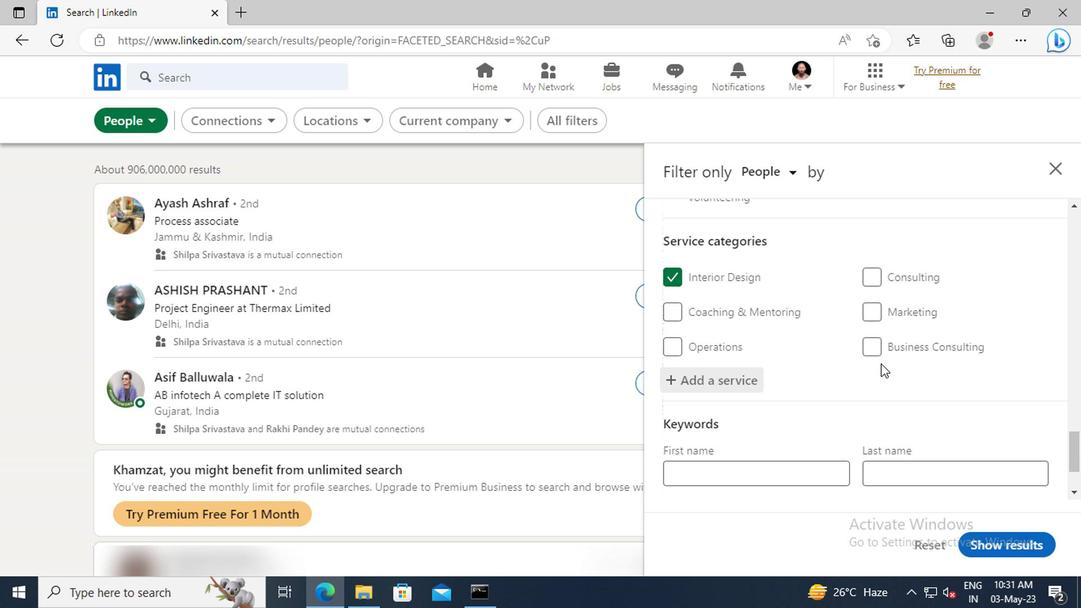 
Action: Mouse scrolled (877, 363) with delta (0, -1)
Screenshot: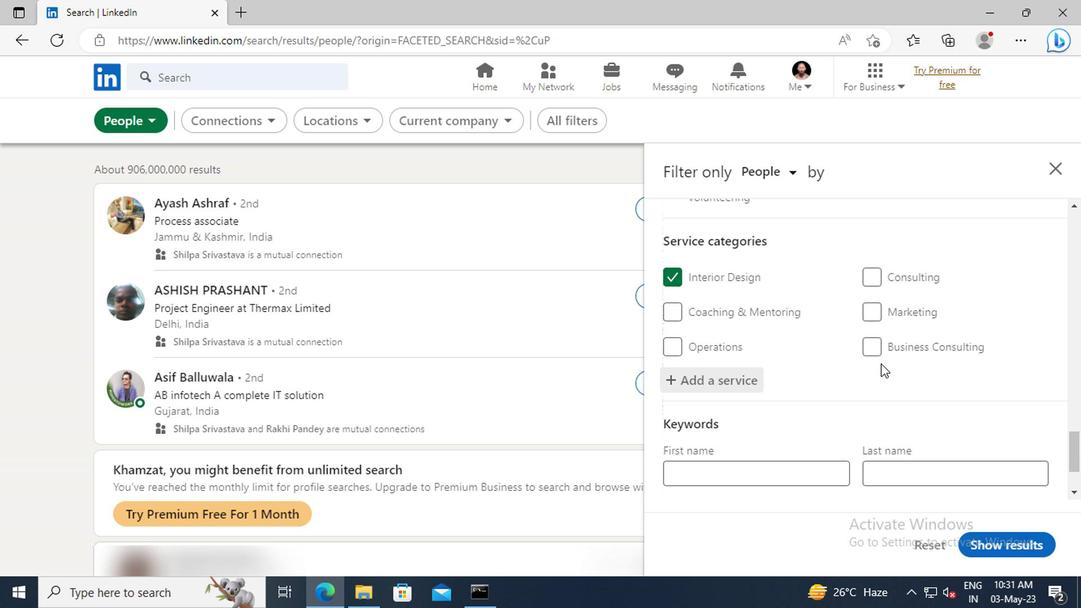 
Action: Mouse moved to (817, 427)
Screenshot: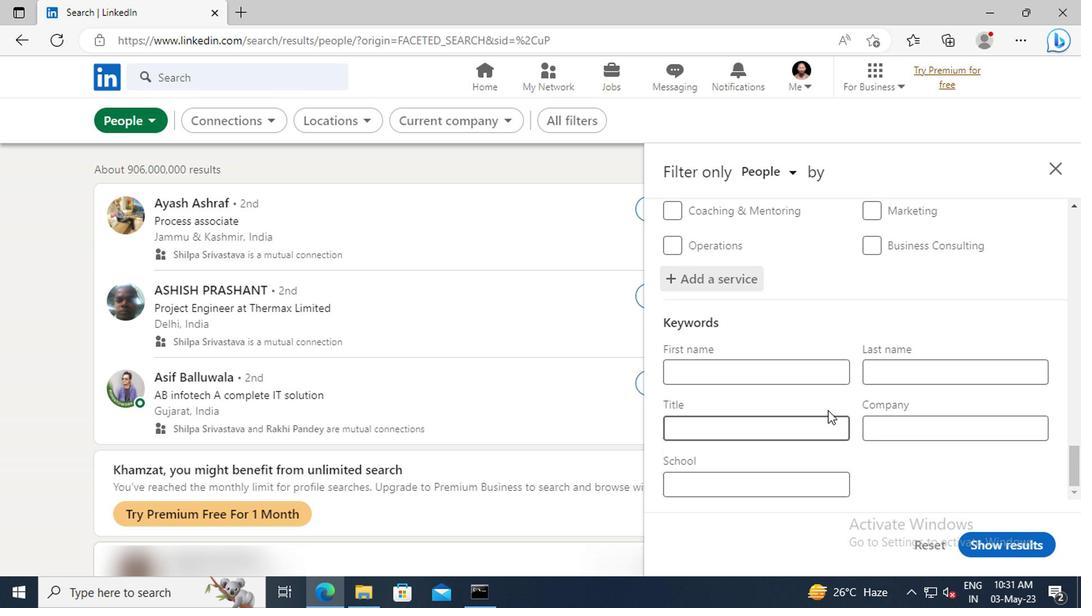 
Action: Mouse pressed left at (817, 427)
Screenshot: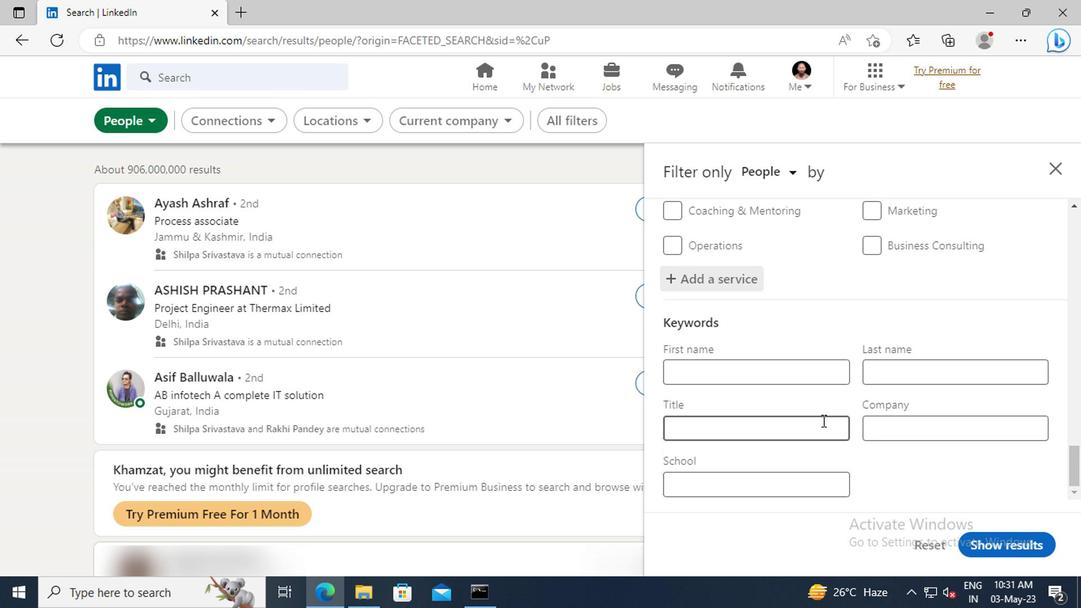 
Action: Key pressed <Key.shift>MARKETING<Key.space><Key.shift>MANAGER<Key.enter>
Screenshot: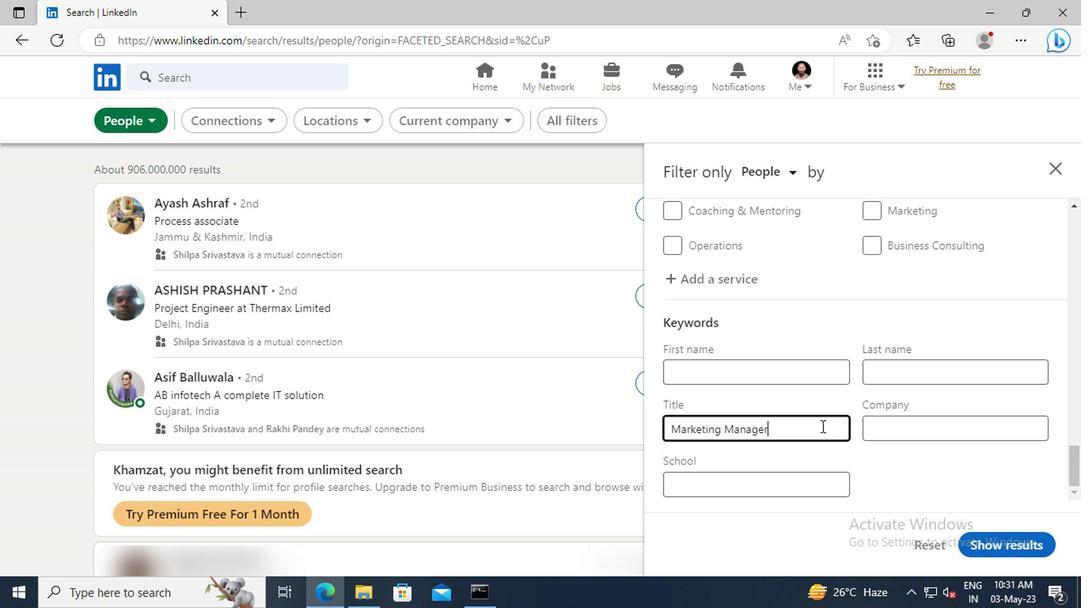 
Action: Mouse moved to (984, 544)
Screenshot: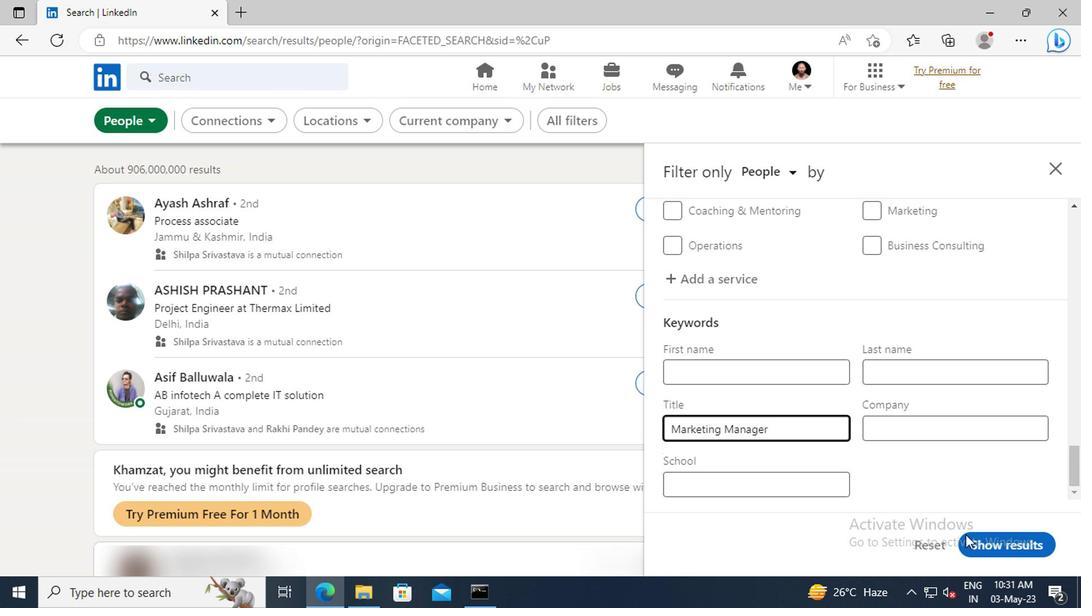 
Action: Mouse pressed left at (984, 544)
Screenshot: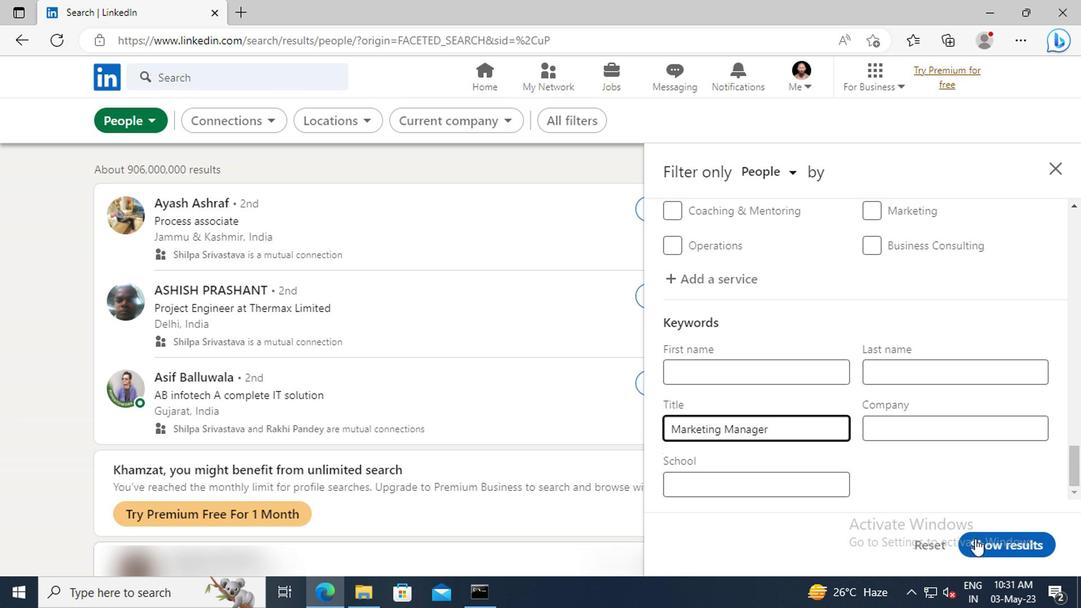 
